 Task: Create a Sprint called Sprint0000000123 in Scrum Project Project0000000041 in Jira. Set Duration of Sprint called Sprint0000000121 in Scrum Project Project0000000041 to 1 week in Jira. Set Duration of Sprint called Sprint0000000122 in Scrum Project Project0000000041 to 2 weeks in Jira. Set Duration of Sprint called Sprint0000000123 in Scrum Project Project0000000041 to 3 weeks in Jira. Create a Sprint called Sprint0000000124 in Scrum Project Project0000000042 in Jira
Action: Mouse moved to (500, 365)
Screenshot: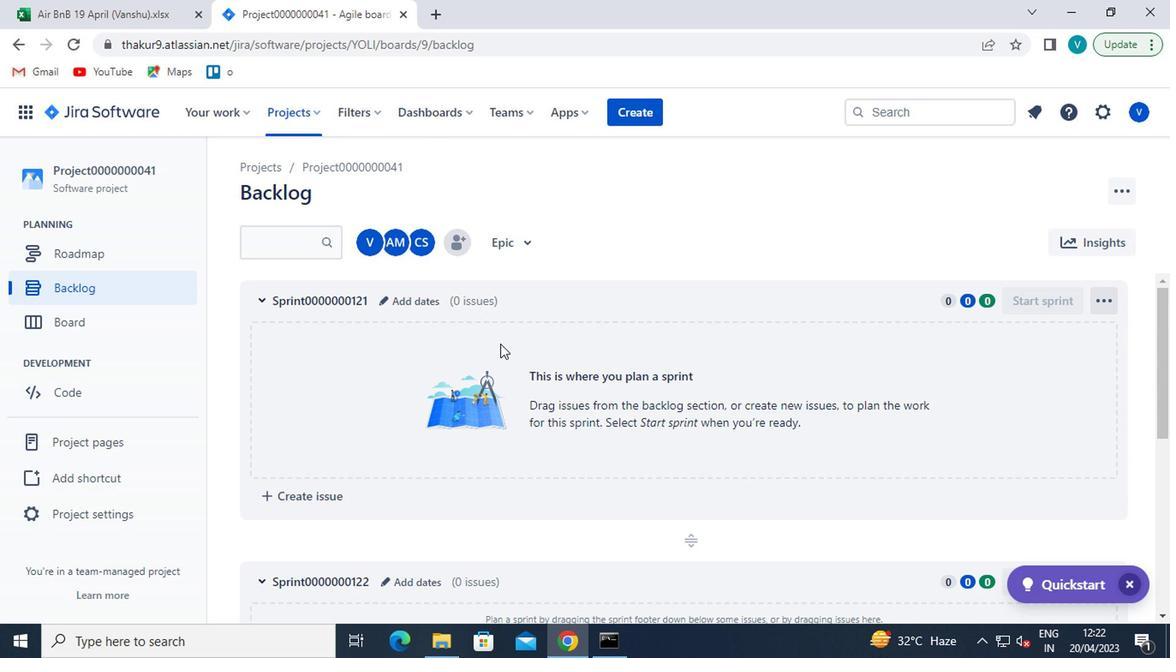 
Action: Mouse scrolled (500, 364) with delta (0, 0)
Screenshot: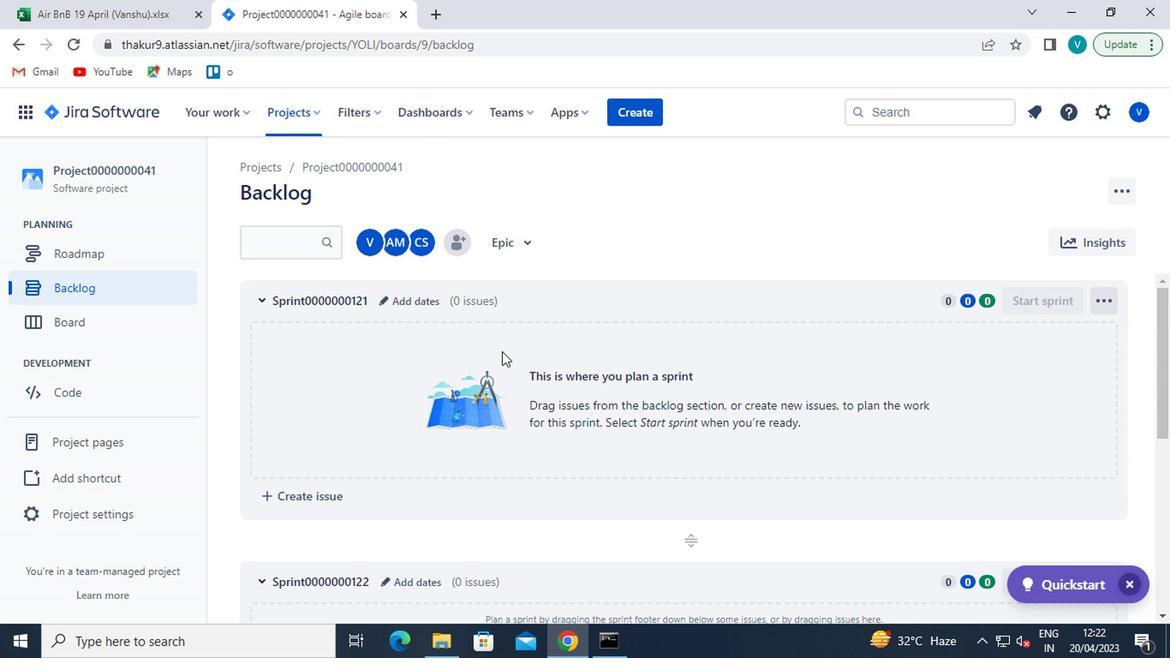 
Action: Mouse moved to (512, 379)
Screenshot: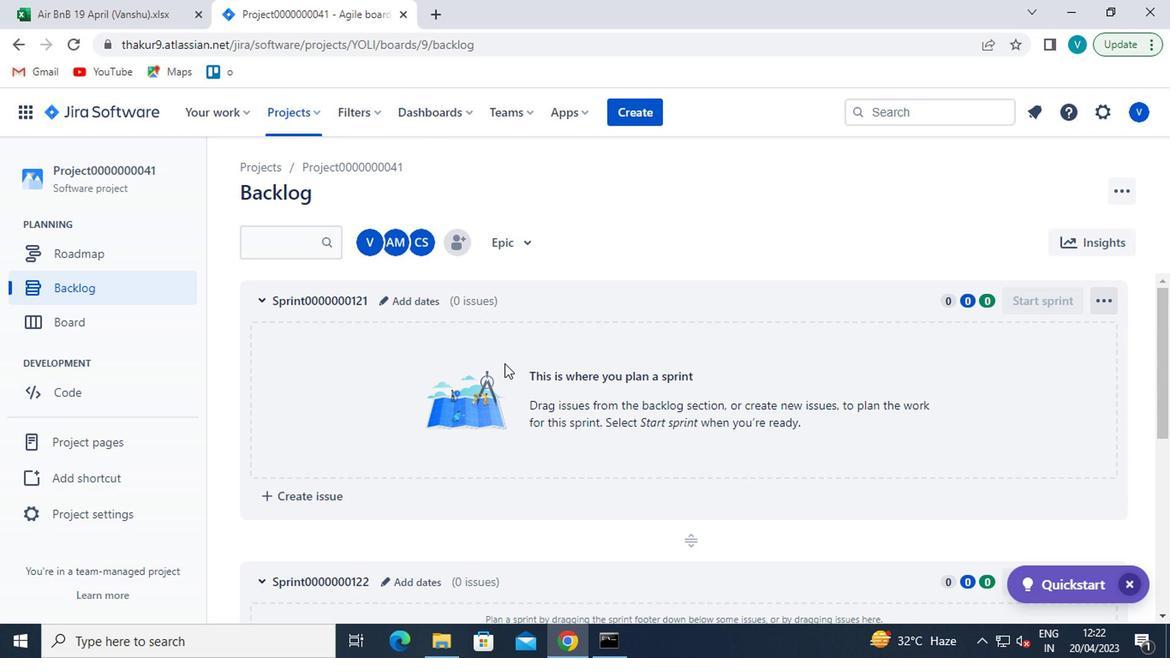
Action: Mouse scrolled (512, 377) with delta (0, -1)
Screenshot: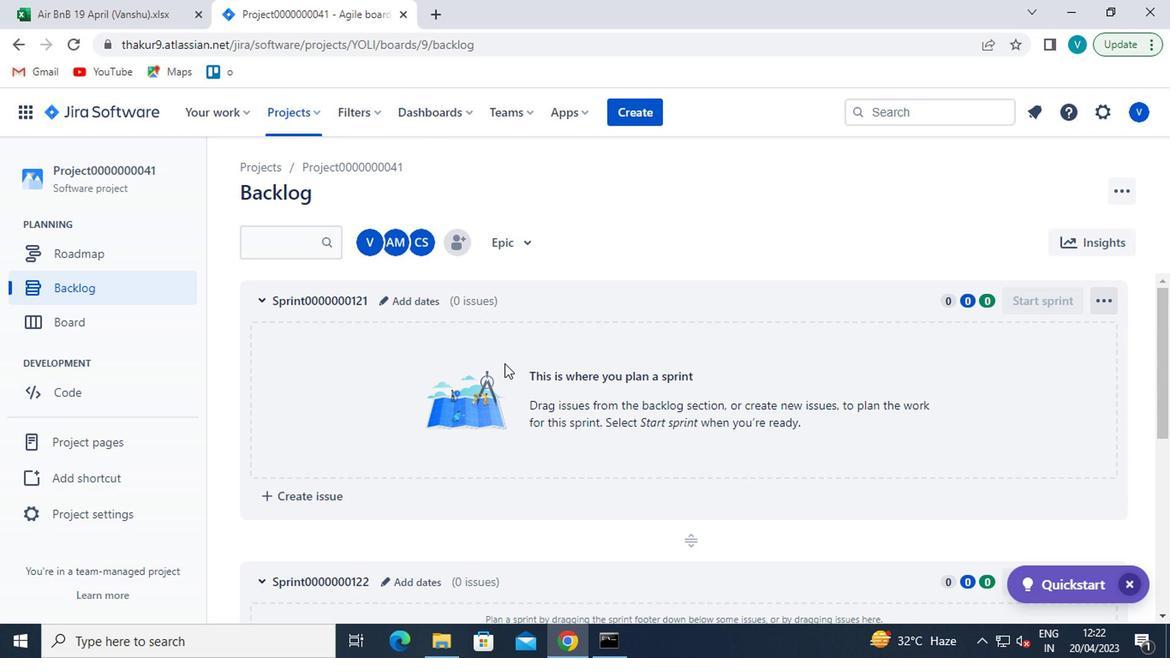 
Action: Mouse moved to (524, 390)
Screenshot: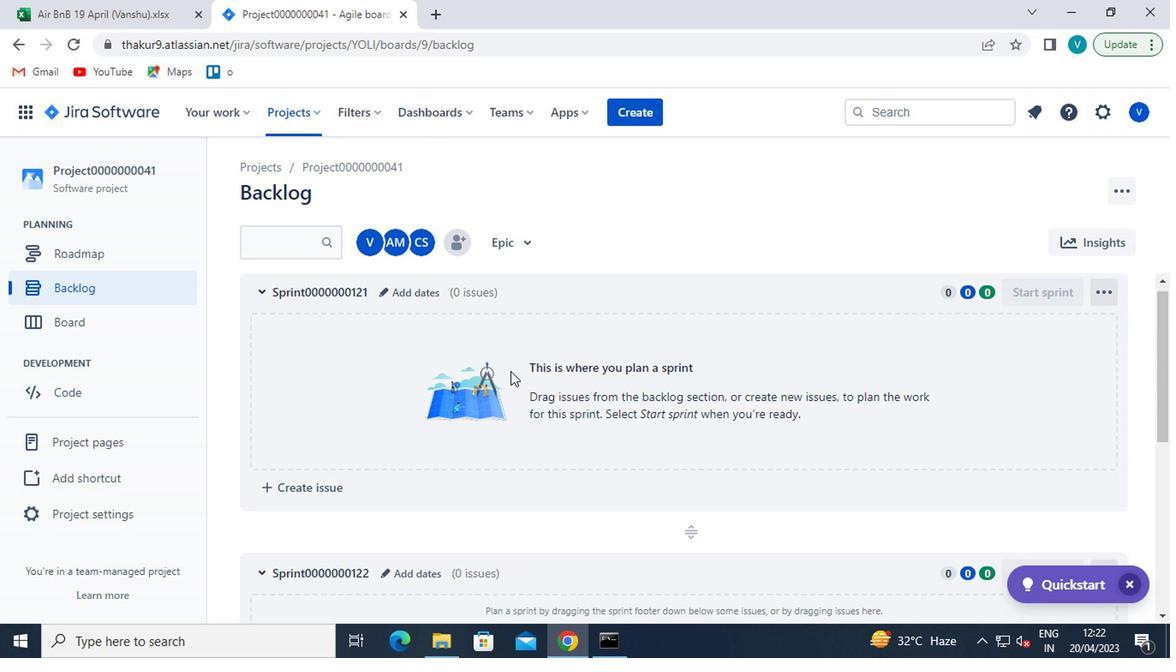 
Action: Mouse scrolled (524, 390) with delta (0, 0)
Screenshot: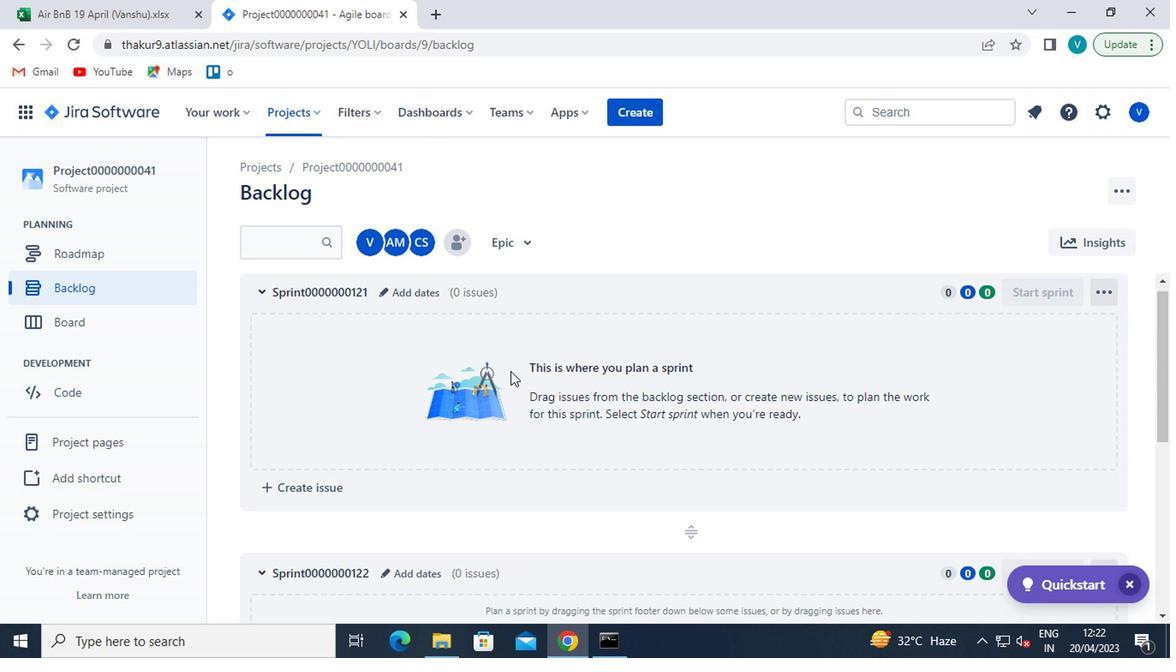 
Action: Mouse moved to (531, 397)
Screenshot: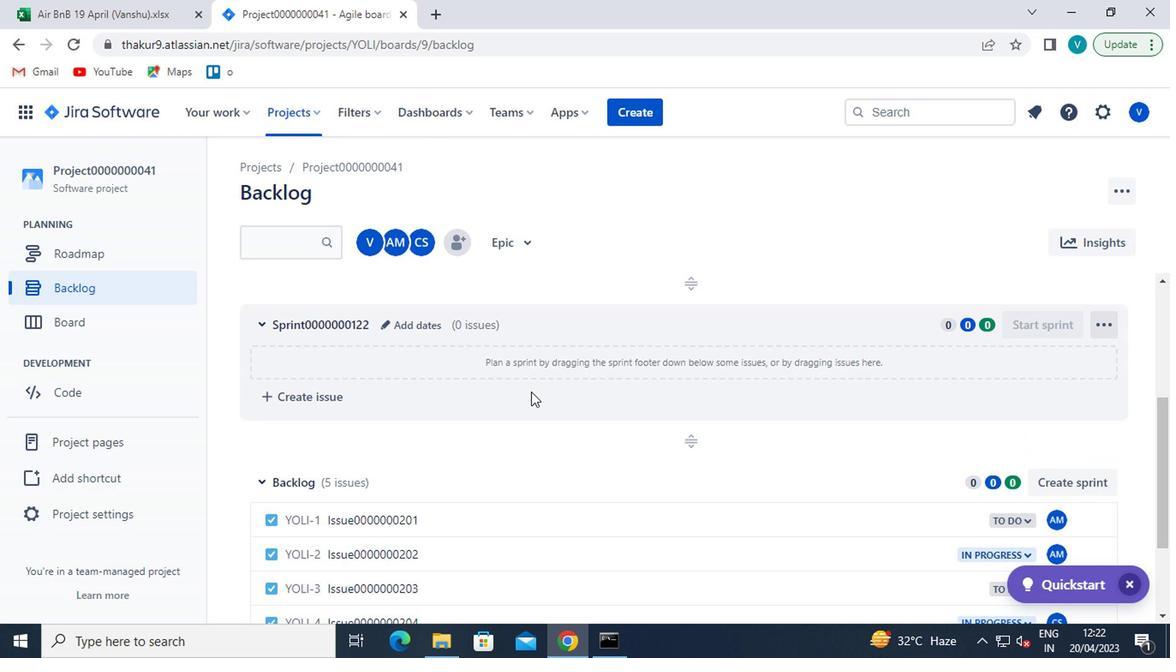 
Action: Mouse scrolled (531, 396) with delta (0, -1)
Screenshot: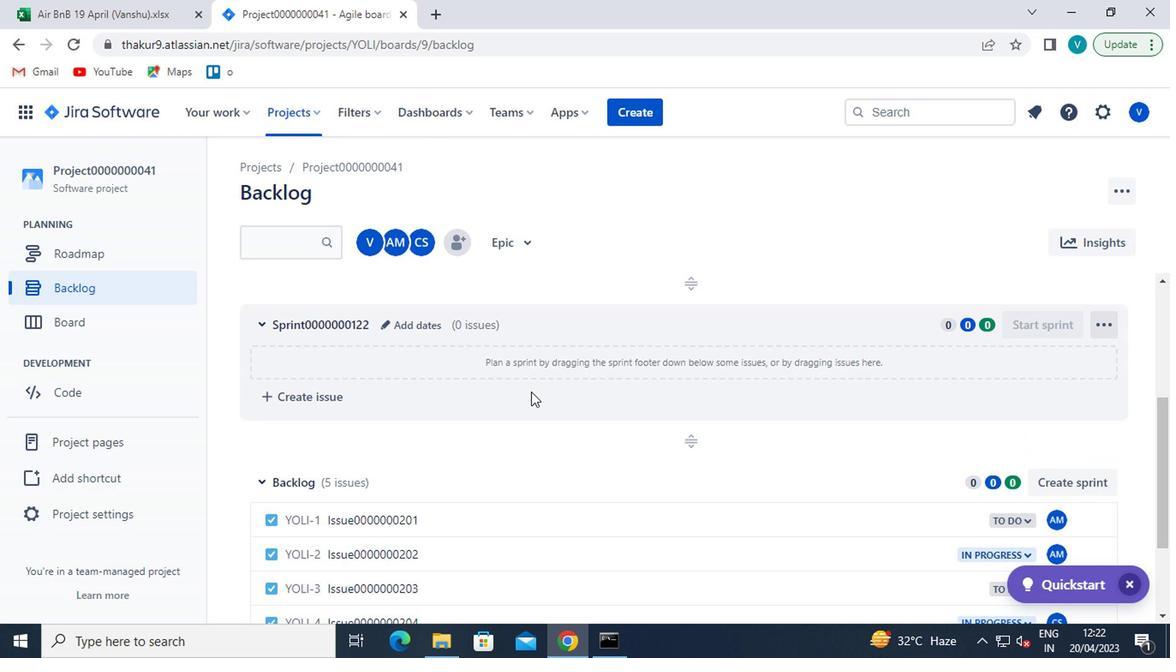 
Action: Mouse moved to (1038, 400)
Screenshot: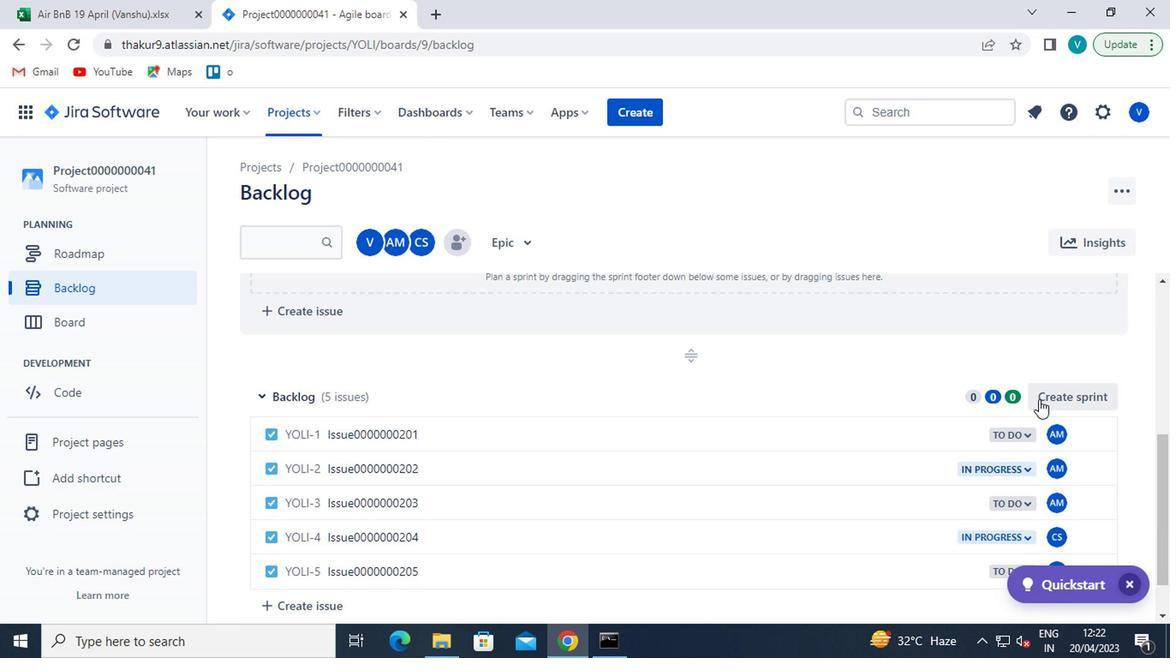 
Action: Mouse pressed left at (1038, 400)
Screenshot: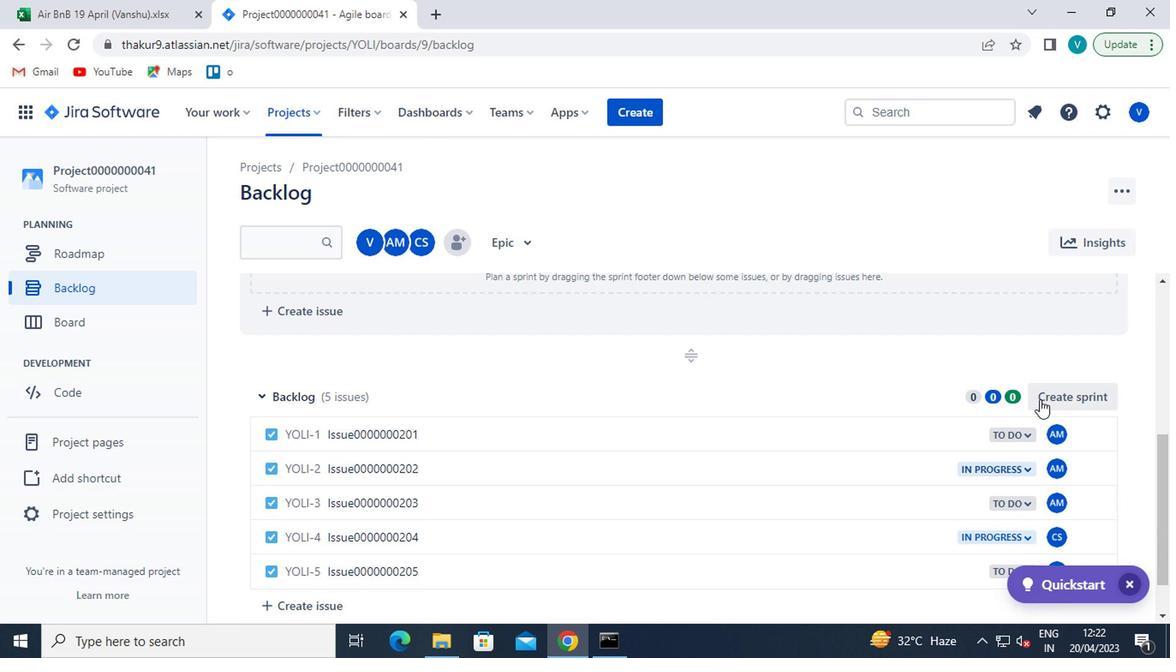 
Action: Mouse moved to (363, 398)
Screenshot: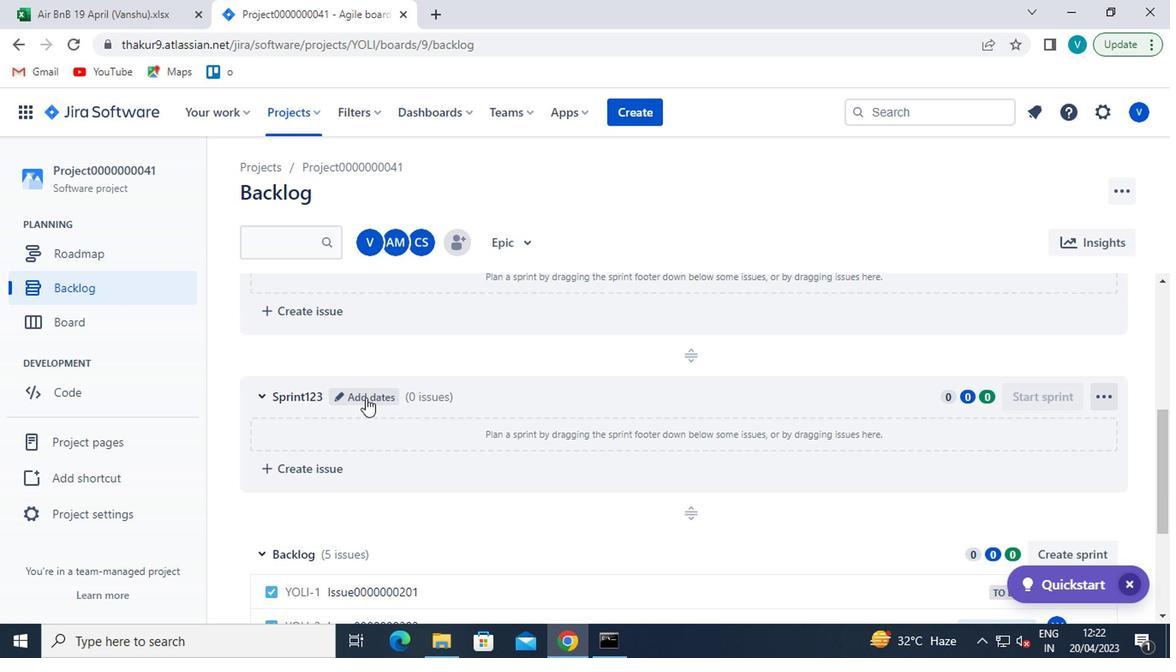 
Action: Mouse scrolled (363, 399) with delta (0, 1)
Screenshot: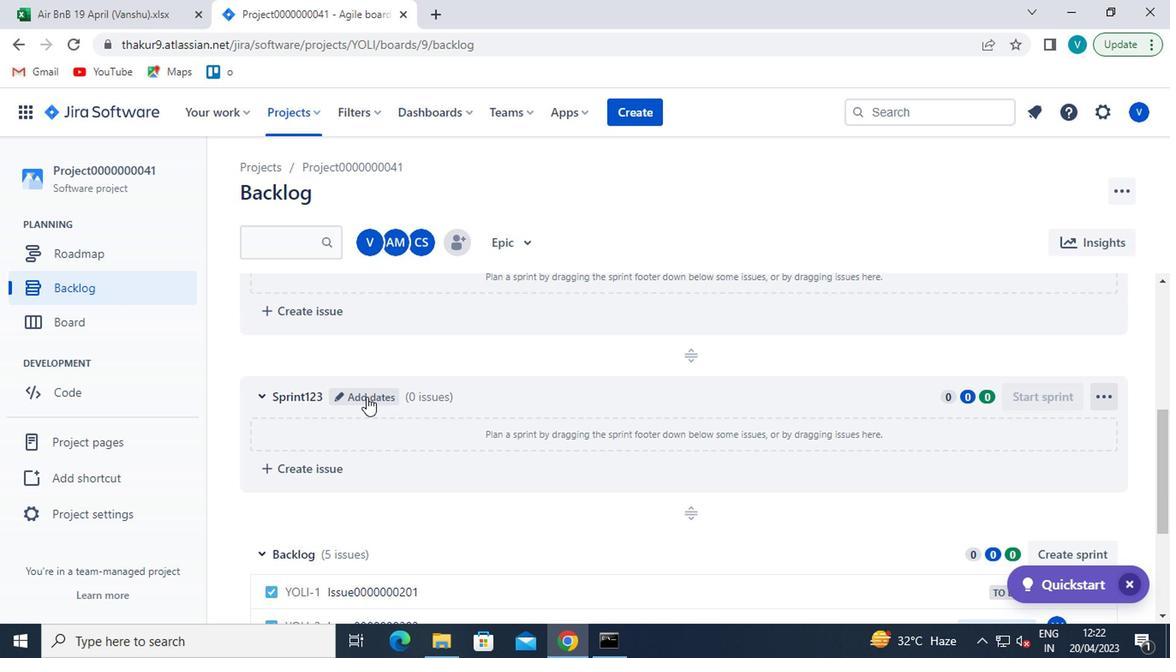
Action: Mouse scrolled (363, 399) with delta (0, 1)
Screenshot: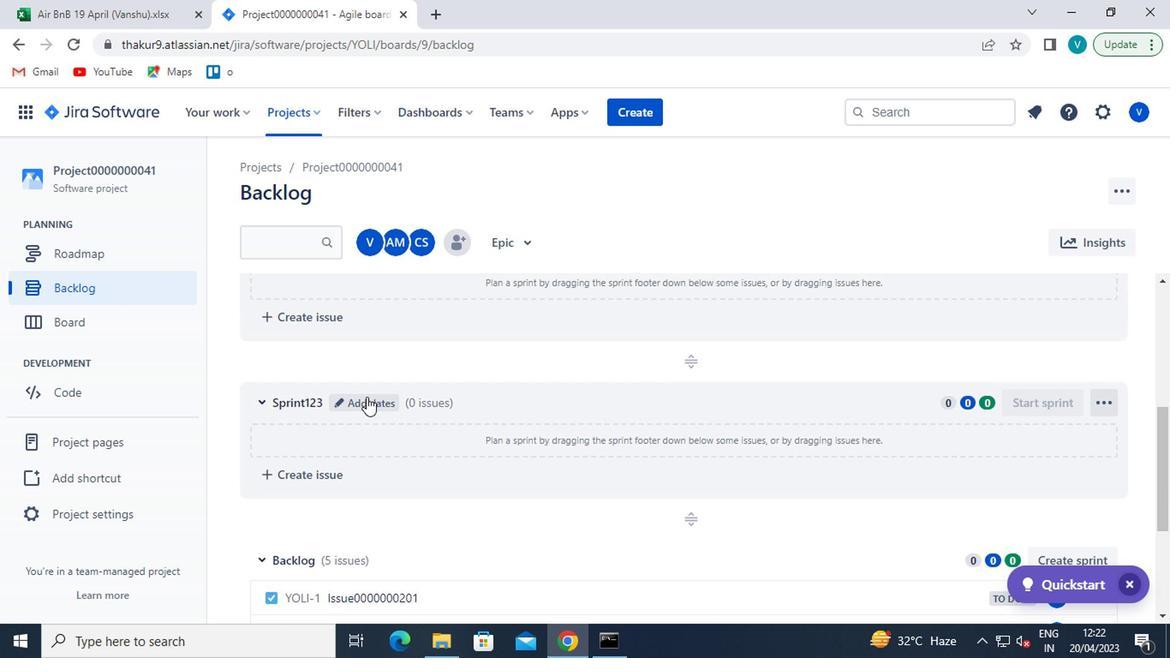 
Action: Mouse scrolled (363, 397) with delta (0, 0)
Screenshot: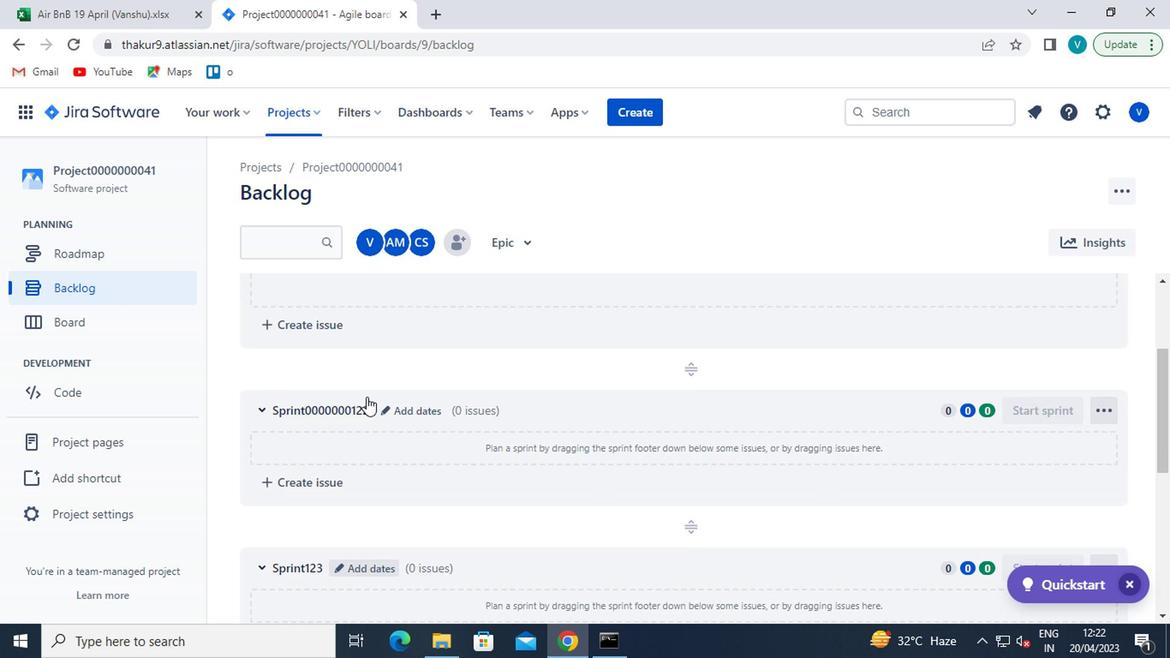 
Action: Mouse moved to (363, 483)
Screenshot: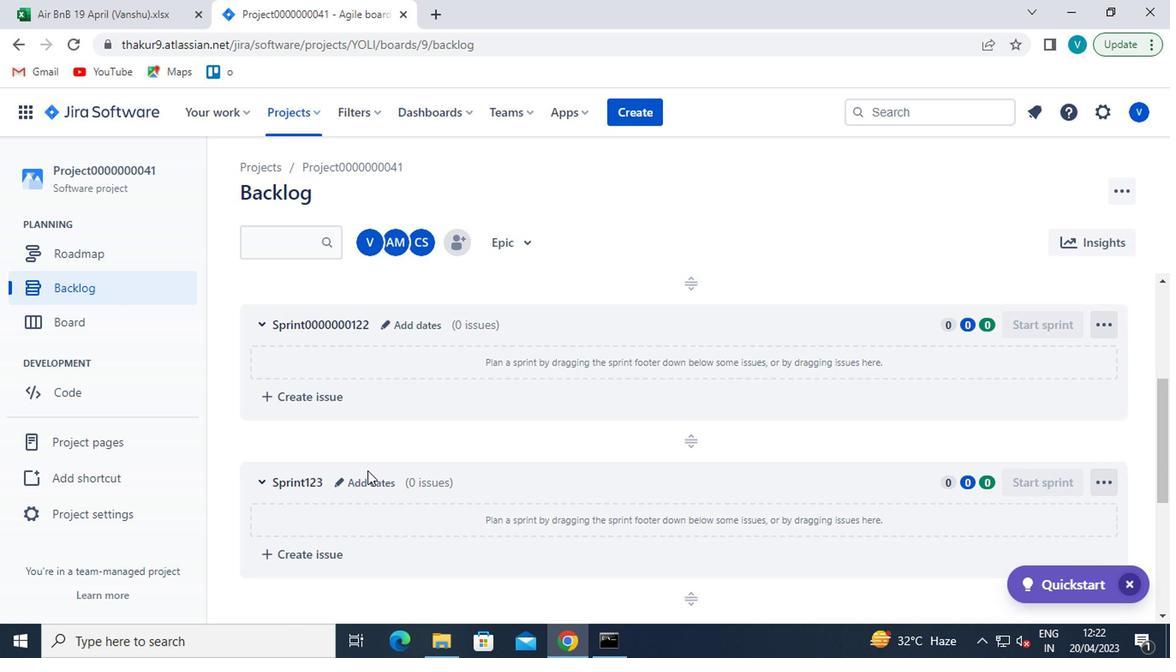 
Action: Mouse pressed left at (363, 483)
Screenshot: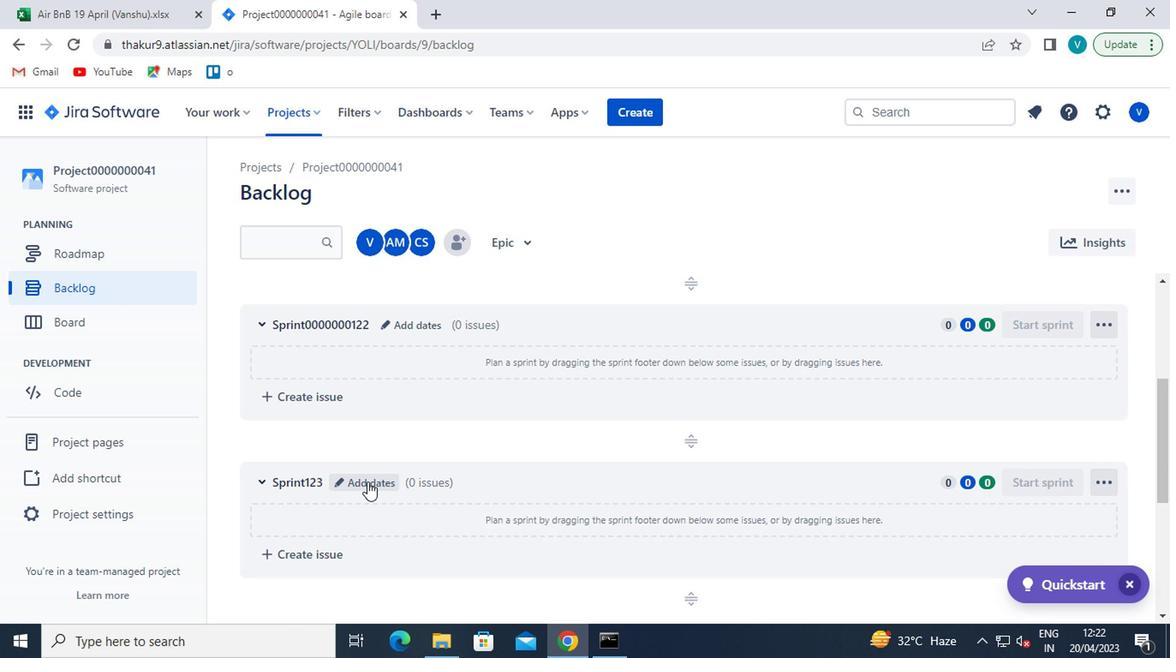 
Action: Mouse moved to (428, 255)
Screenshot: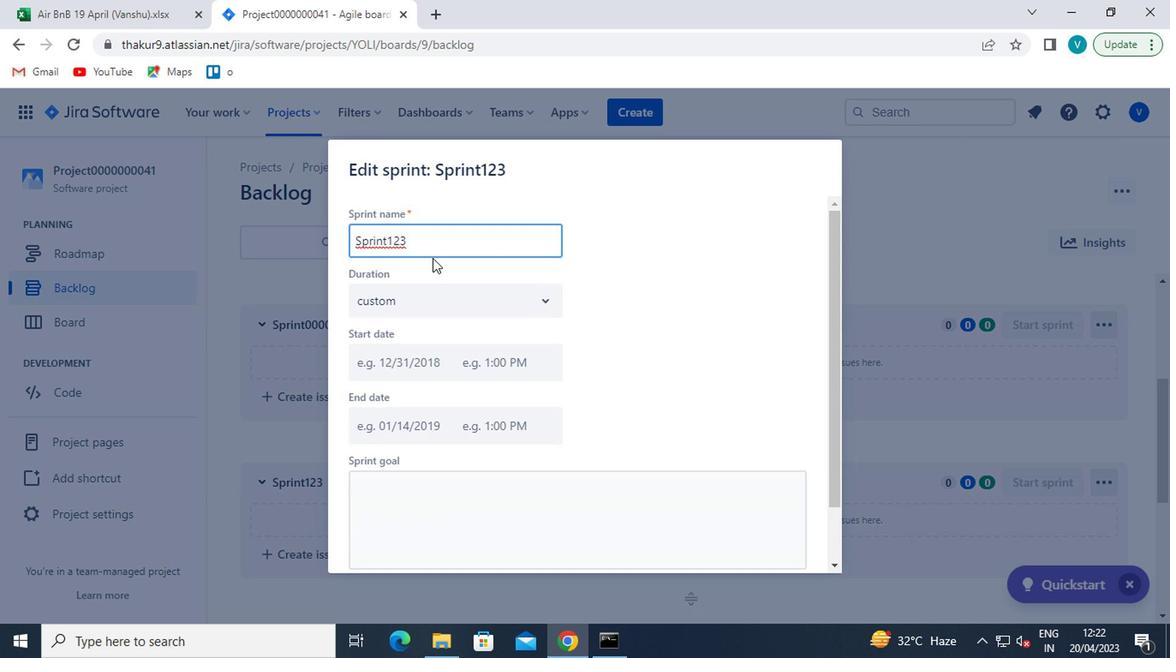 
Action: Key pressed <Key.backspace><Key.backspace><Key.backspace><Key.backspace><Key.backspace><Key.backspace><Key.backspace><Key.backspace><Key.backspace><Key.shift>SPRINT
Screenshot: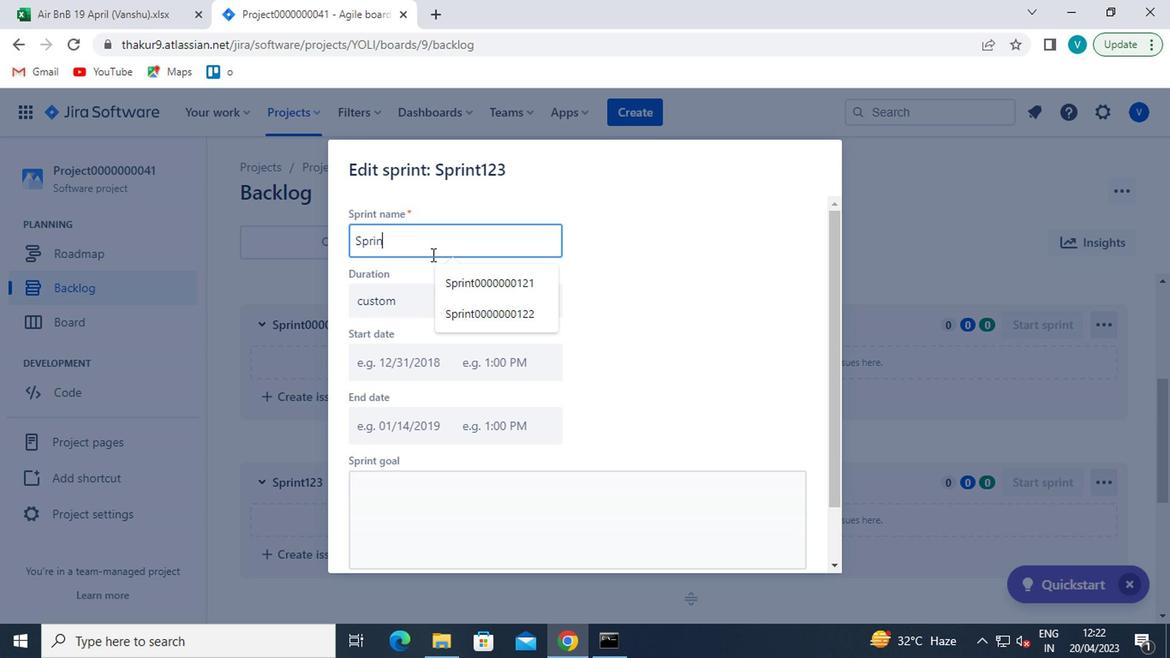 
Action: Mouse moved to (426, 255)
Screenshot: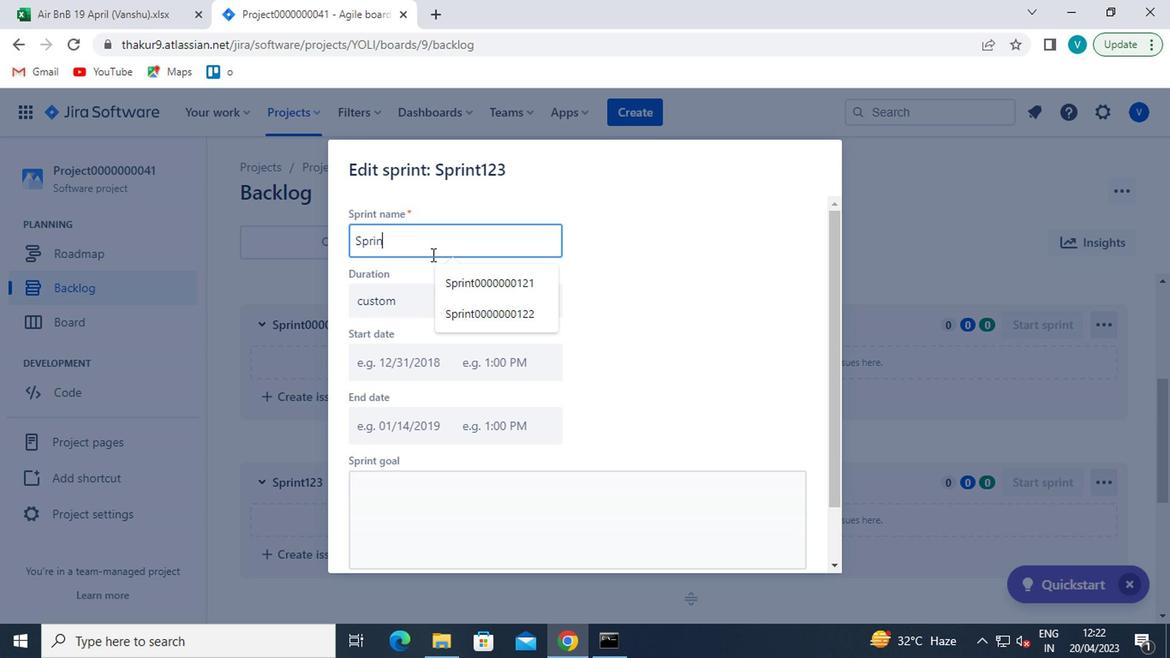 
Action: Key pressed 0
Screenshot: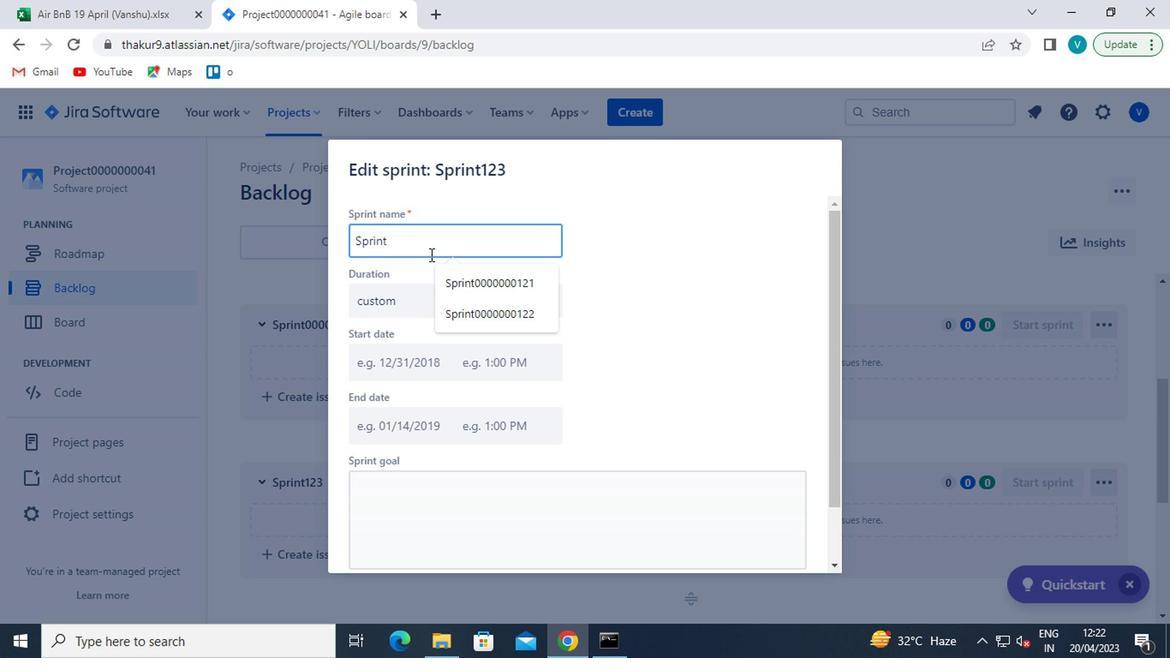 
Action: Mouse moved to (426, 255)
Screenshot: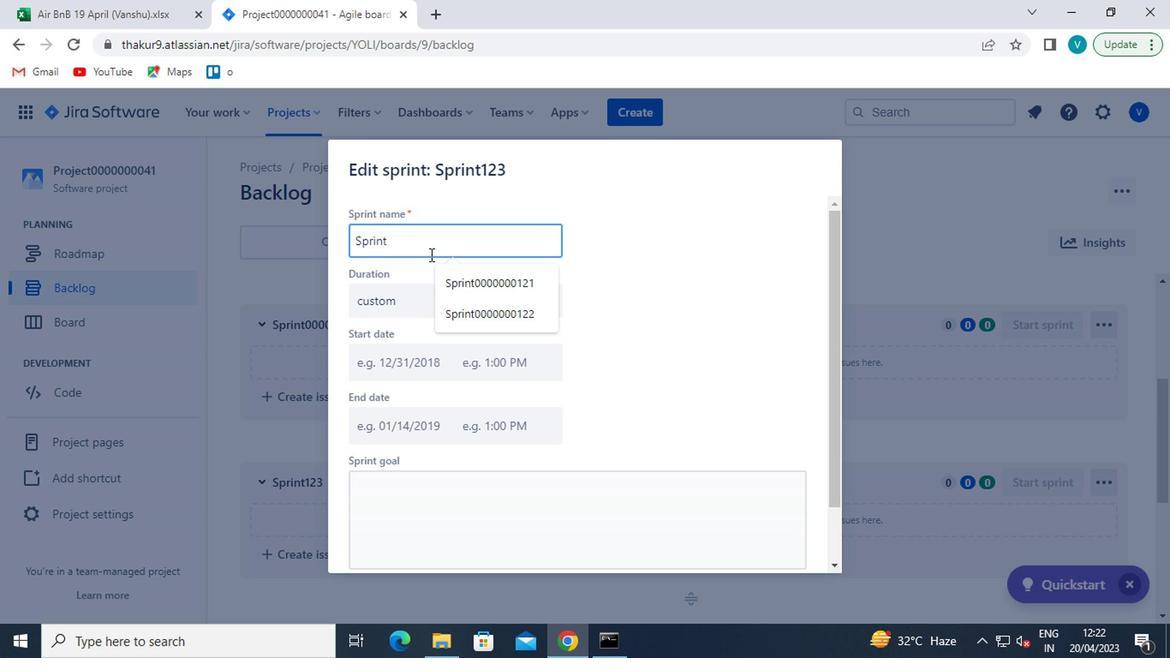 
Action: Key pressed 0000
Screenshot: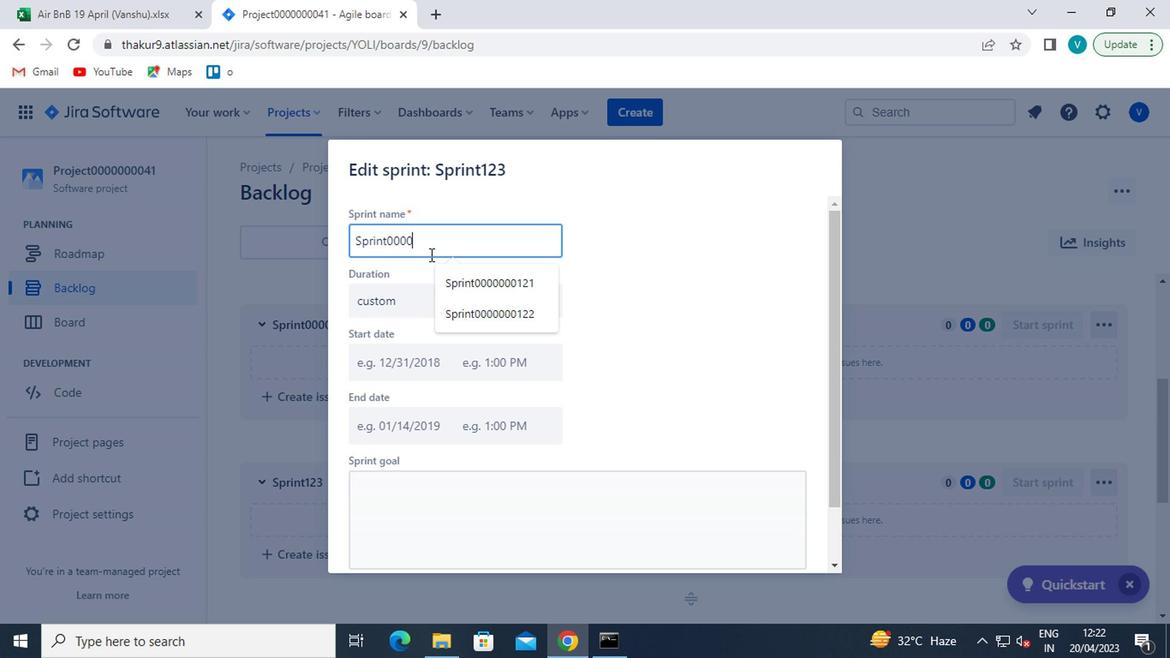
Action: Mouse moved to (425, 255)
Screenshot: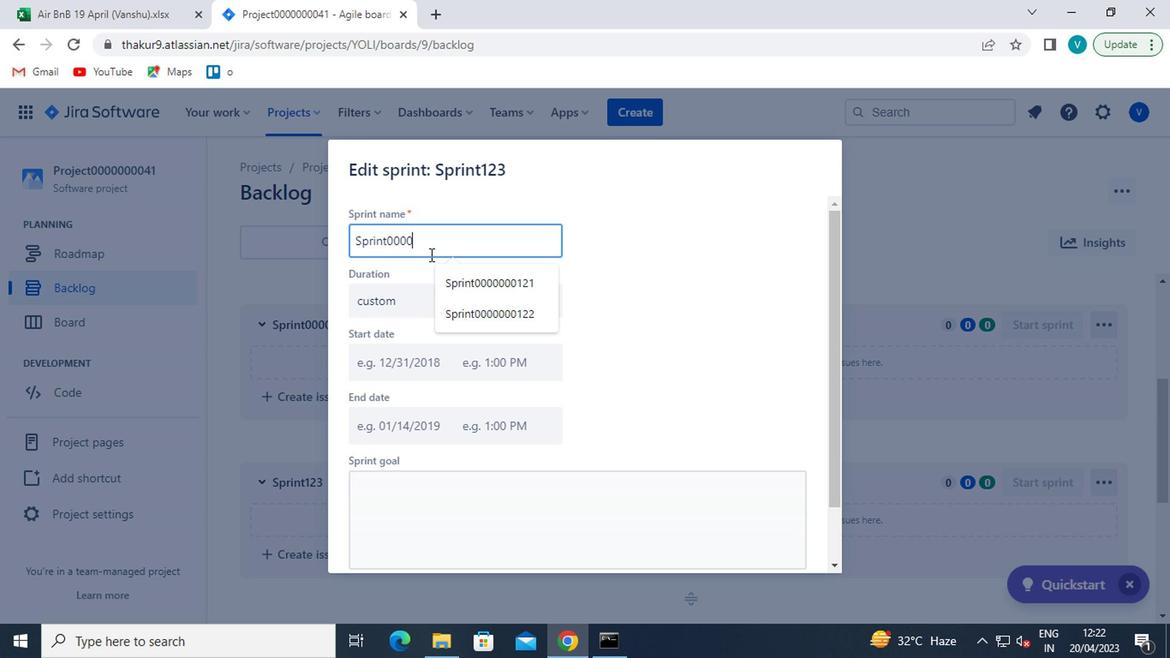 
Action: Key pressed 00
Screenshot: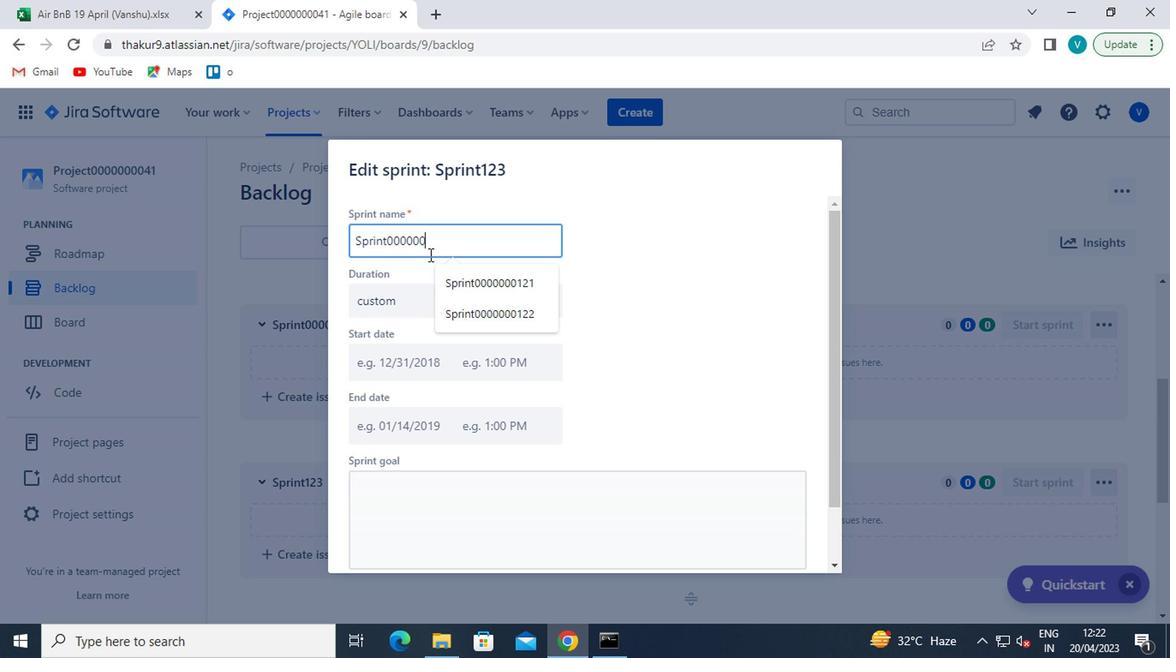 
Action: Mouse moved to (425, 254)
Screenshot: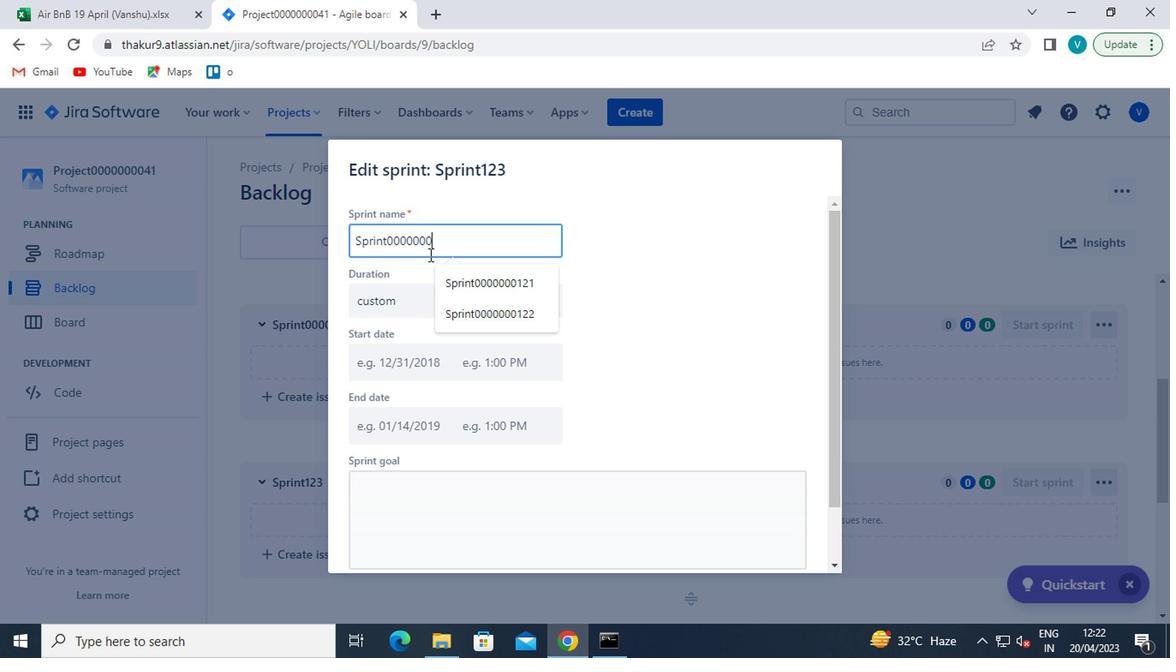
Action: Key pressed 124<Key.backspace>3
Screenshot: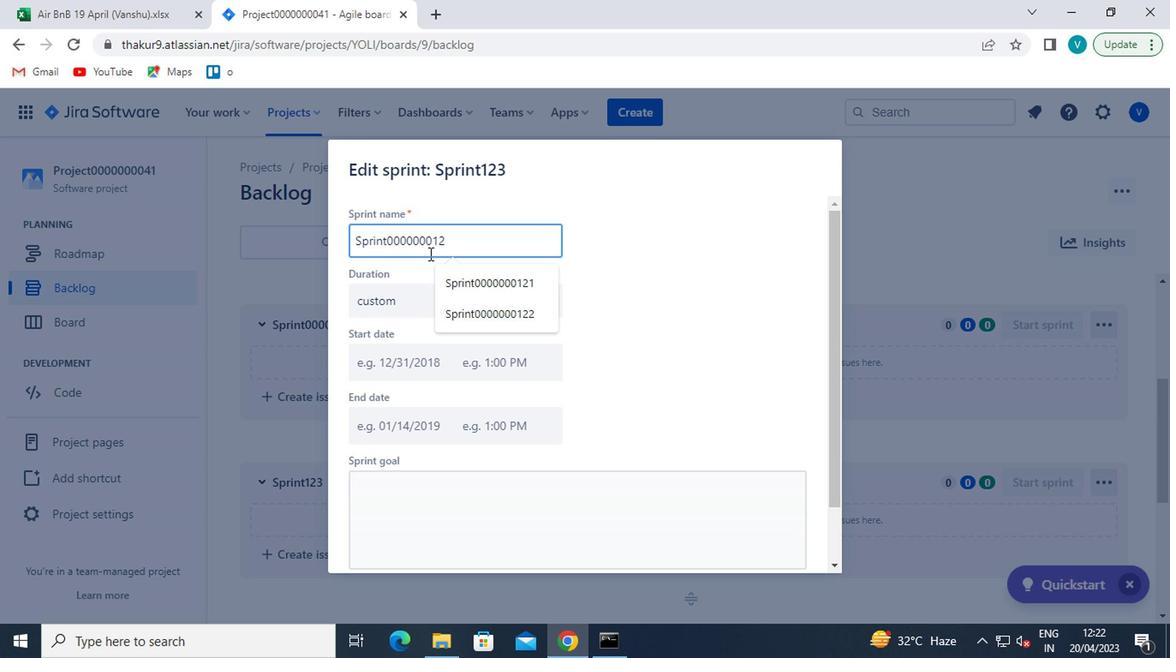 
Action: Mouse moved to (500, 500)
Screenshot: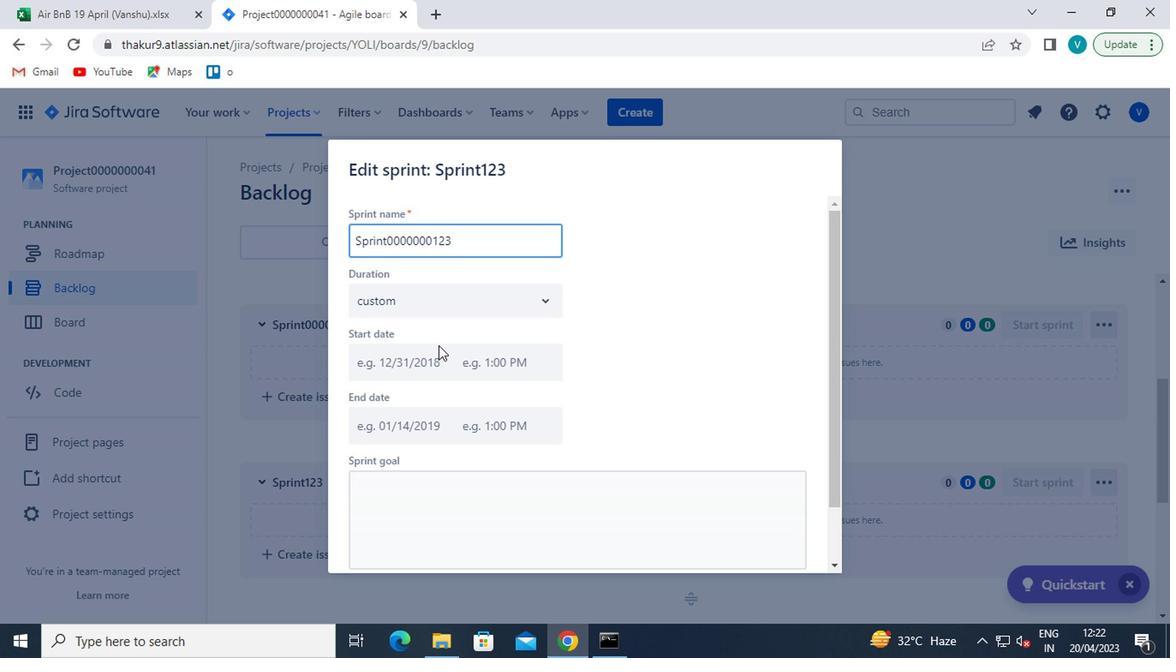 
Action: Mouse scrolled (500, 500) with delta (0, 0)
Screenshot: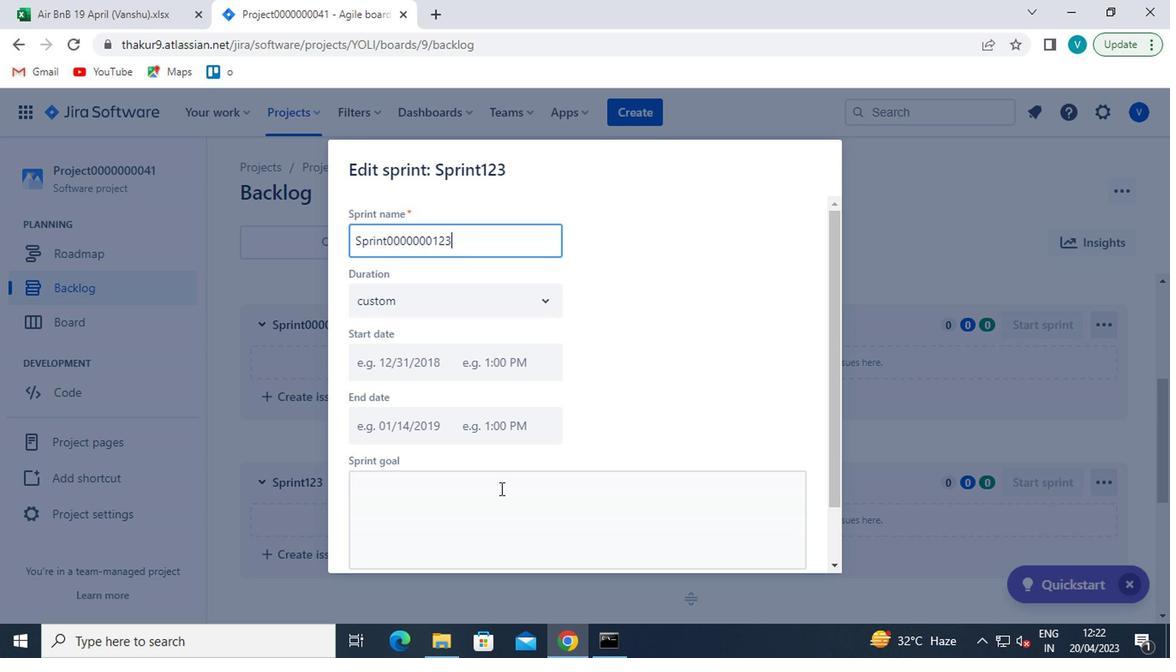
Action: Mouse moved to (697, 531)
Screenshot: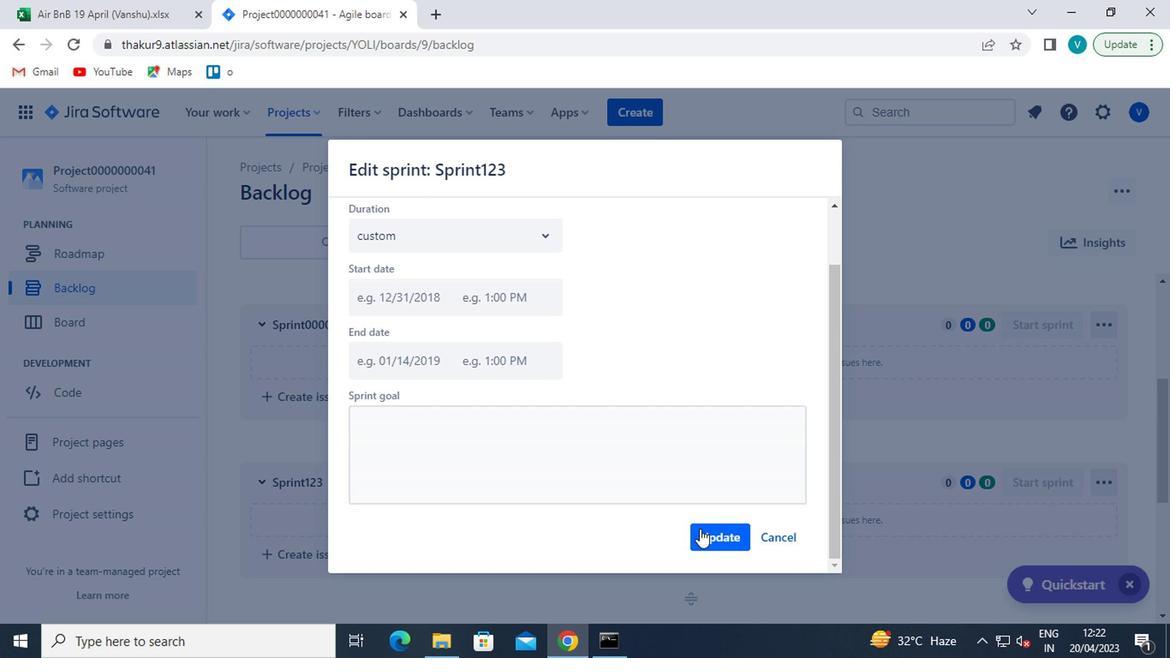 
Action: Mouse pressed left at (697, 531)
Screenshot: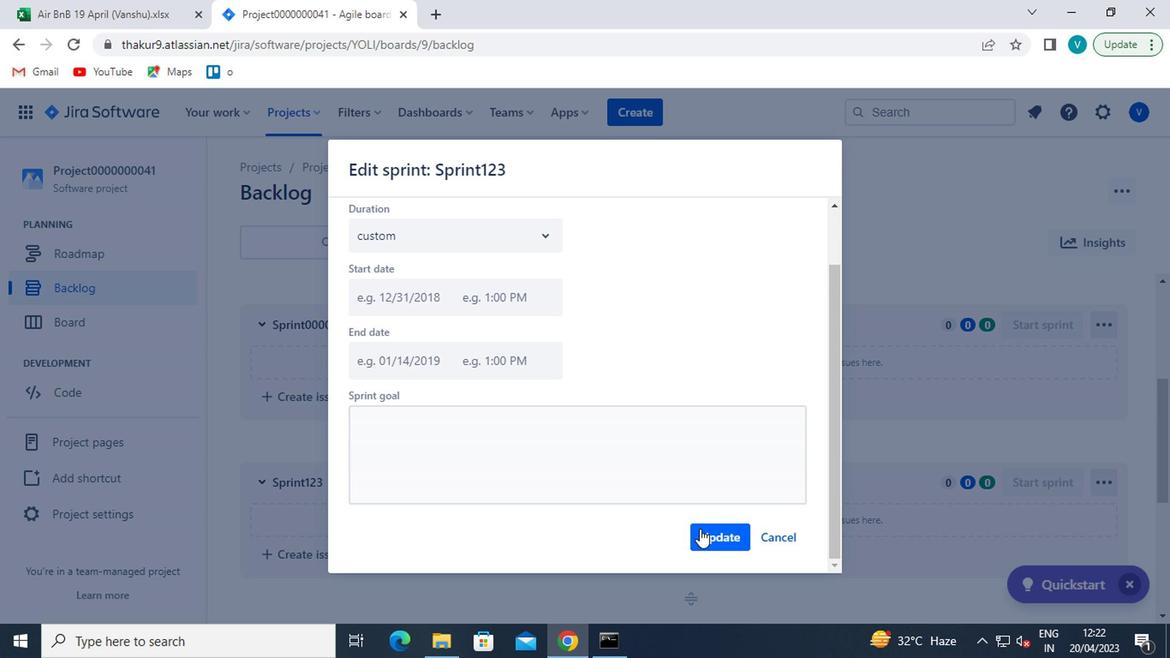 
Action: Mouse moved to (521, 455)
Screenshot: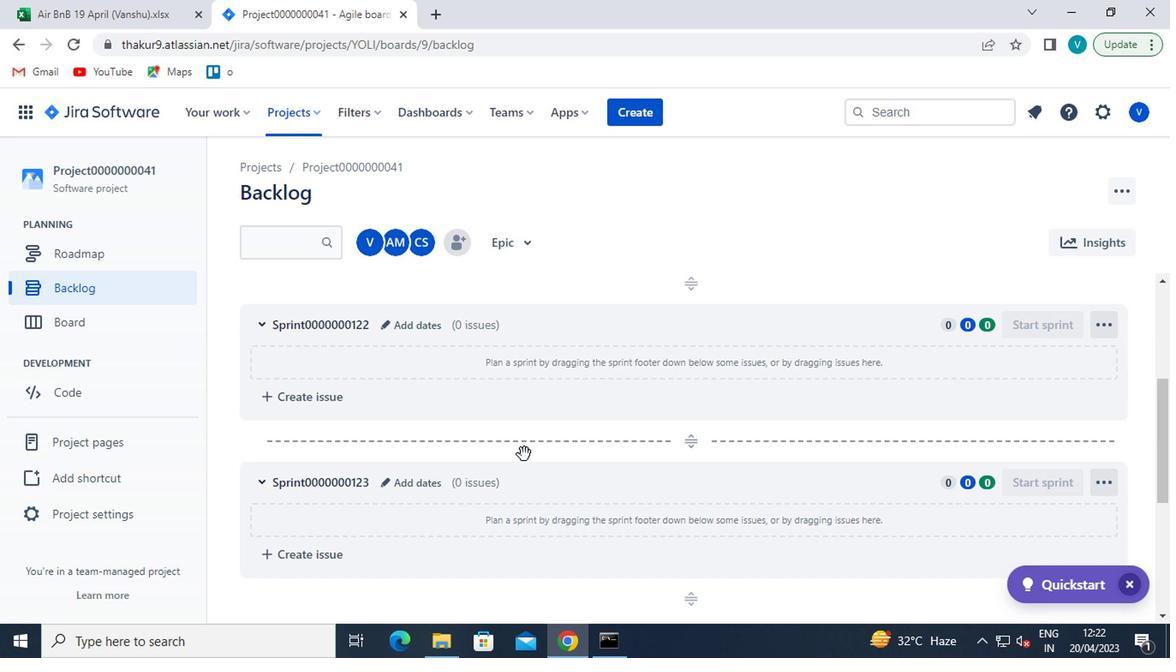 
Action: Mouse scrolled (521, 456) with delta (0, 1)
Screenshot: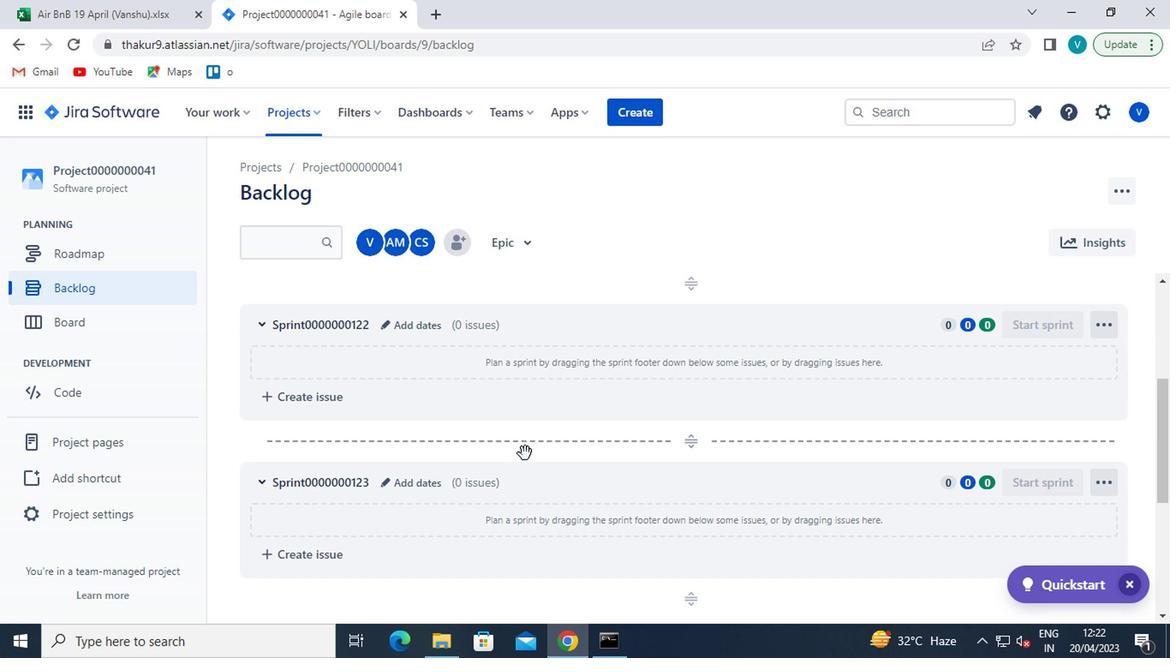 
Action: Mouse scrolled (521, 456) with delta (0, 1)
Screenshot: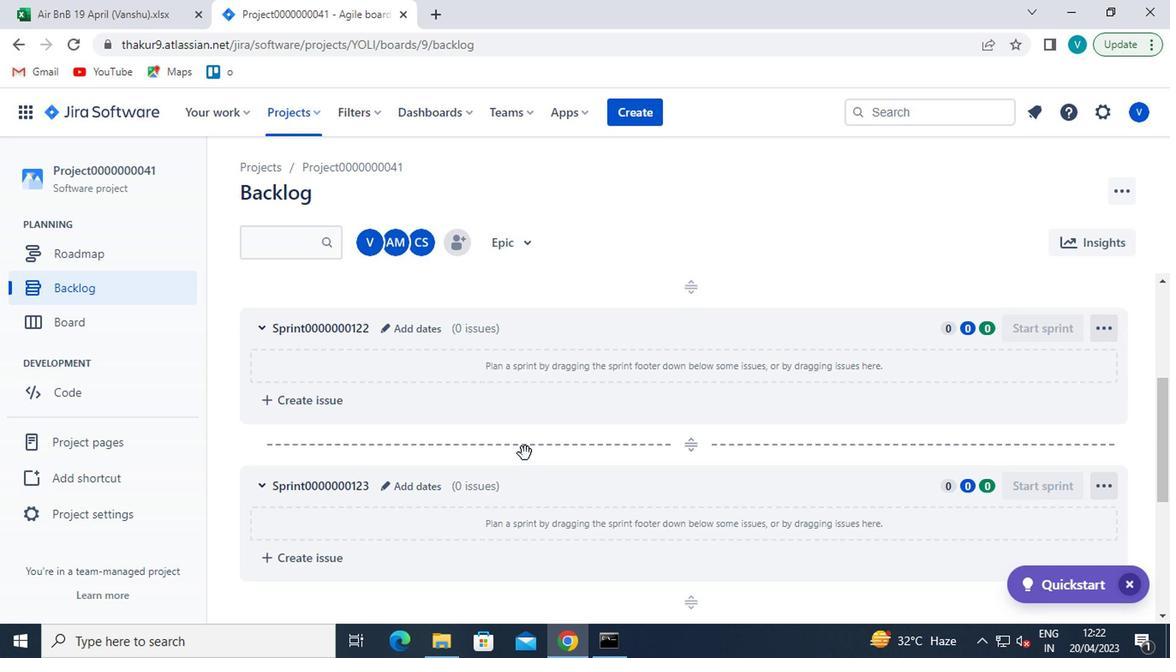 
Action: Mouse scrolled (521, 456) with delta (0, 1)
Screenshot: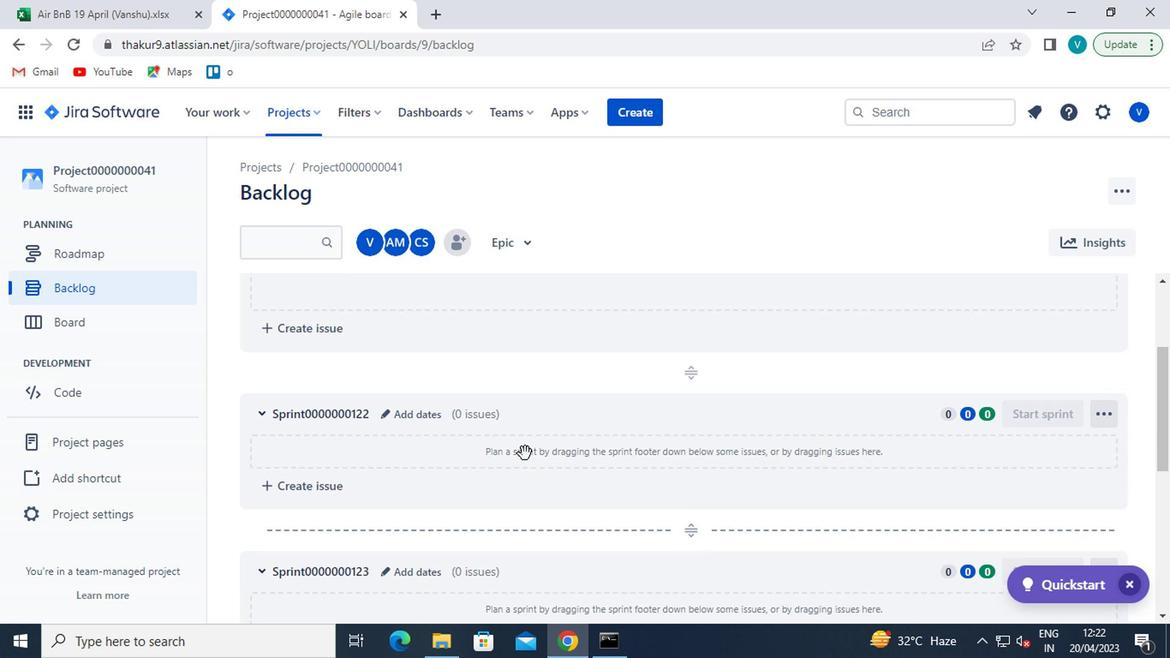 
Action: Mouse scrolled (521, 456) with delta (0, 1)
Screenshot: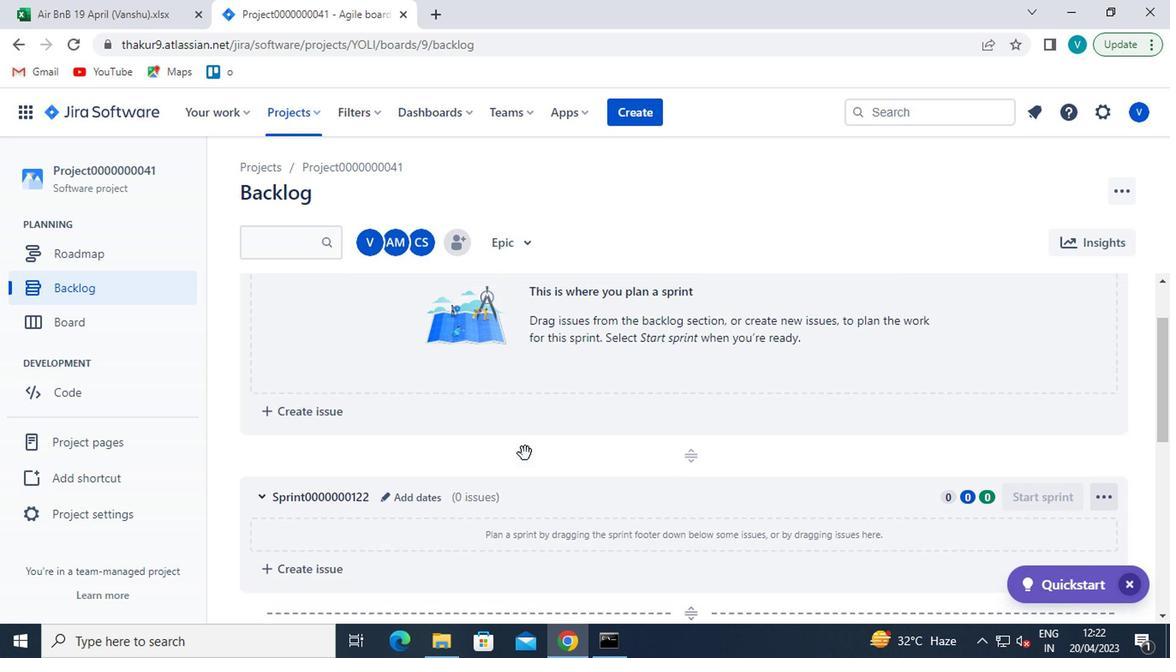 
Action: Mouse moved to (411, 297)
Screenshot: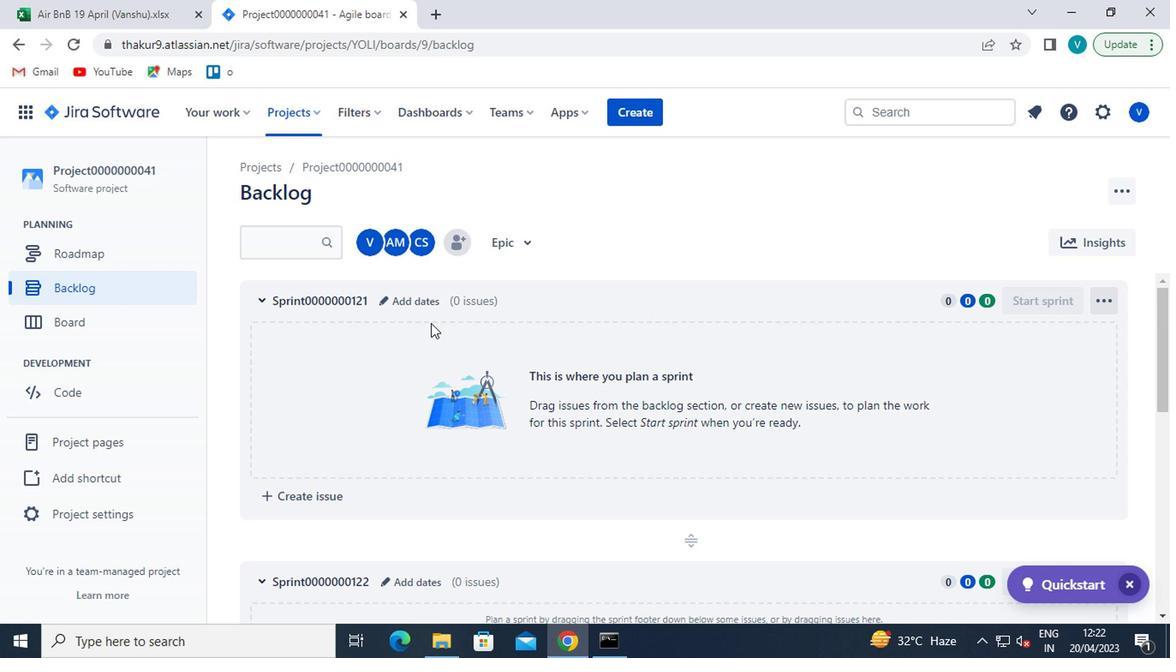 
Action: Mouse pressed left at (411, 297)
Screenshot: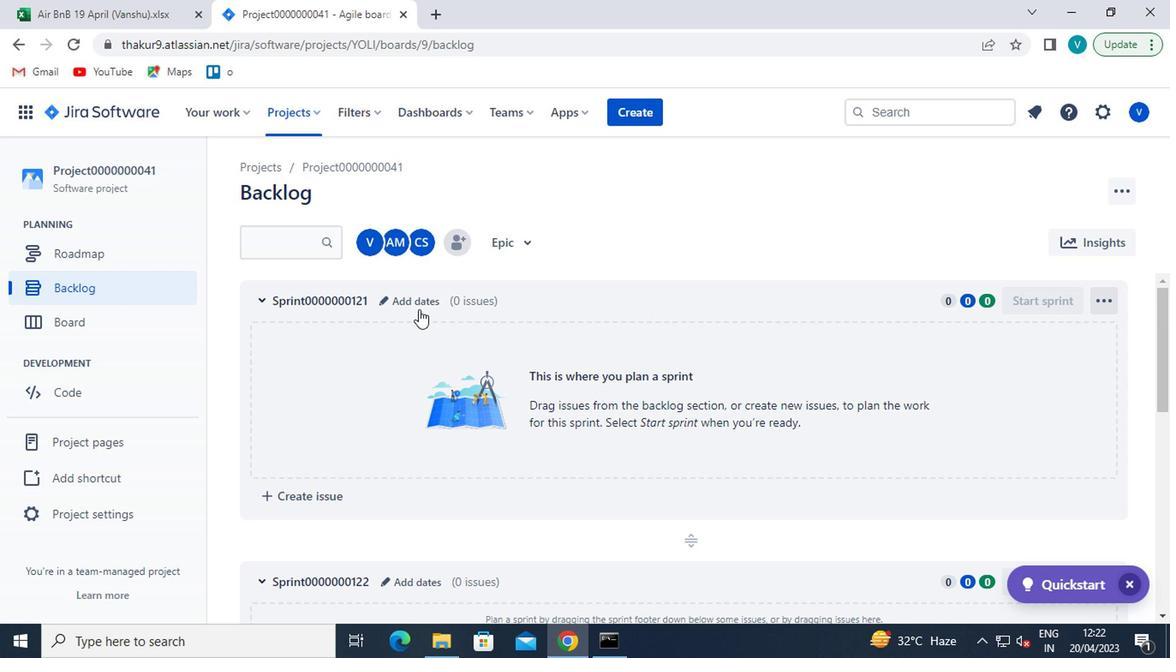 
Action: Mouse moved to (425, 306)
Screenshot: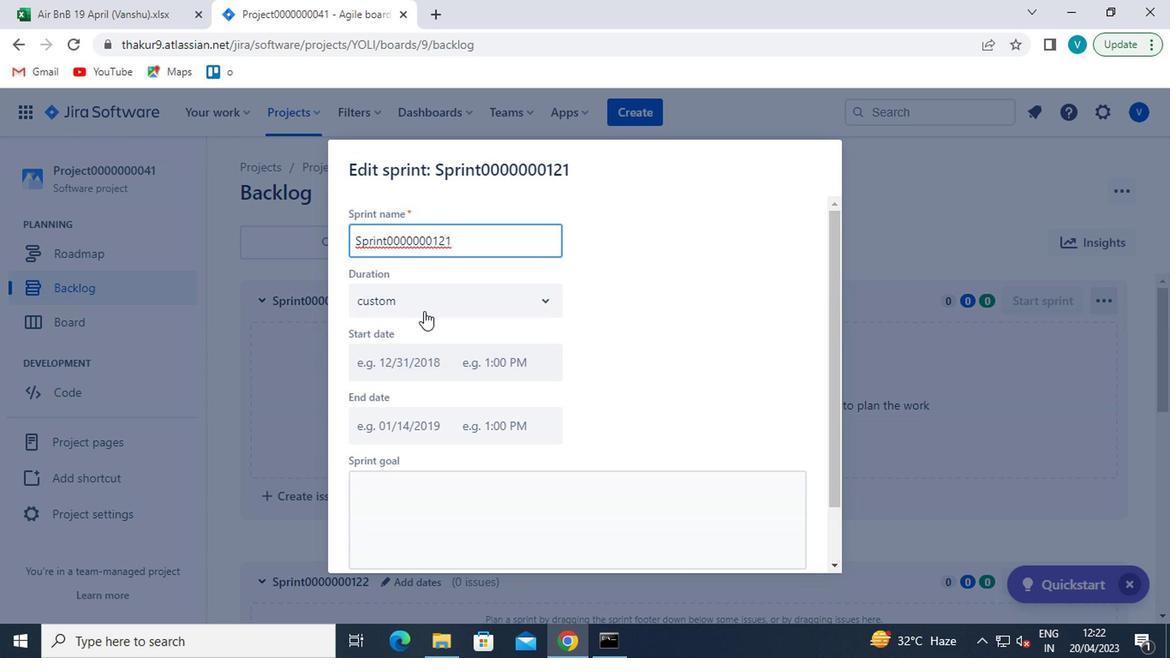 
Action: Mouse pressed left at (425, 306)
Screenshot: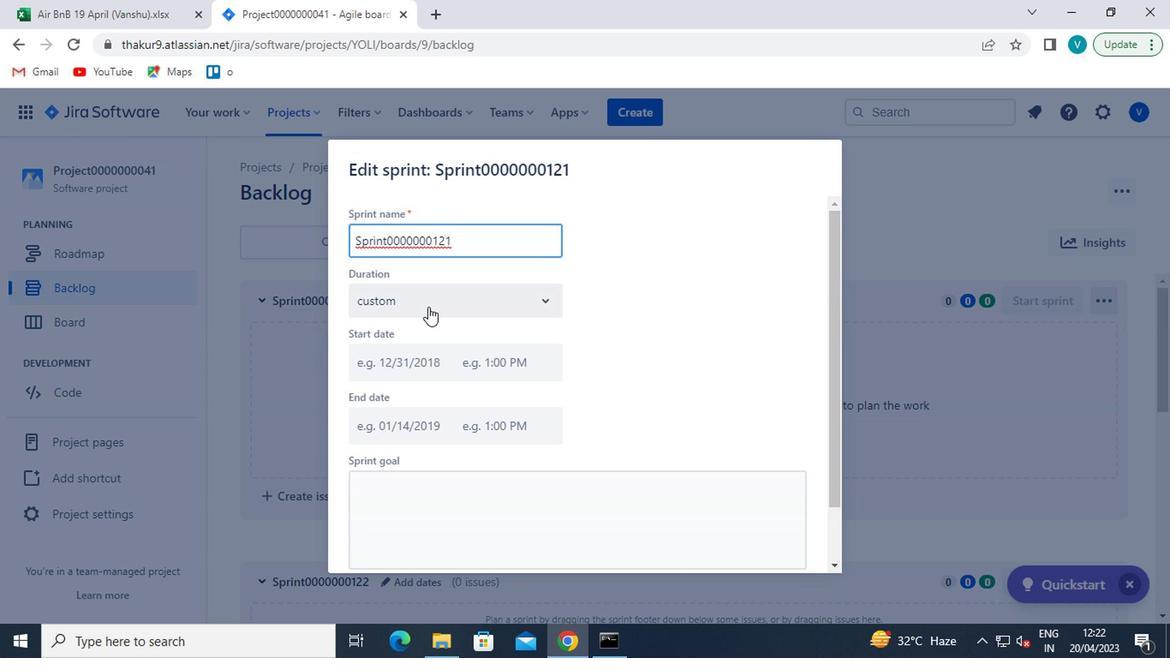 
Action: Mouse moved to (382, 345)
Screenshot: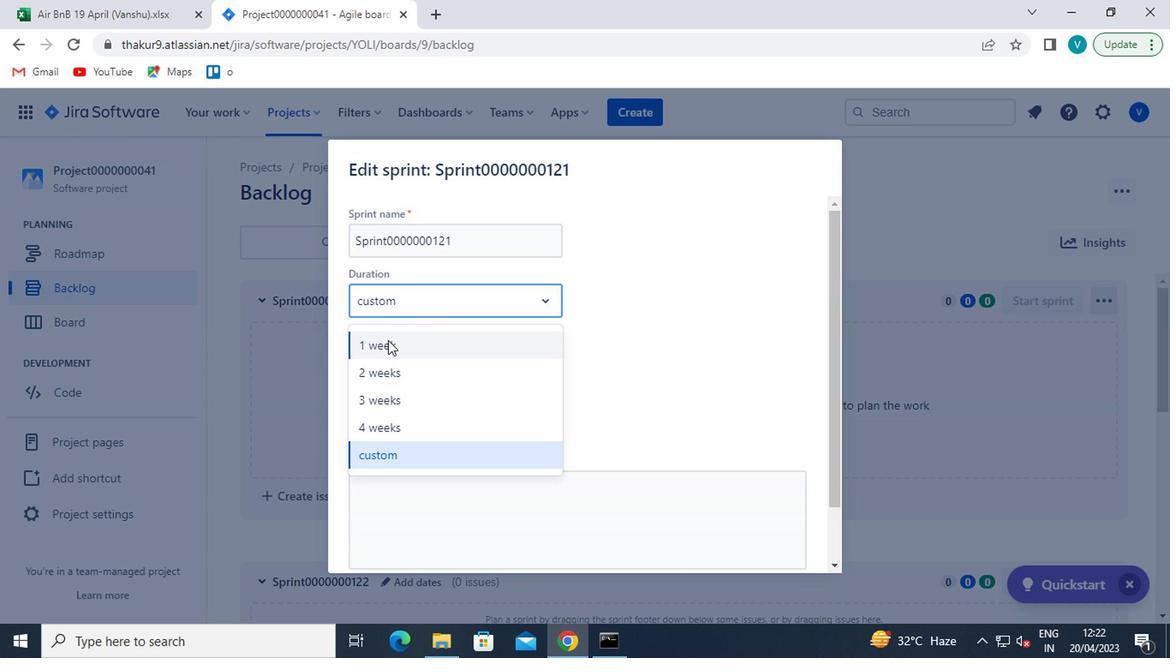 
Action: Mouse pressed left at (382, 345)
Screenshot: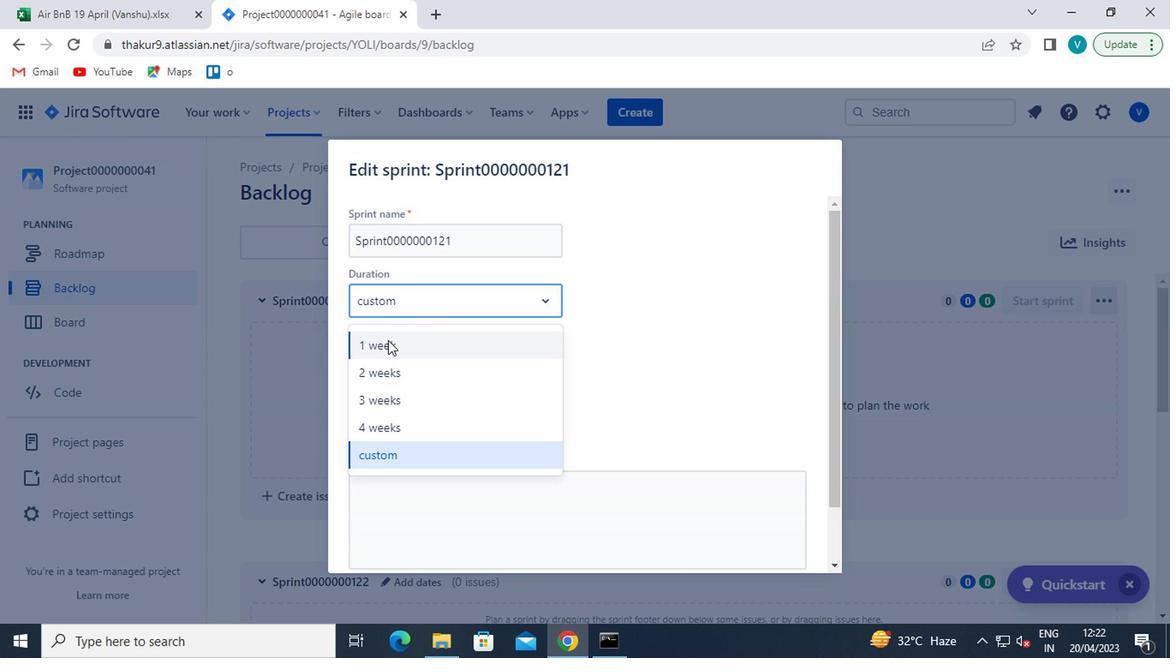 
Action: Mouse moved to (620, 482)
Screenshot: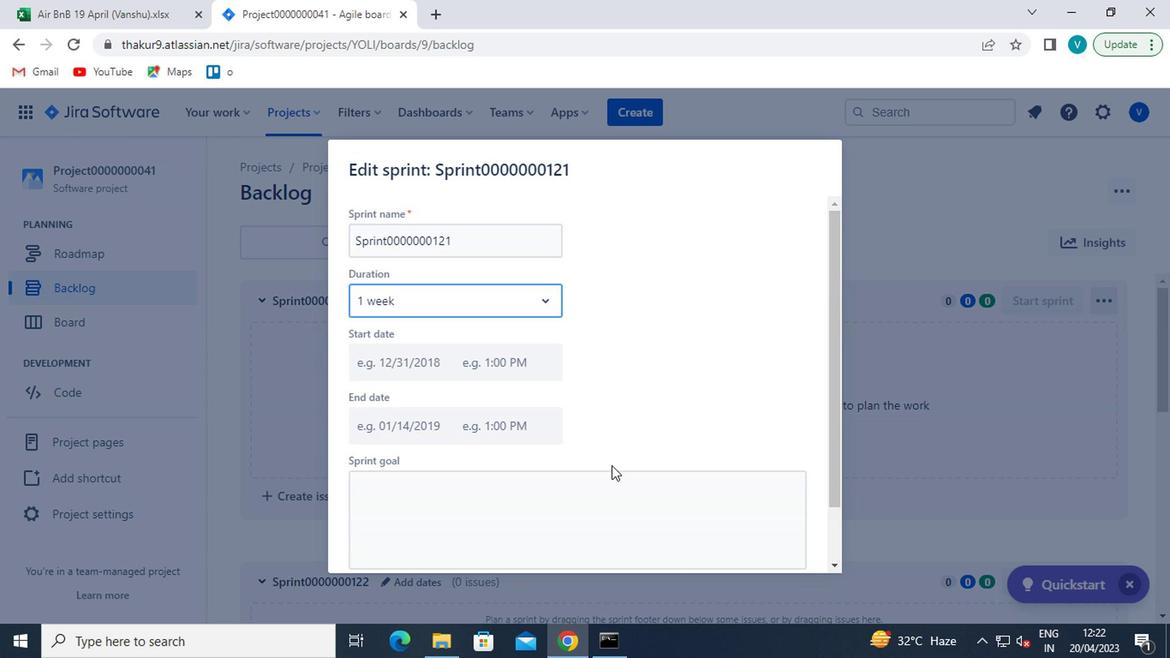 
Action: Mouse scrolled (620, 481) with delta (0, 0)
Screenshot: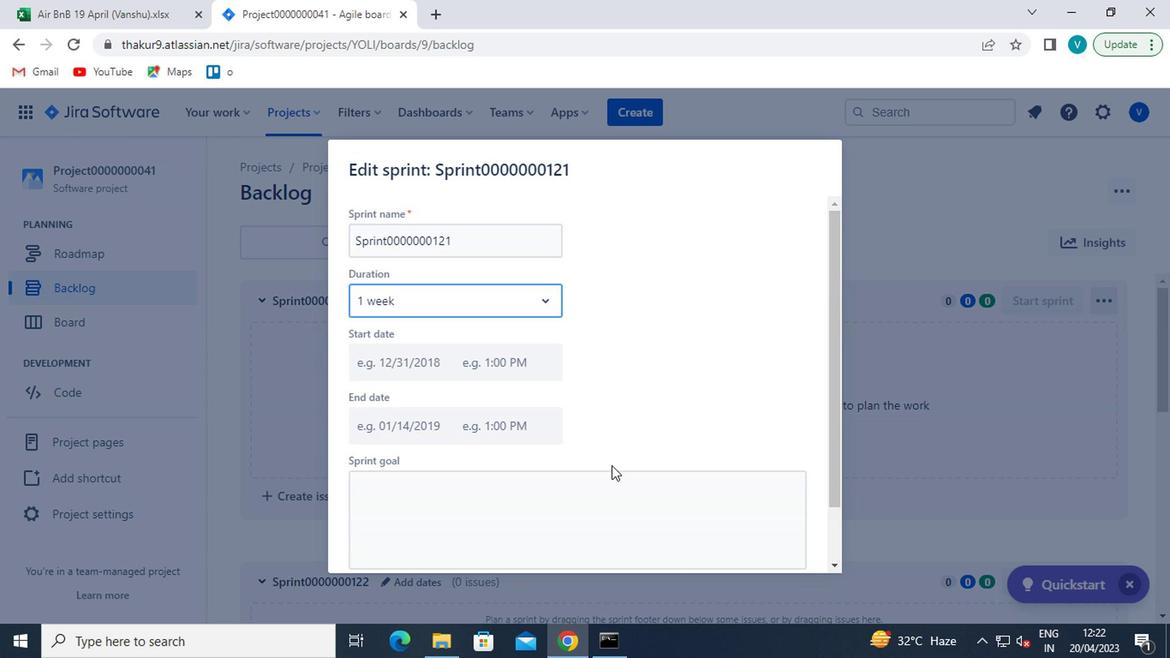 
Action: Mouse moved to (625, 485)
Screenshot: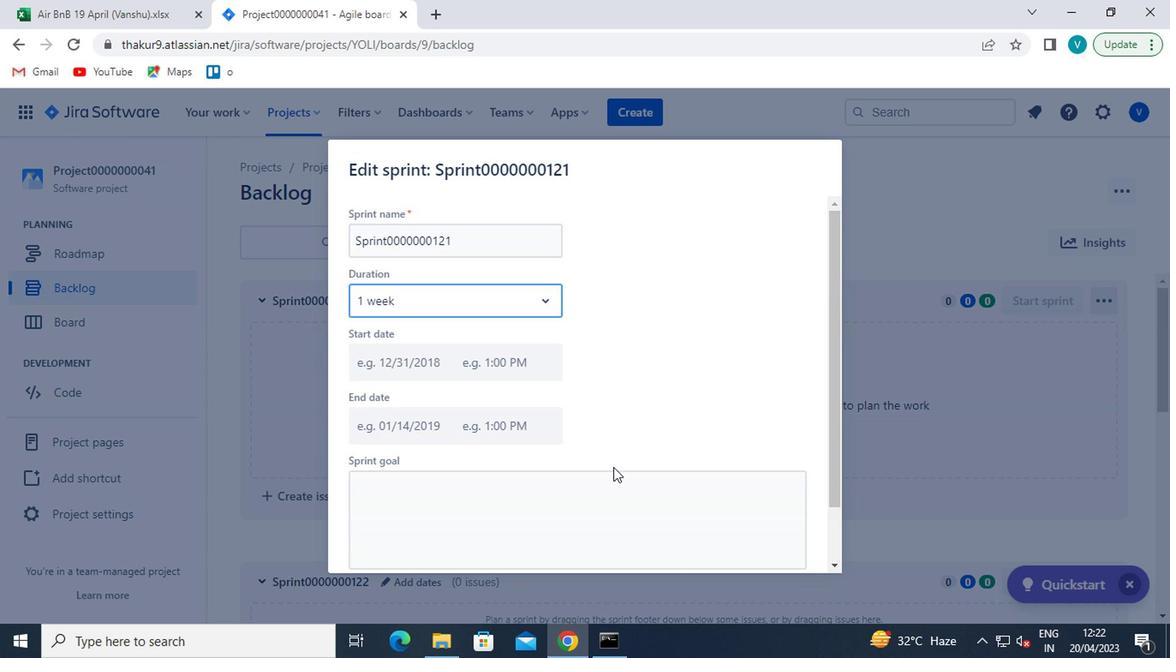 
Action: Mouse scrolled (625, 484) with delta (0, -1)
Screenshot: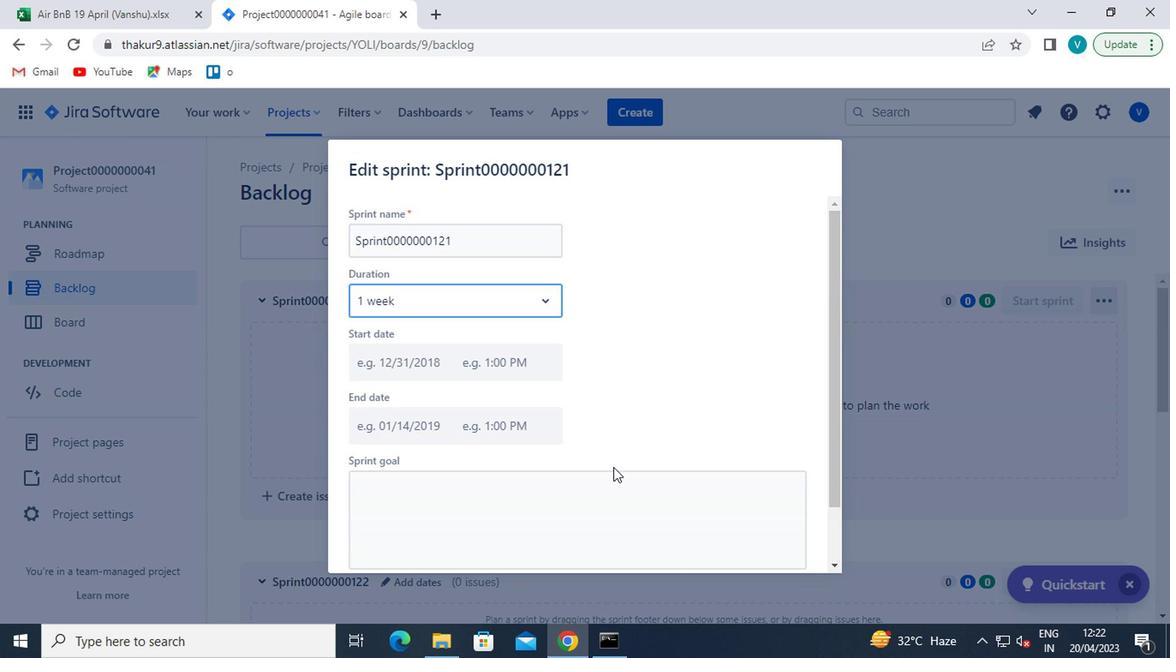 
Action: Mouse moved to (625, 485)
Screenshot: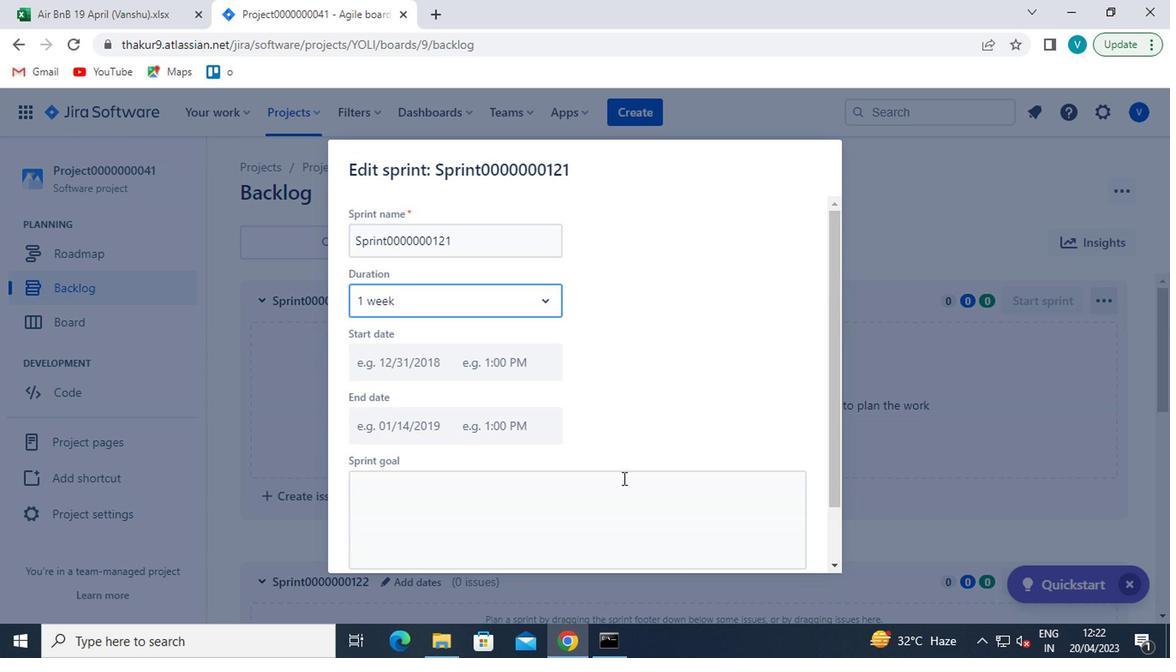 
Action: Mouse scrolled (625, 484) with delta (0, -1)
Screenshot: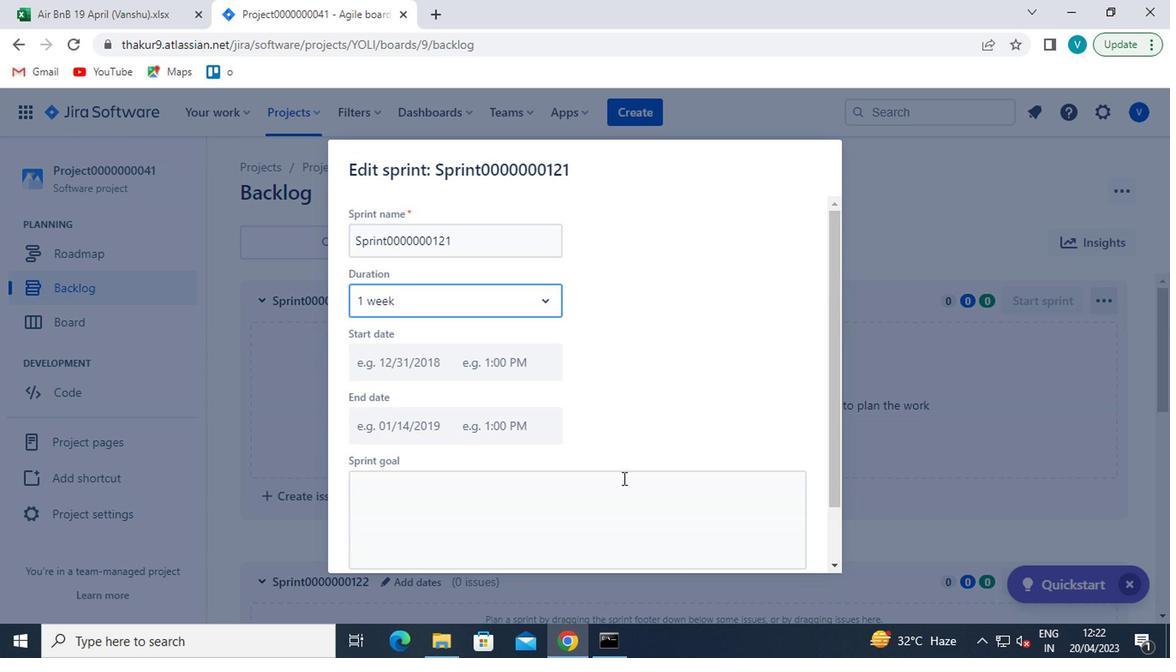 
Action: Mouse moved to (700, 536)
Screenshot: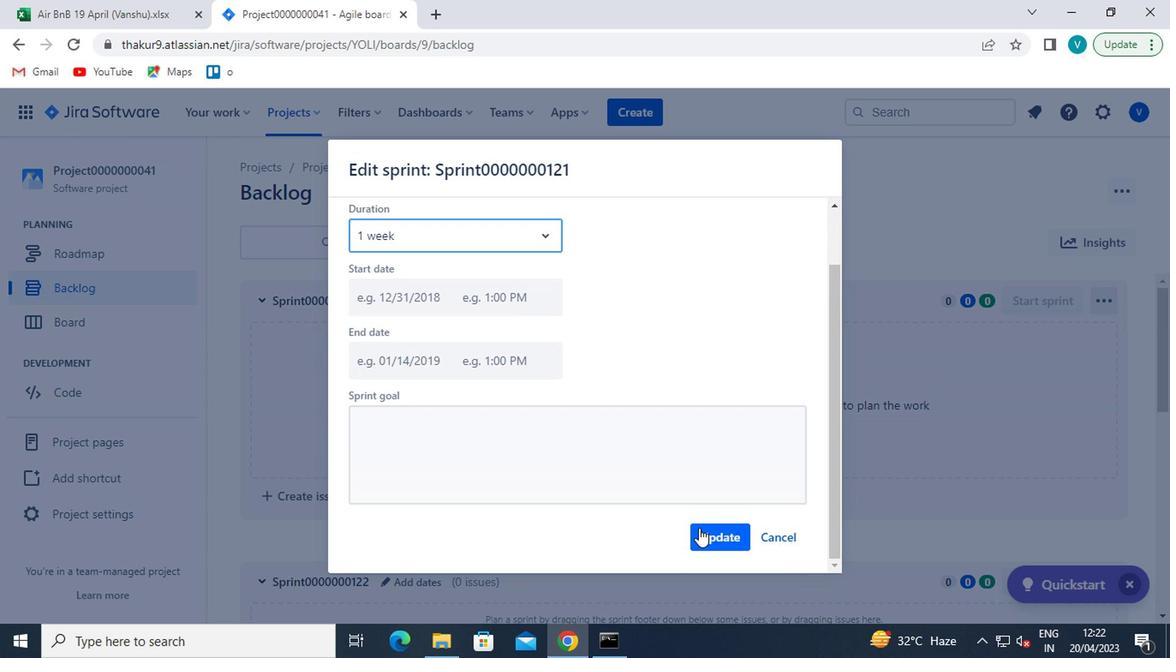 
Action: Mouse pressed left at (700, 536)
Screenshot: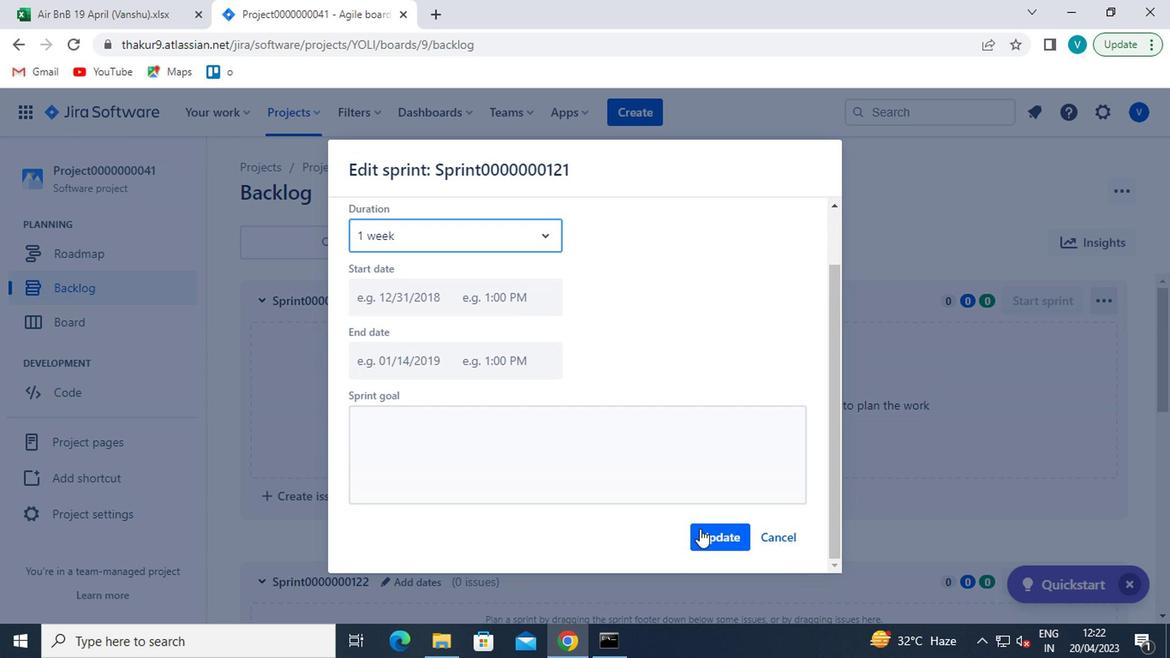 
Action: Mouse moved to (397, 434)
Screenshot: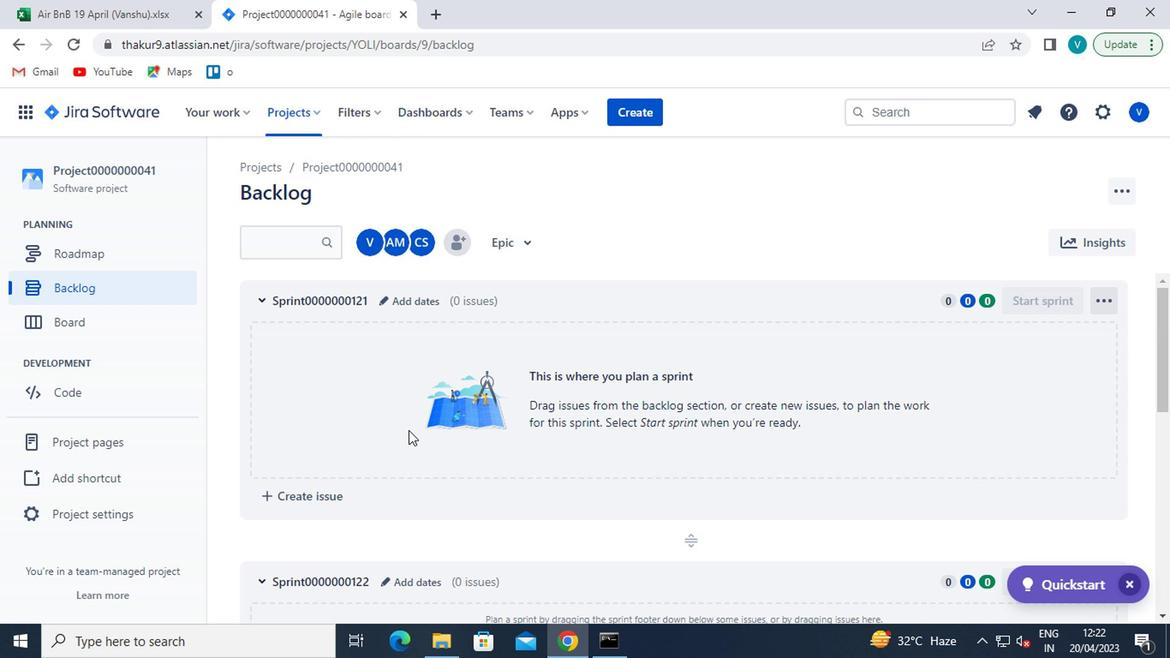 
Action: Mouse scrolled (397, 433) with delta (0, 0)
Screenshot: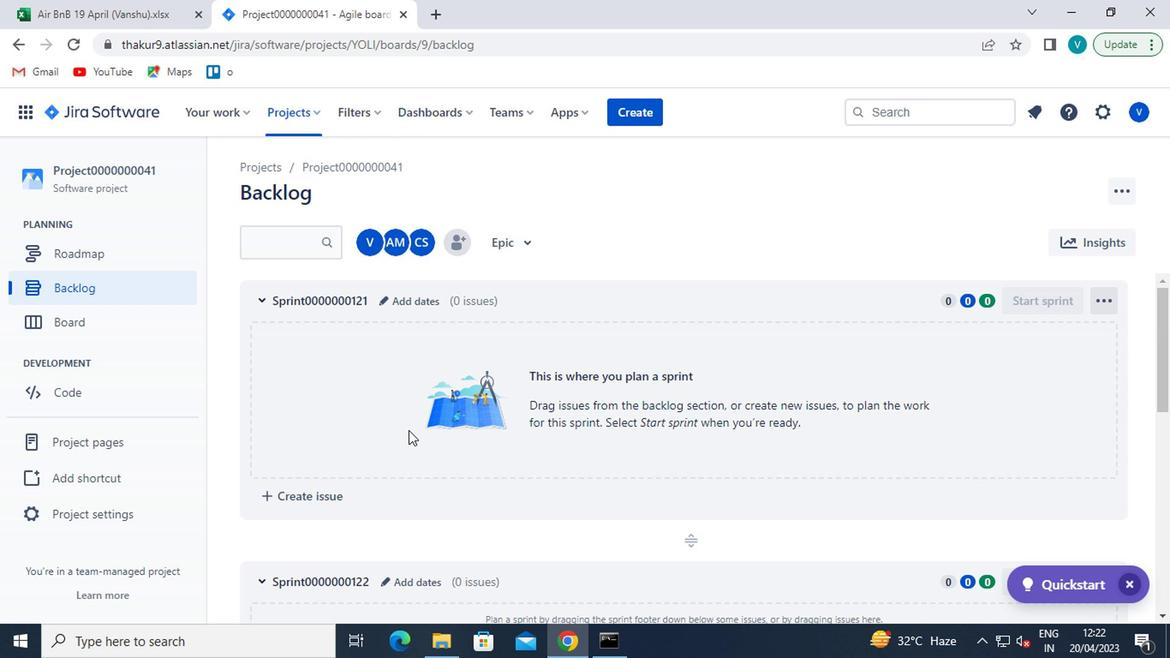 
Action: Mouse moved to (396, 435)
Screenshot: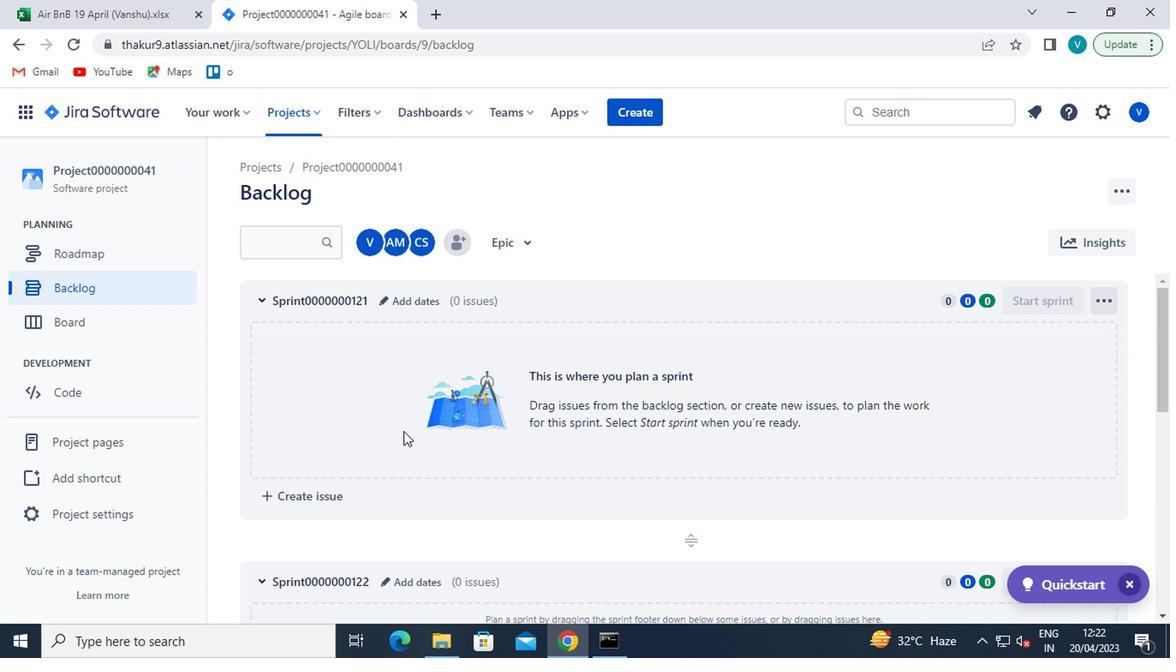 
Action: Mouse scrolled (396, 434) with delta (0, -1)
Screenshot: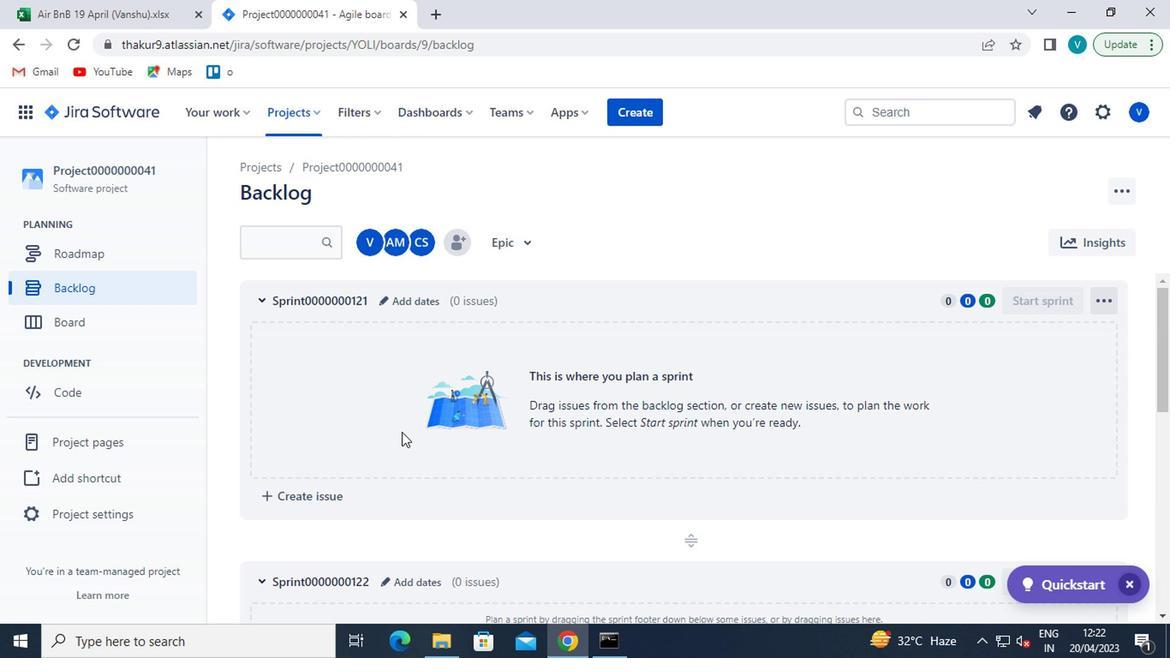 
Action: Mouse moved to (405, 413)
Screenshot: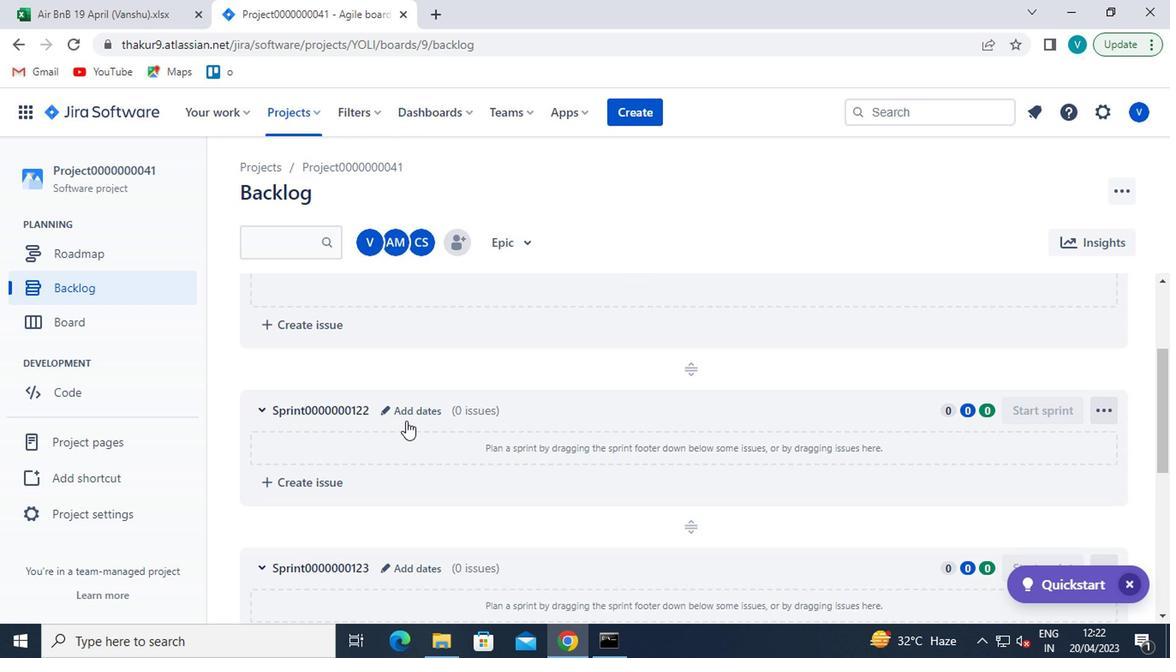 
Action: Mouse pressed left at (405, 413)
Screenshot: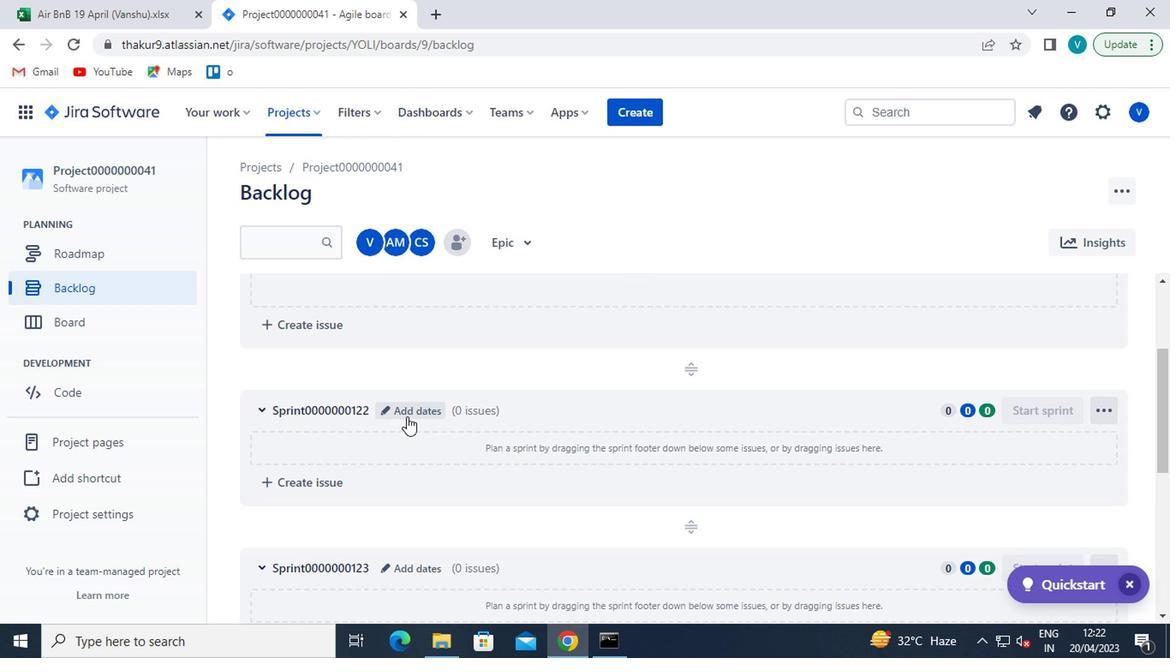 
Action: Mouse moved to (414, 298)
Screenshot: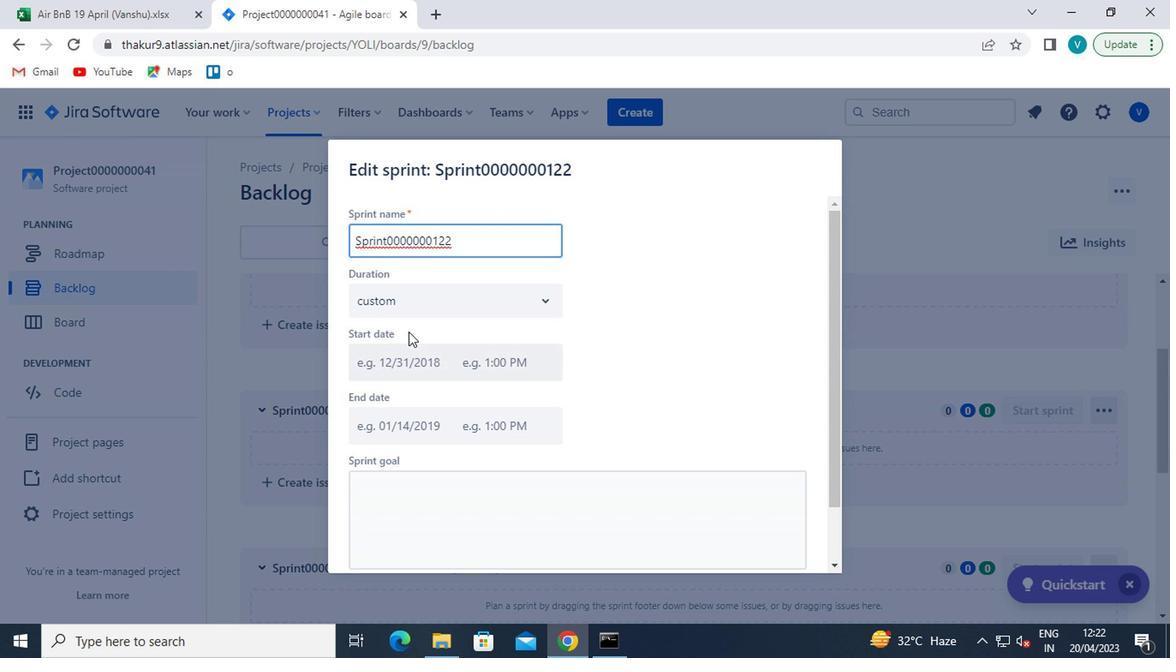 
Action: Mouse pressed left at (414, 298)
Screenshot: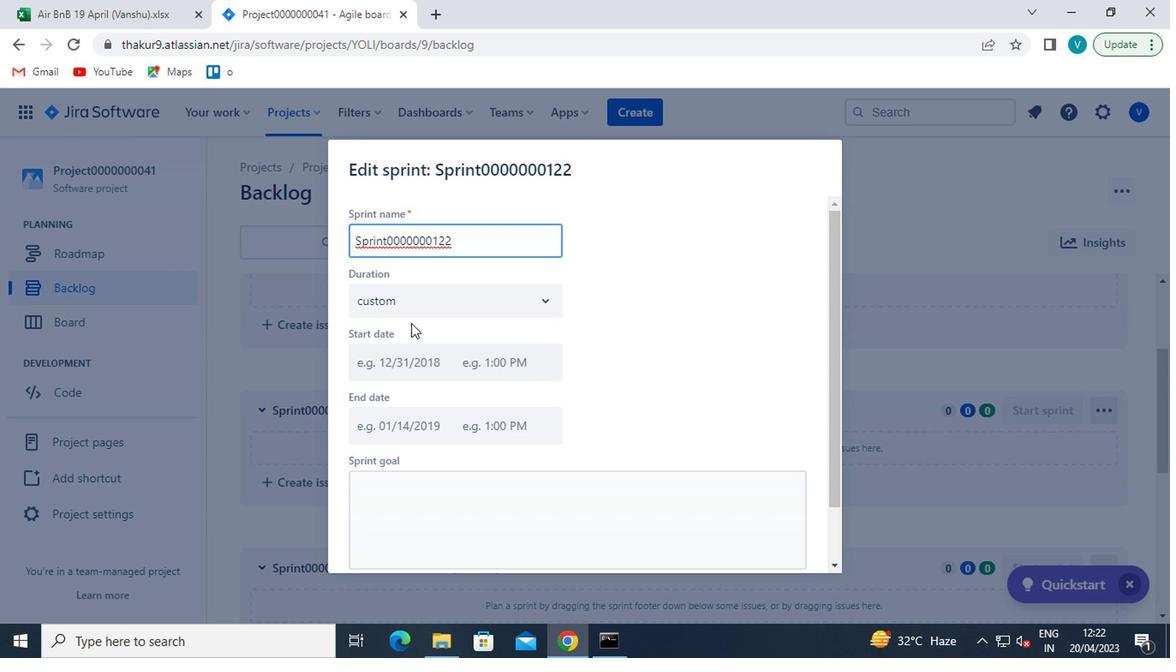 
Action: Mouse moved to (382, 382)
Screenshot: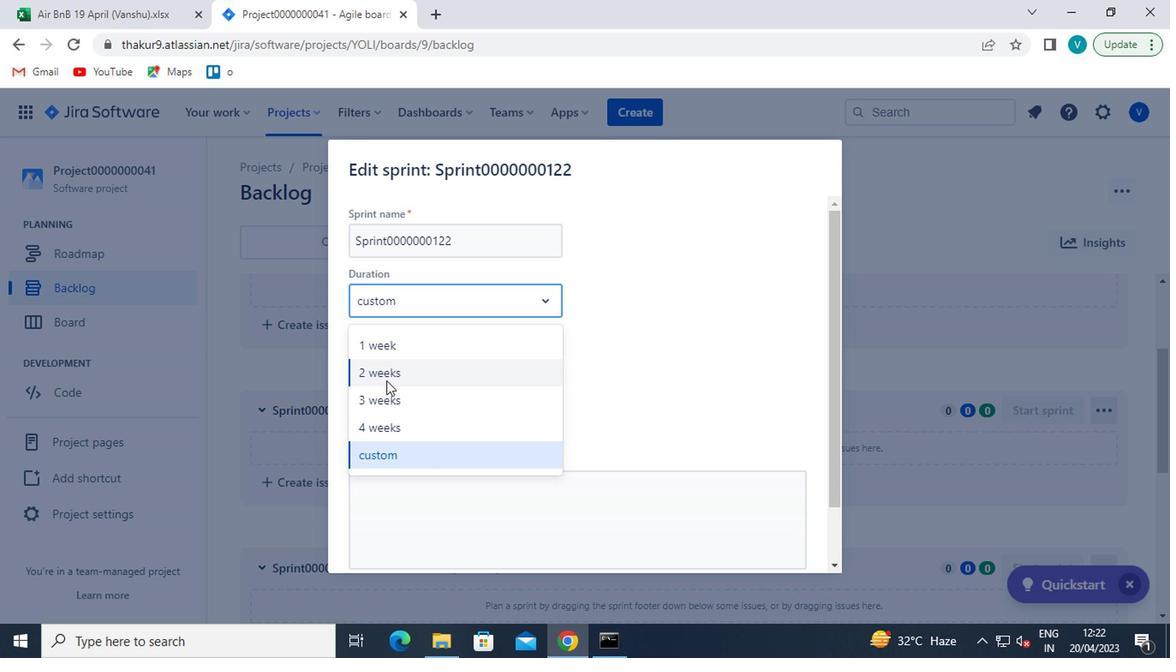 
Action: Mouse pressed left at (382, 382)
Screenshot: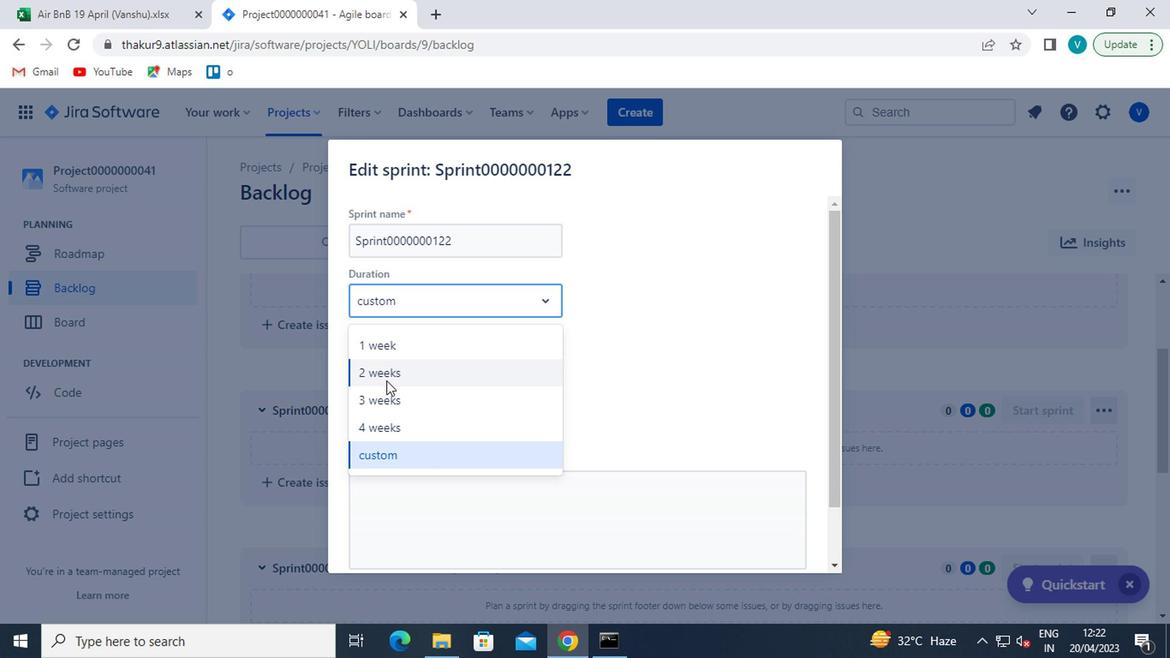 
Action: Mouse moved to (559, 460)
Screenshot: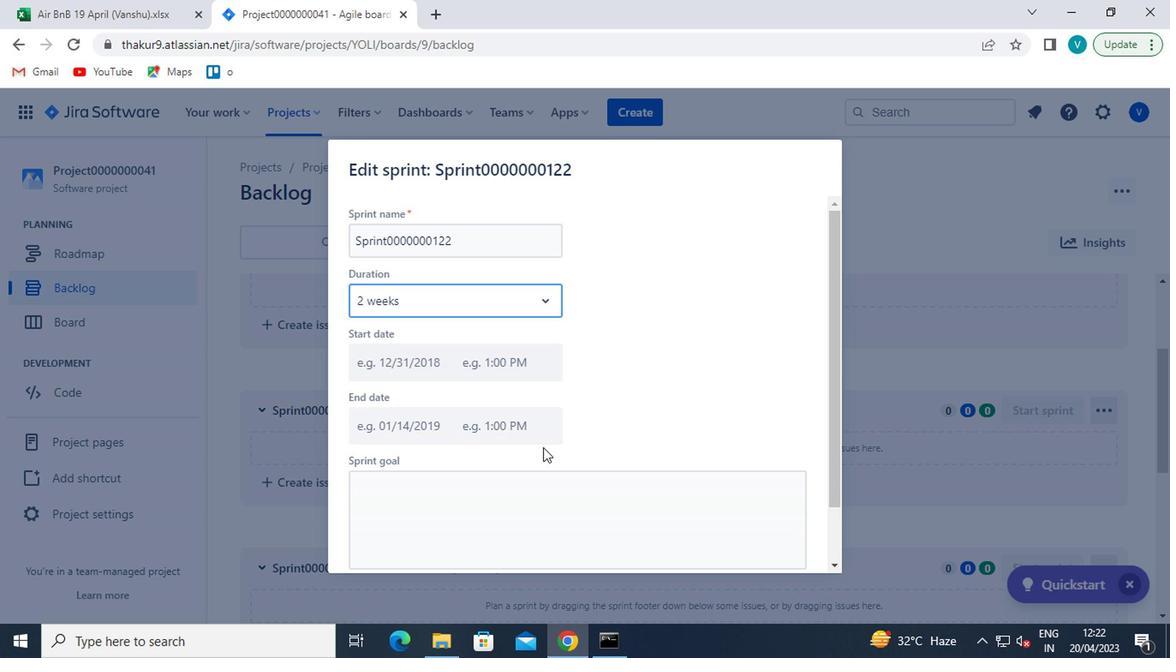 
Action: Mouse scrolled (559, 459) with delta (0, -1)
Screenshot: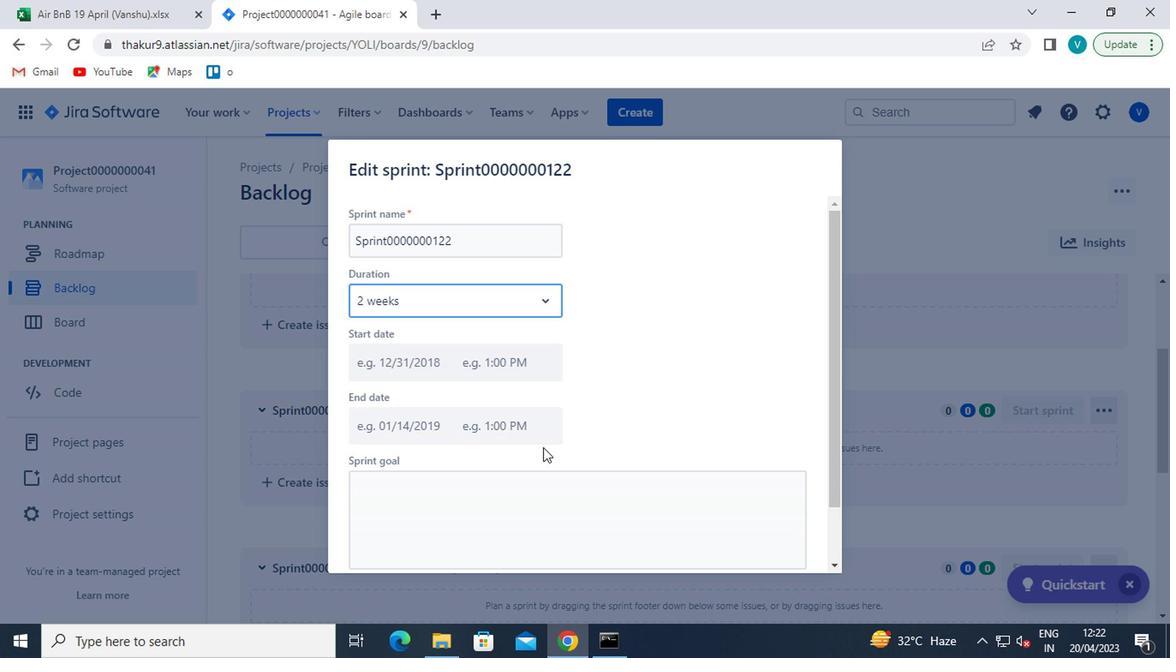 
Action: Mouse moved to (563, 462)
Screenshot: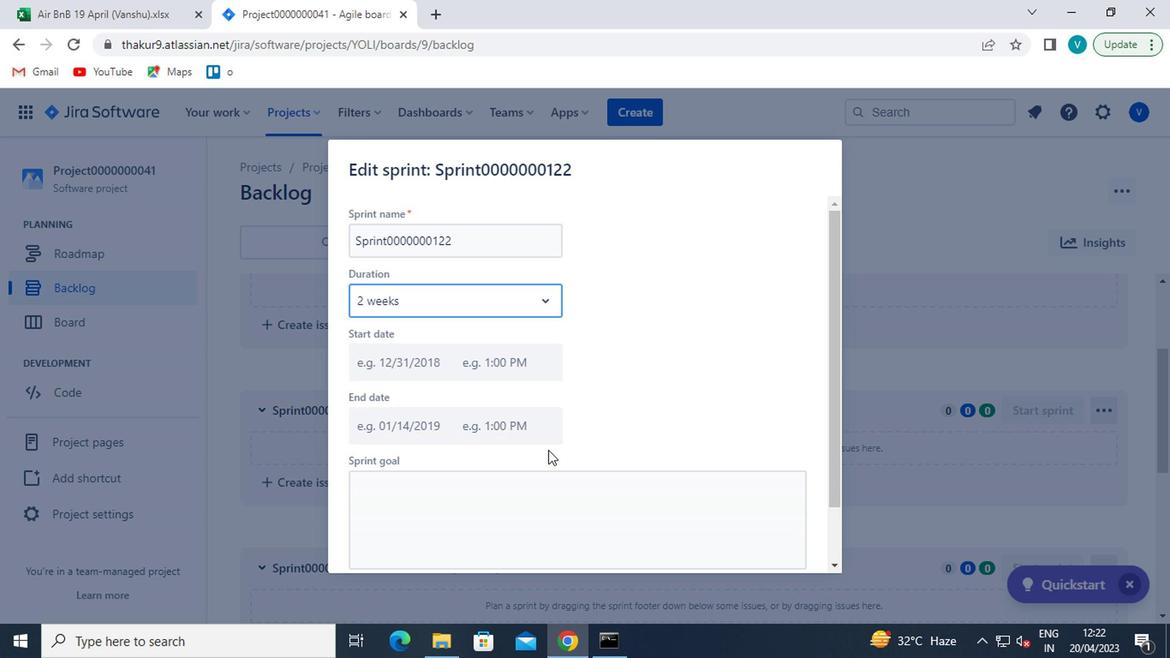 
Action: Mouse scrolled (563, 461) with delta (0, -1)
Screenshot: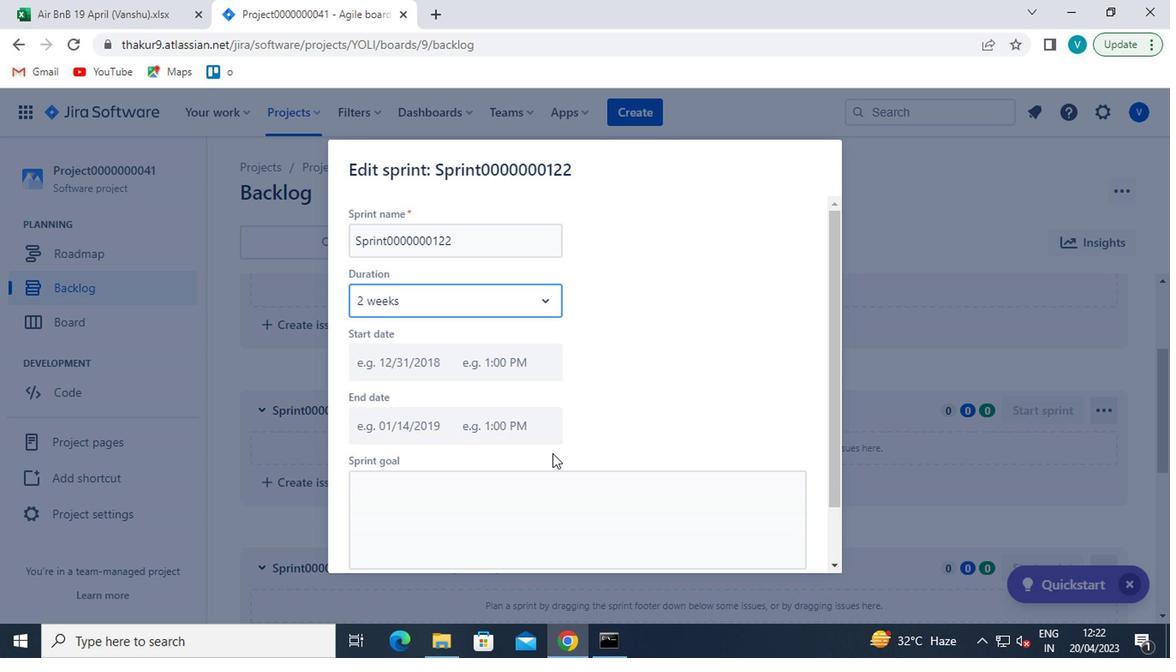 
Action: Mouse moved to (566, 463)
Screenshot: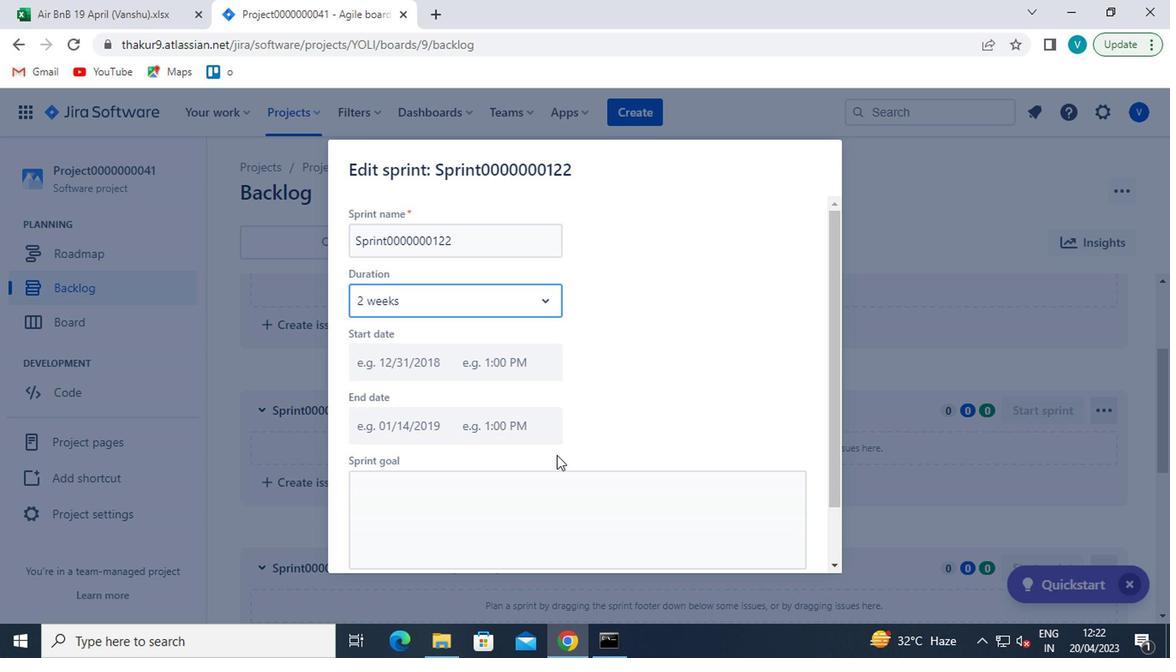 
Action: Mouse scrolled (566, 462) with delta (0, 0)
Screenshot: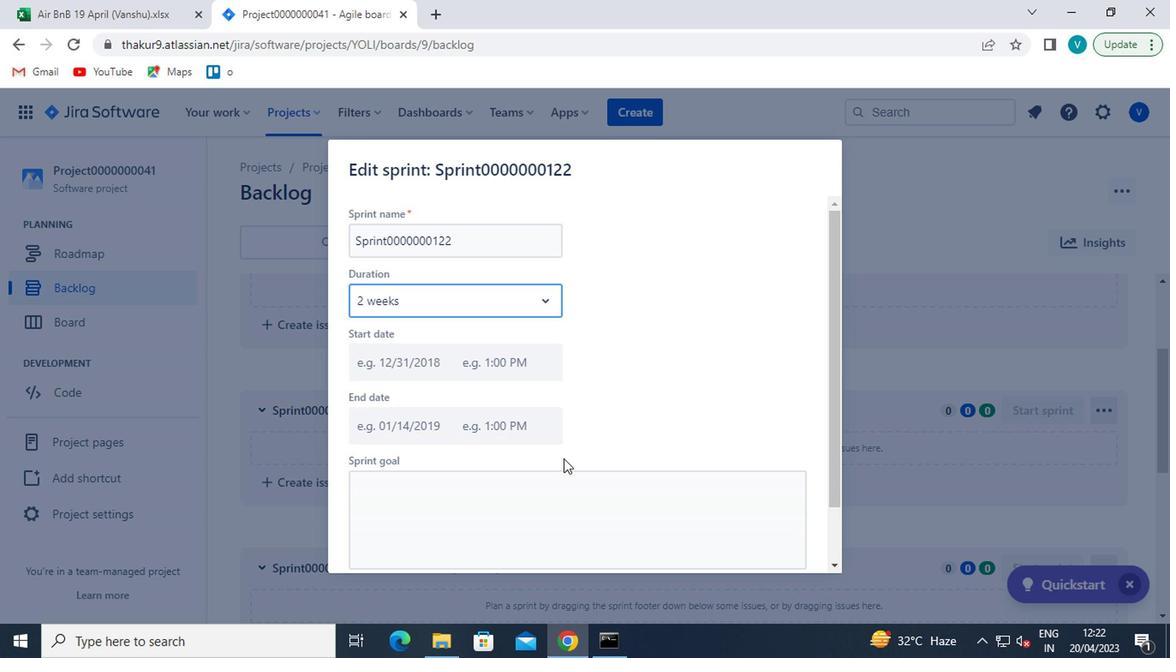 
Action: Mouse moved to (708, 537)
Screenshot: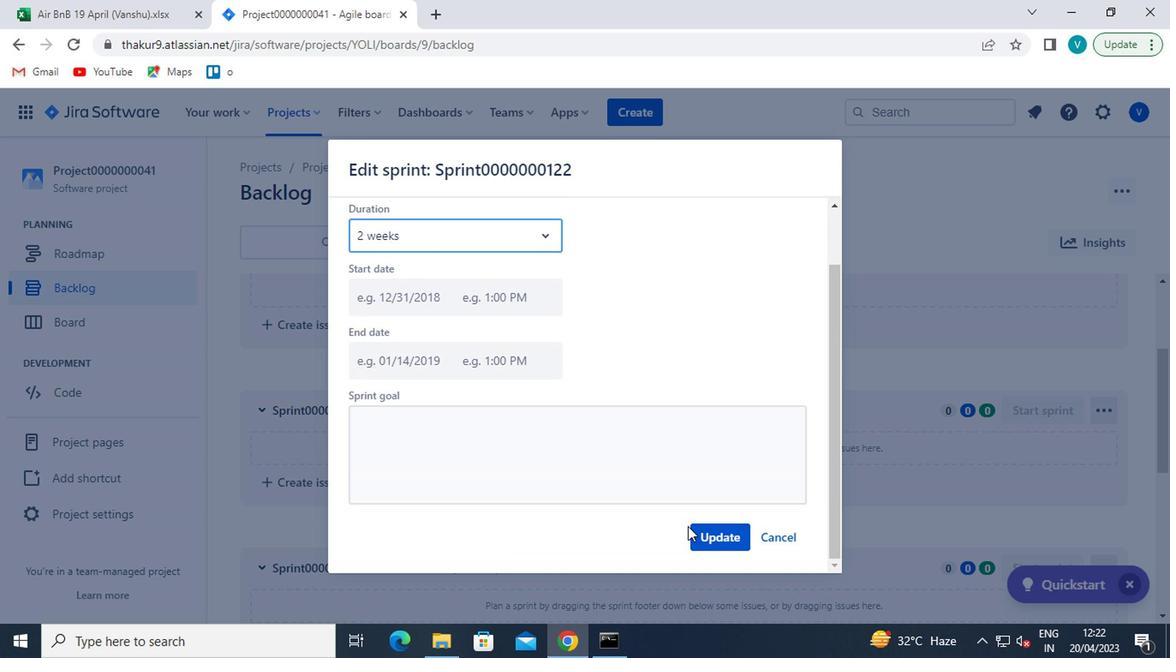 
Action: Mouse pressed left at (708, 537)
Screenshot: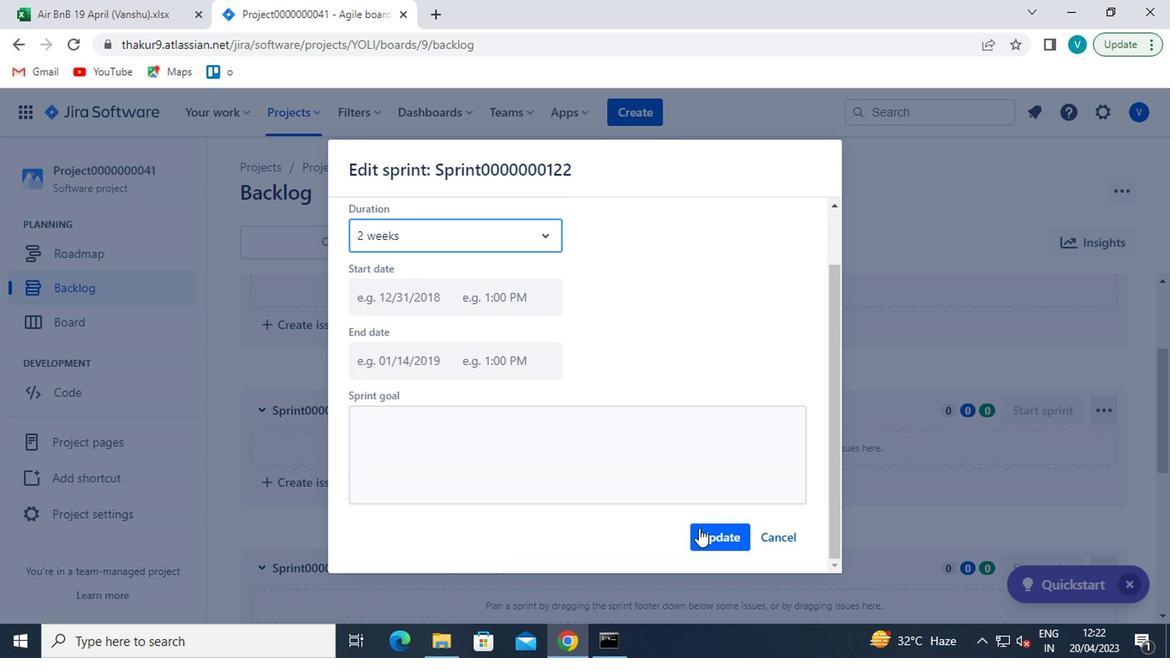 
Action: Mouse moved to (400, 485)
Screenshot: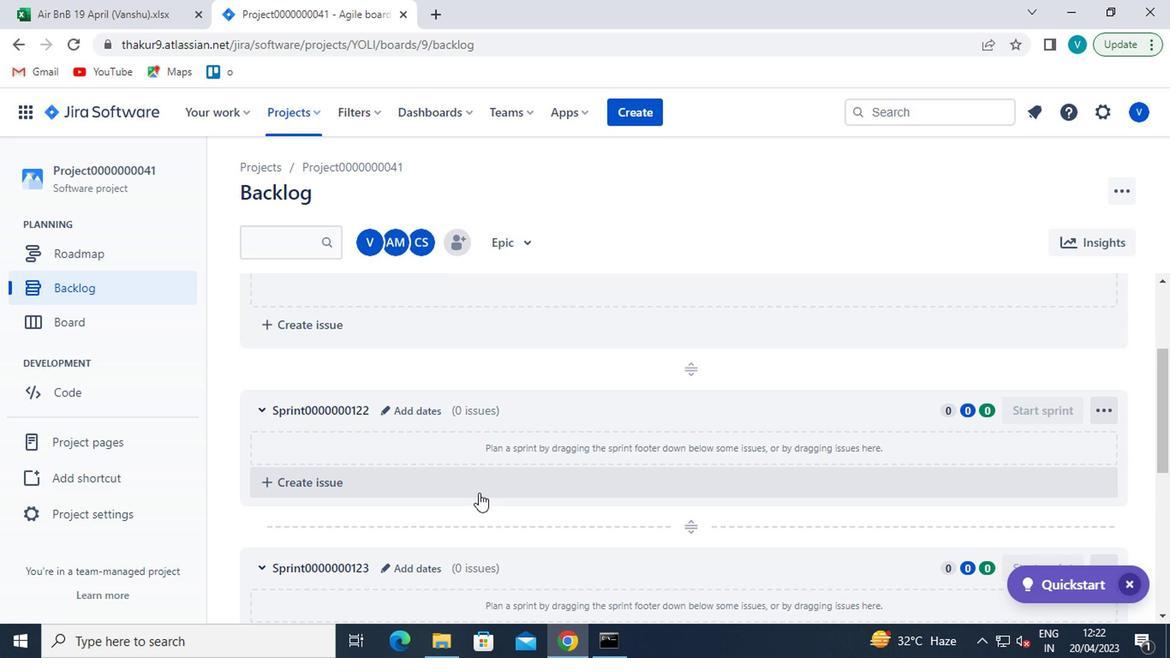 
Action: Mouse scrolled (400, 484) with delta (0, -1)
Screenshot: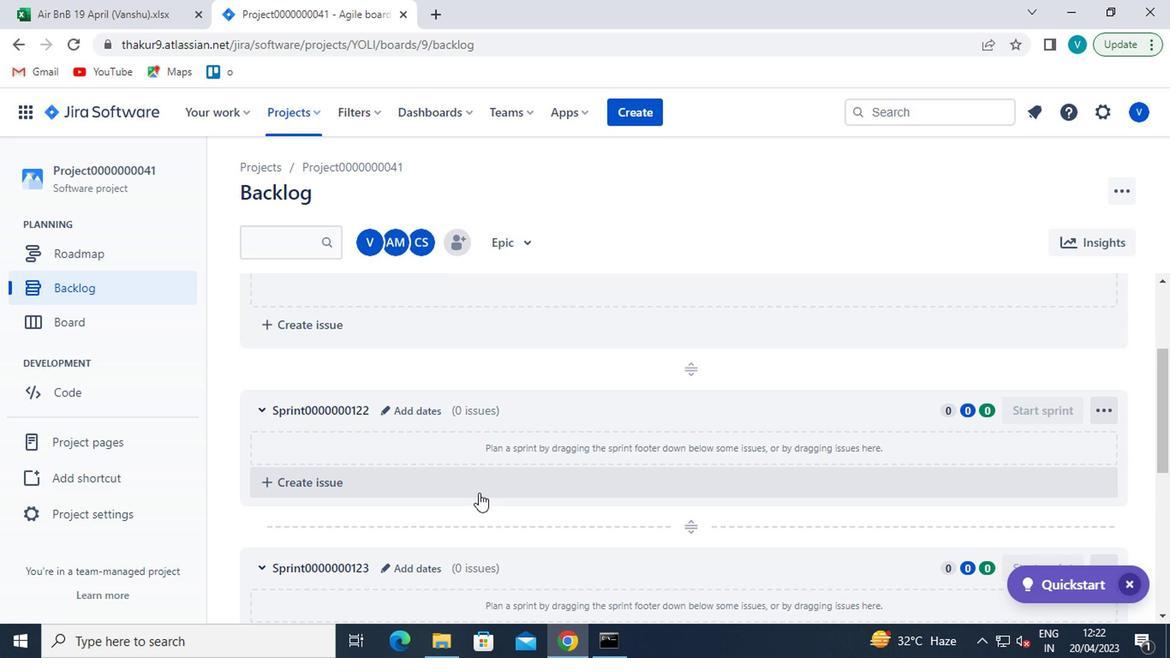 
Action: Mouse moved to (388, 477)
Screenshot: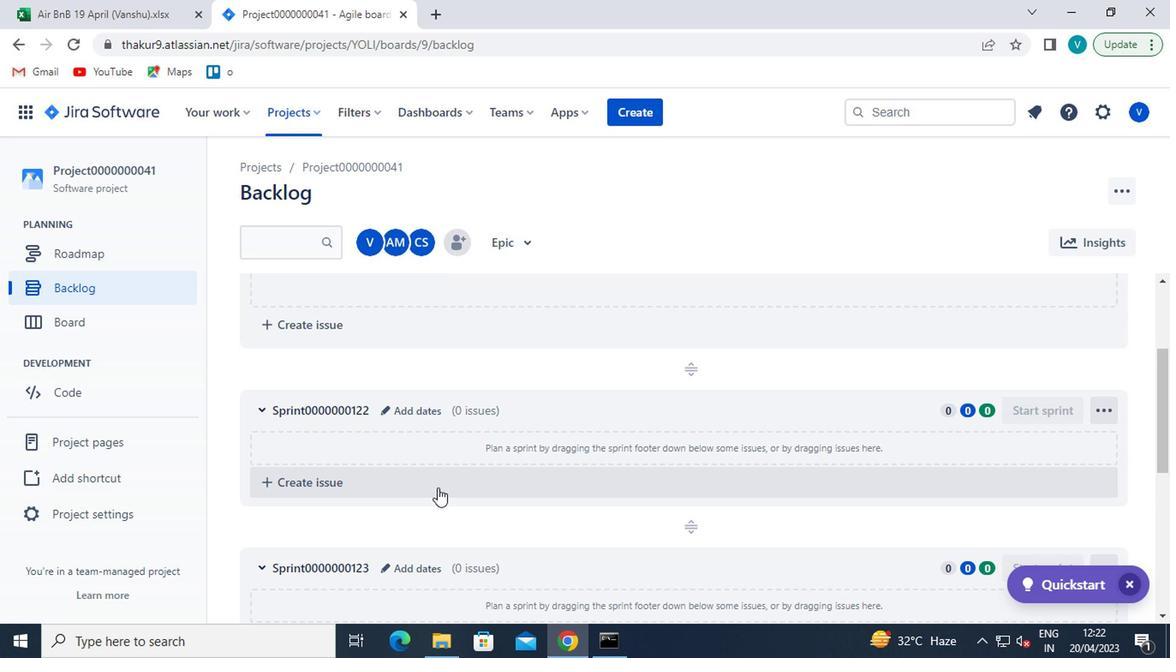 
Action: Mouse scrolled (388, 477) with delta (0, 0)
Screenshot: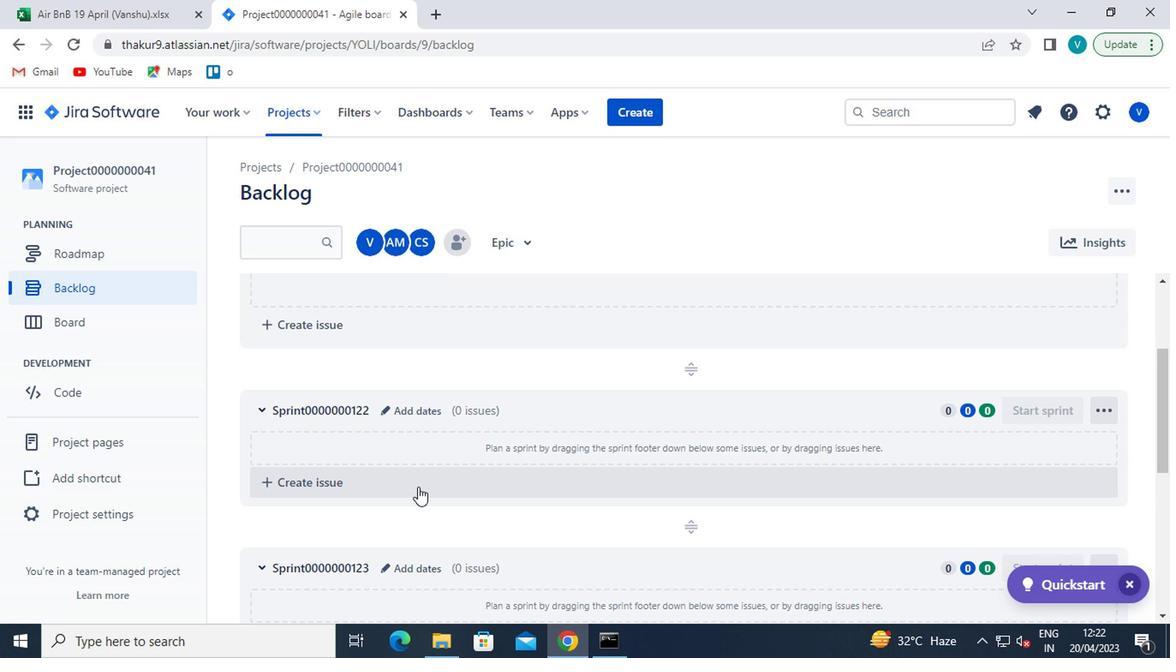 
Action: Mouse moved to (386, 474)
Screenshot: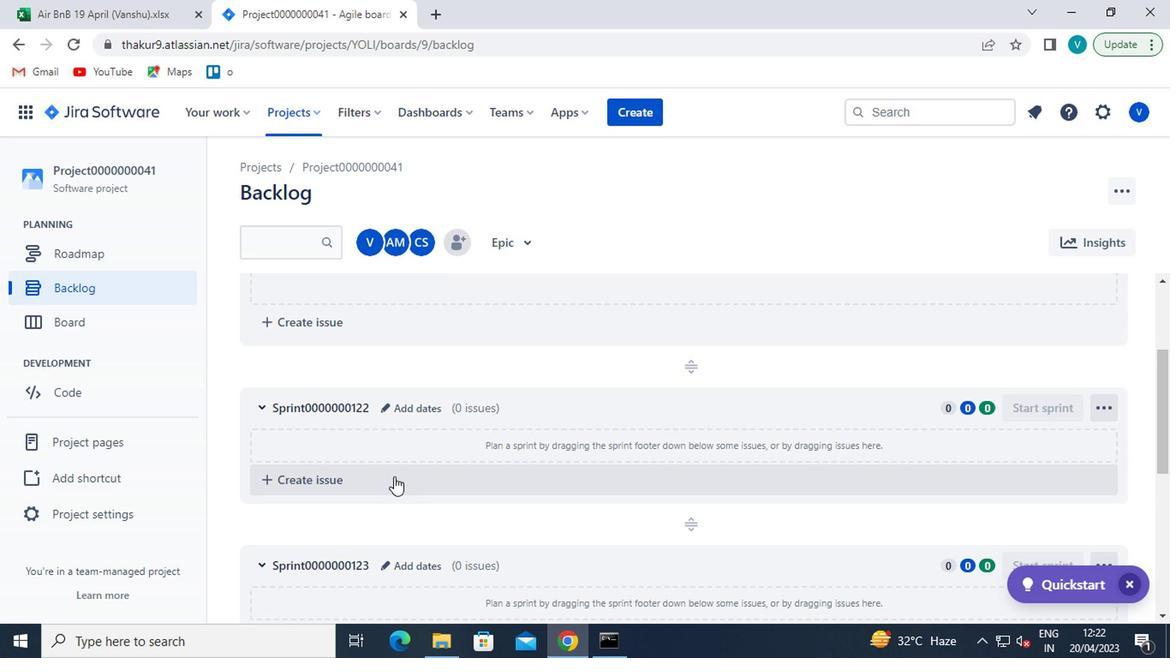 
Action: Mouse scrolled (386, 473) with delta (0, 0)
Screenshot: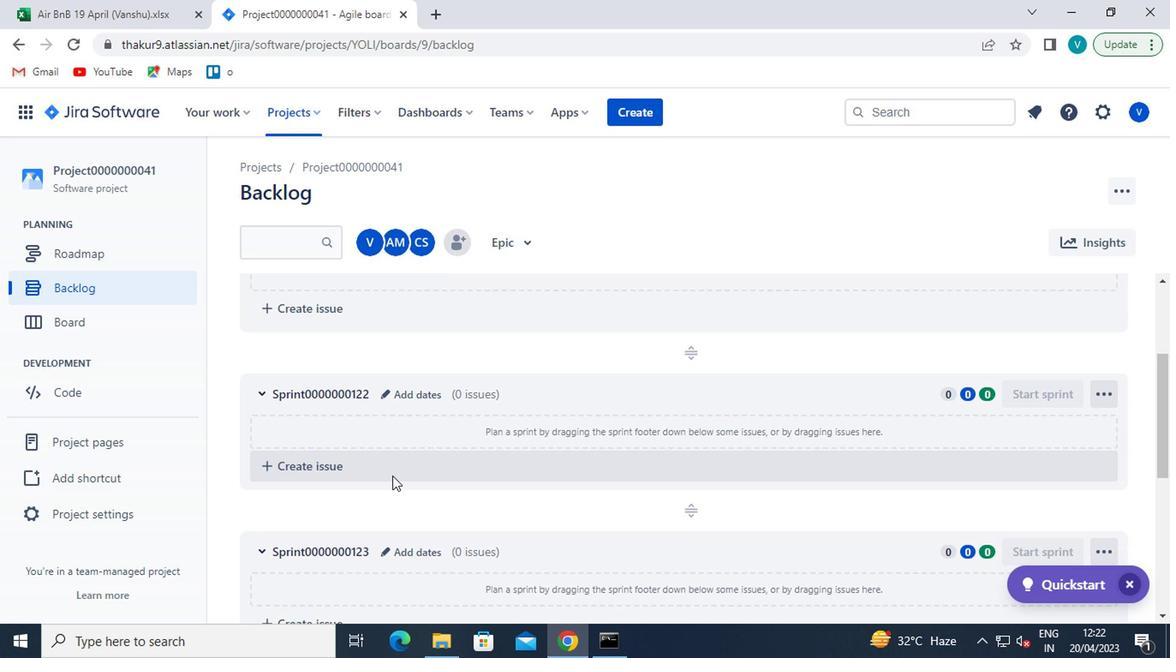 
Action: Mouse moved to (391, 408)
Screenshot: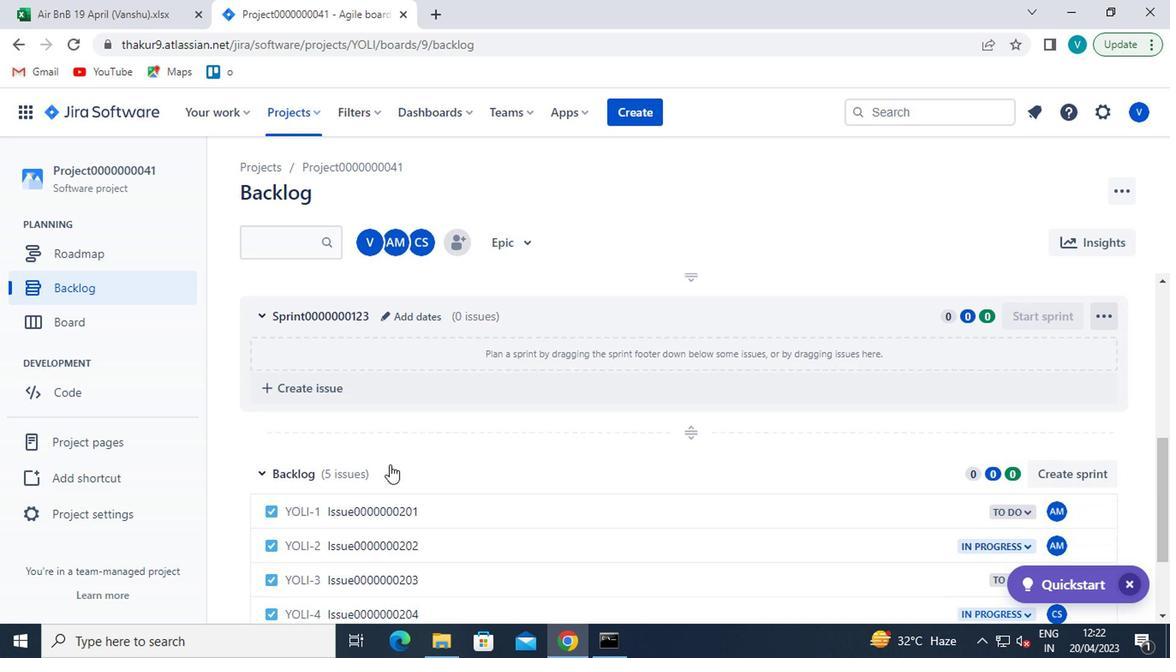 
Action: Mouse scrolled (391, 410) with delta (0, 1)
Screenshot: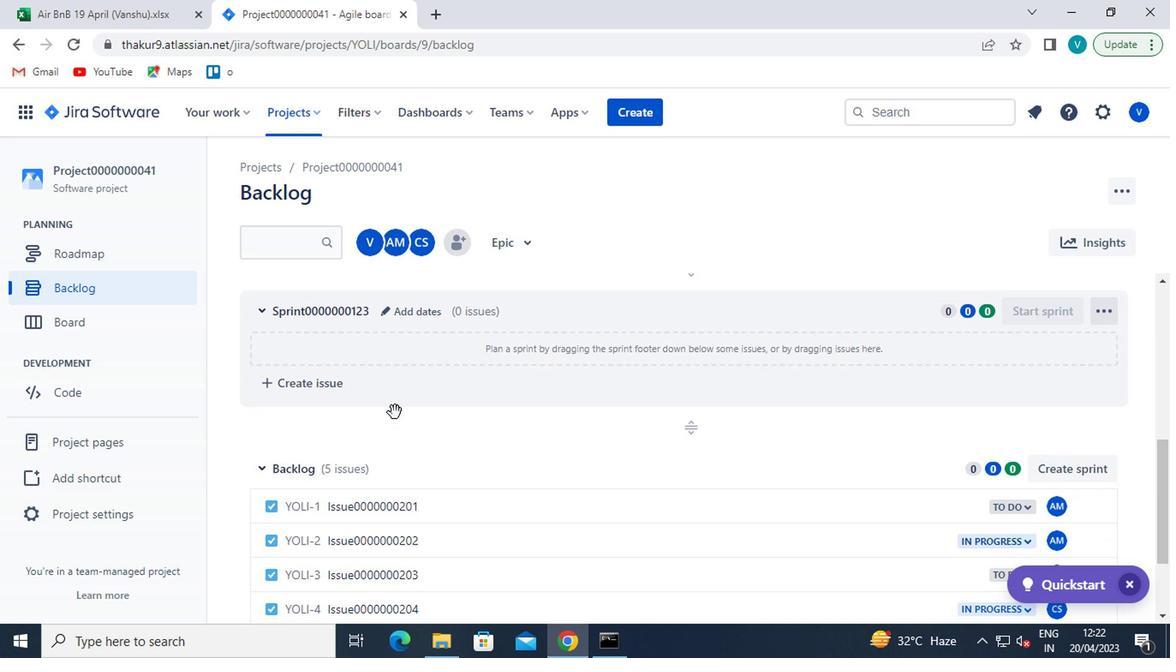 
Action: Mouse moved to (401, 406)
Screenshot: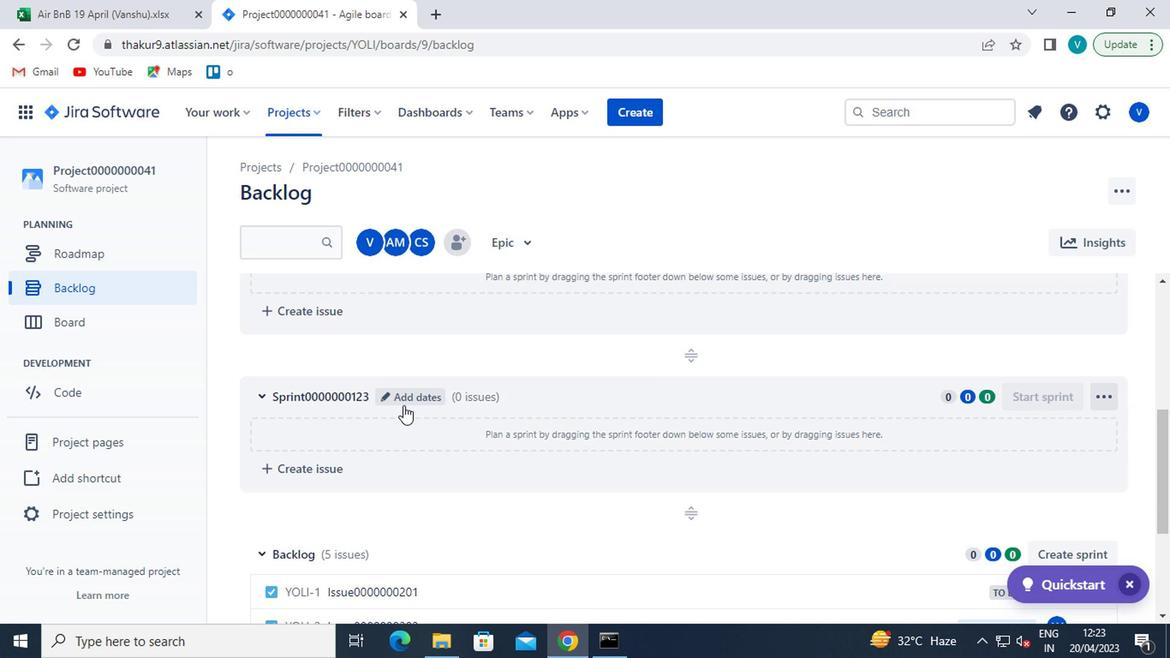 
Action: Mouse pressed left at (401, 406)
Screenshot: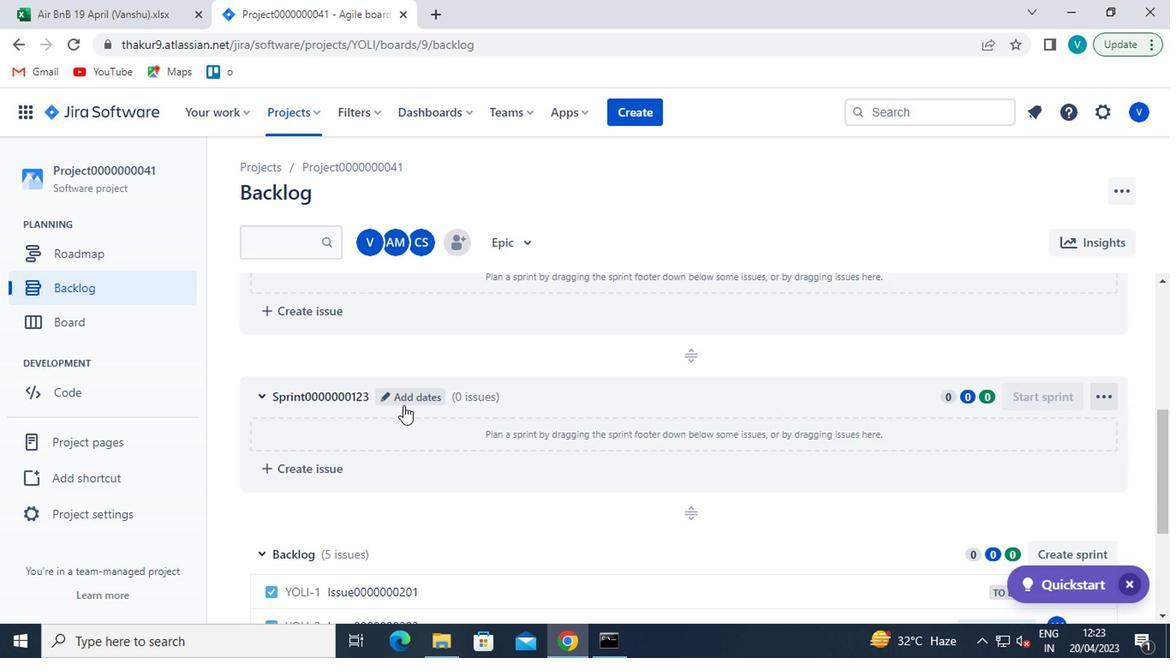 
Action: Mouse moved to (399, 299)
Screenshot: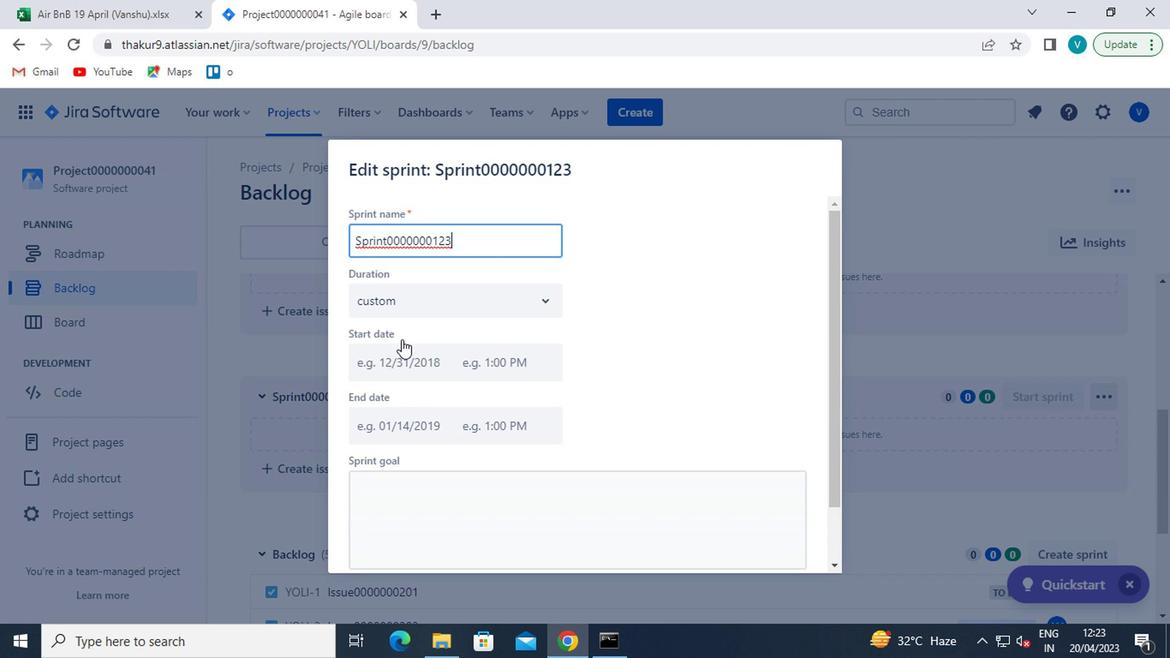 
Action: Mouse pressed left at (399, 299)
Screenshot: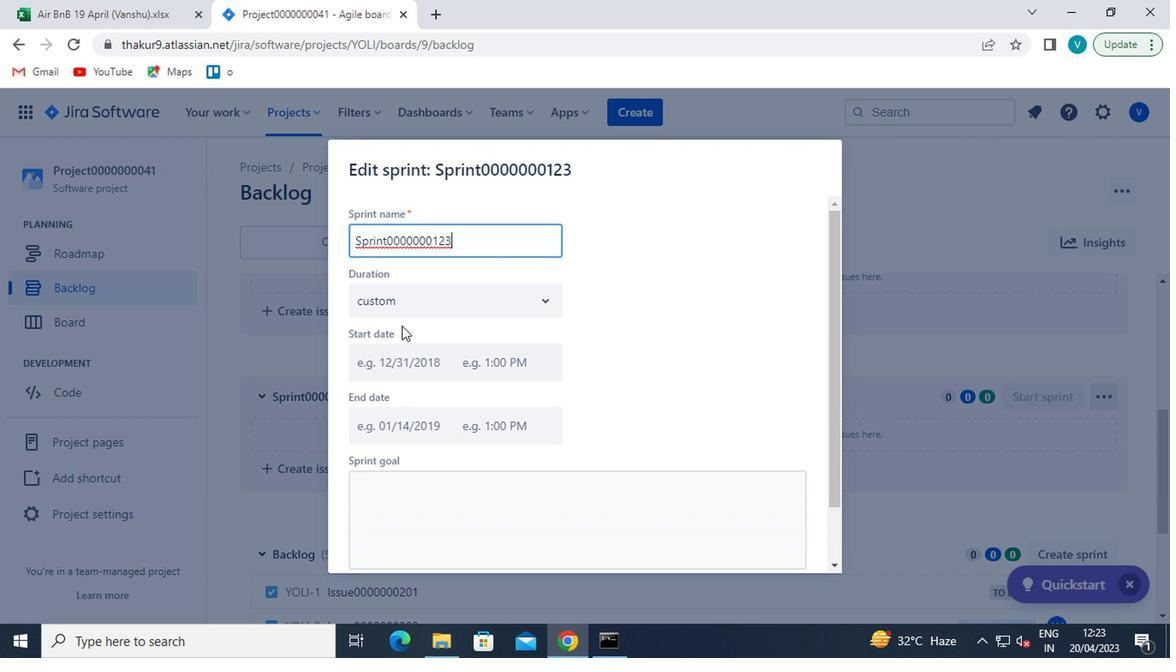 
Action: Mouse moved to (385, 400)
Screenshot: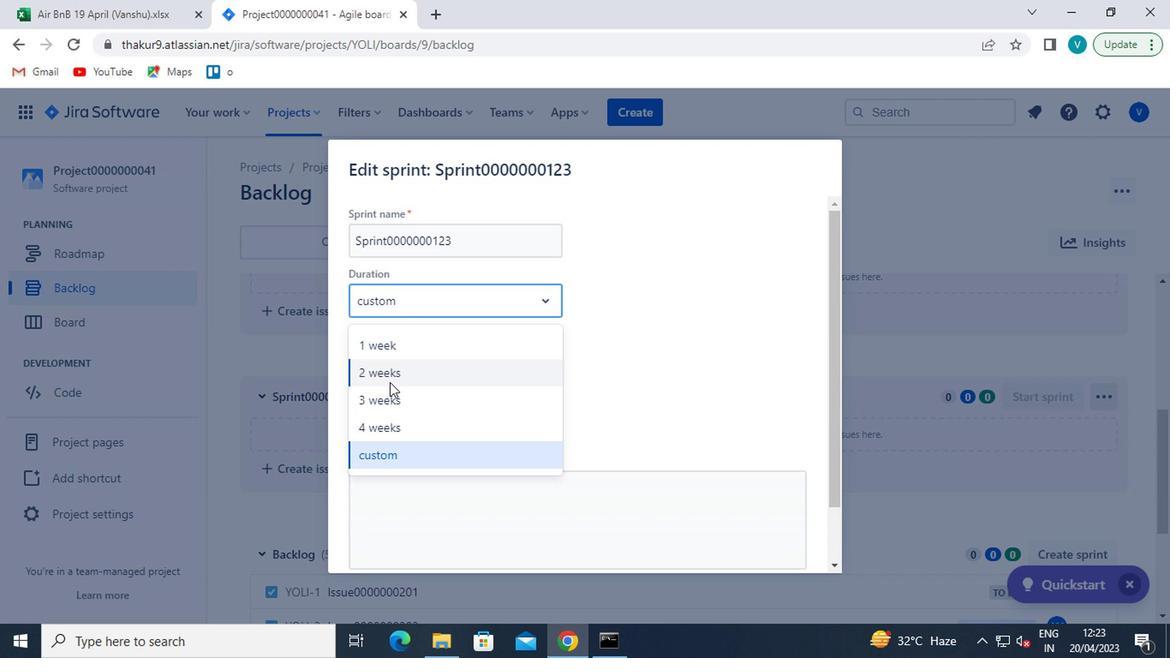
Action: Mouse pressed left at (385, 400)
Screenshot: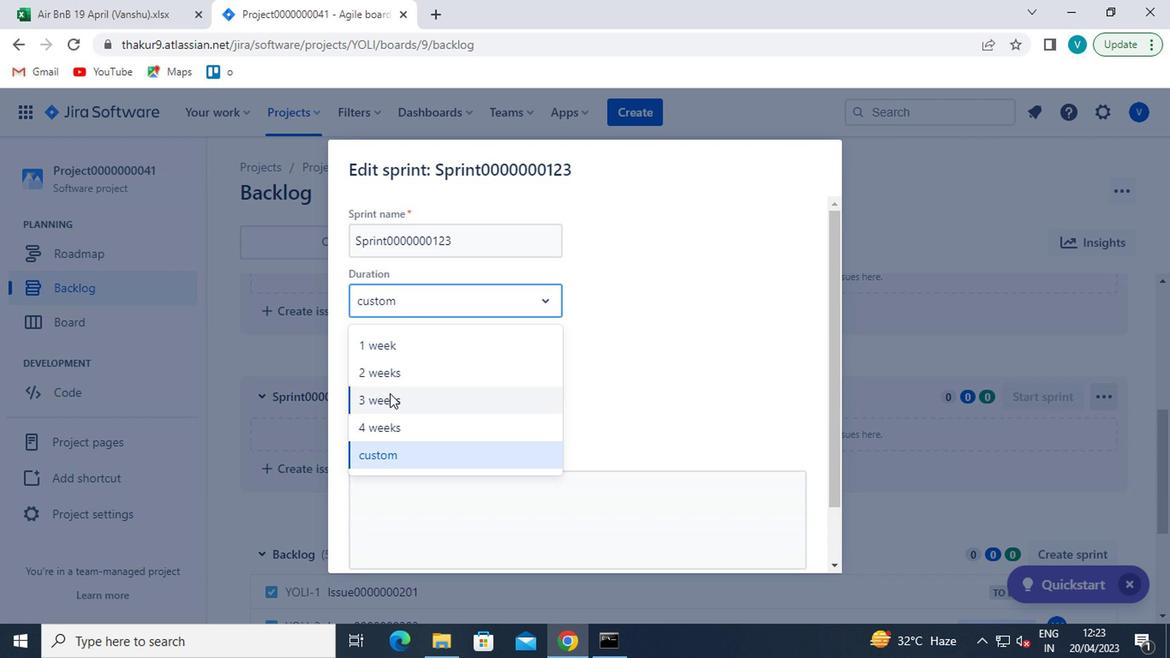 
Action: Mouse moved to (592, 490)
Screenshot: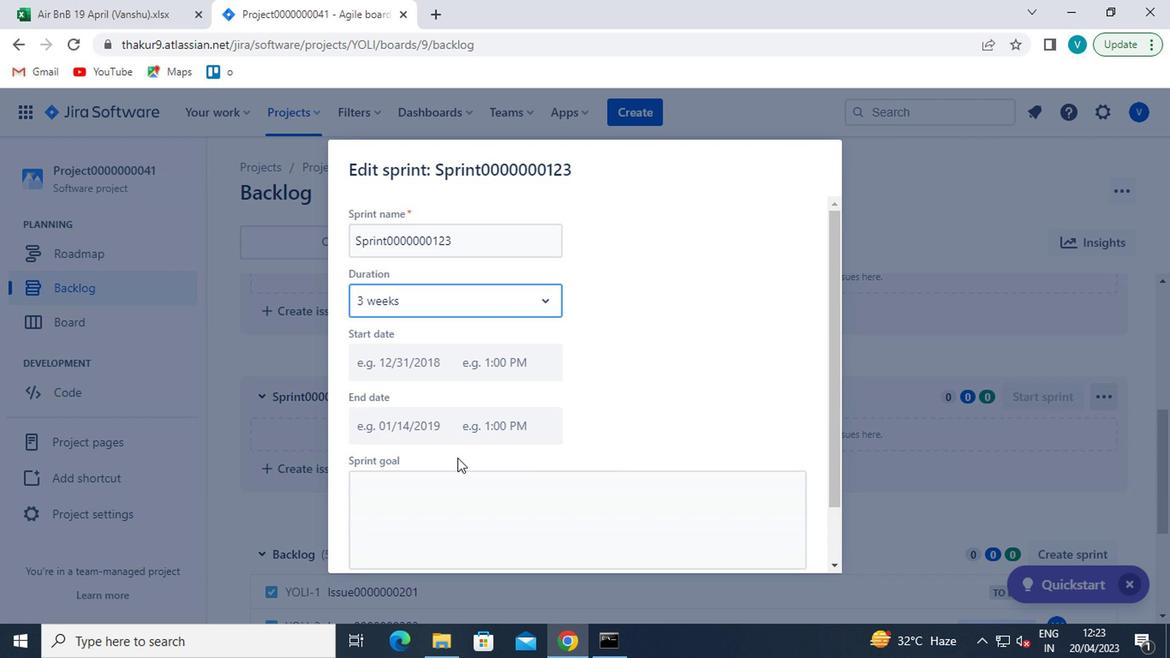 
Action: Mouse scrolled (592, 489) with delta (0, 0)
Screenshot: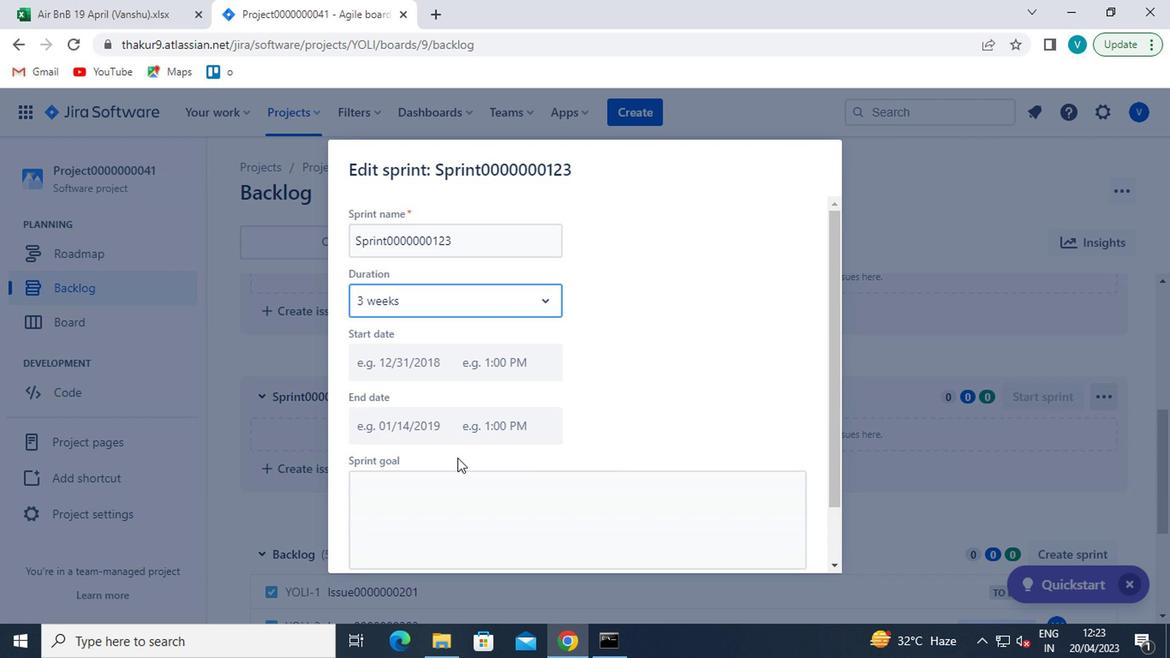 
Action: Mouse moved to (597, 491)
Screenshot: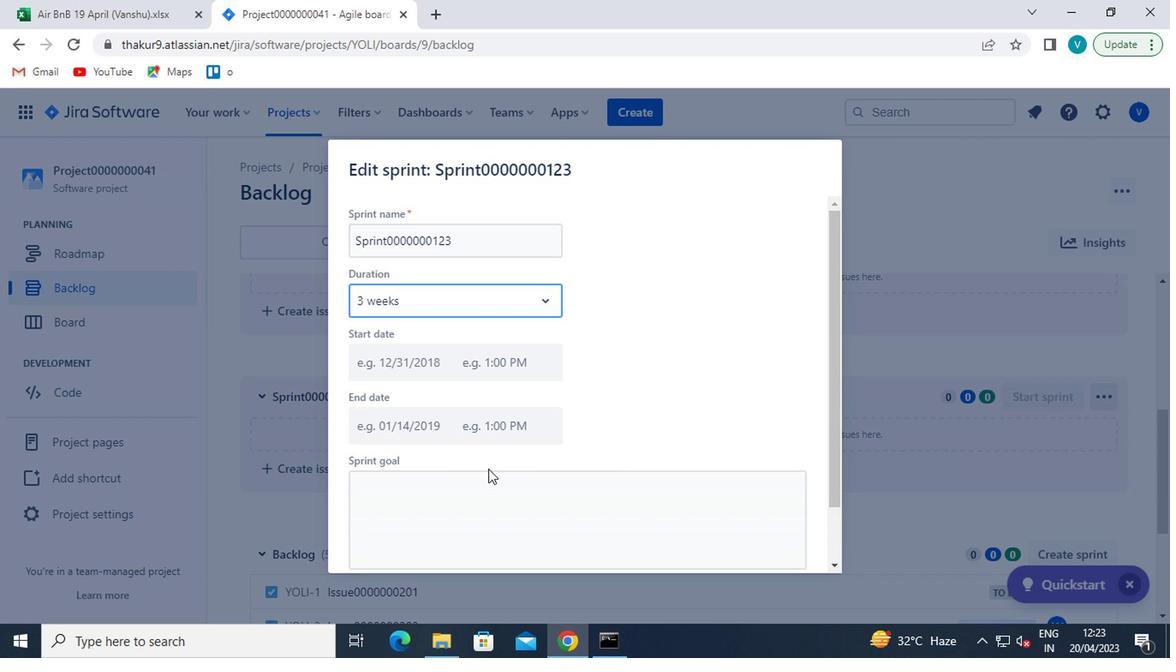 
Action: Mouse scrolled (597, 490) with delta (0, -1)
Screenshot: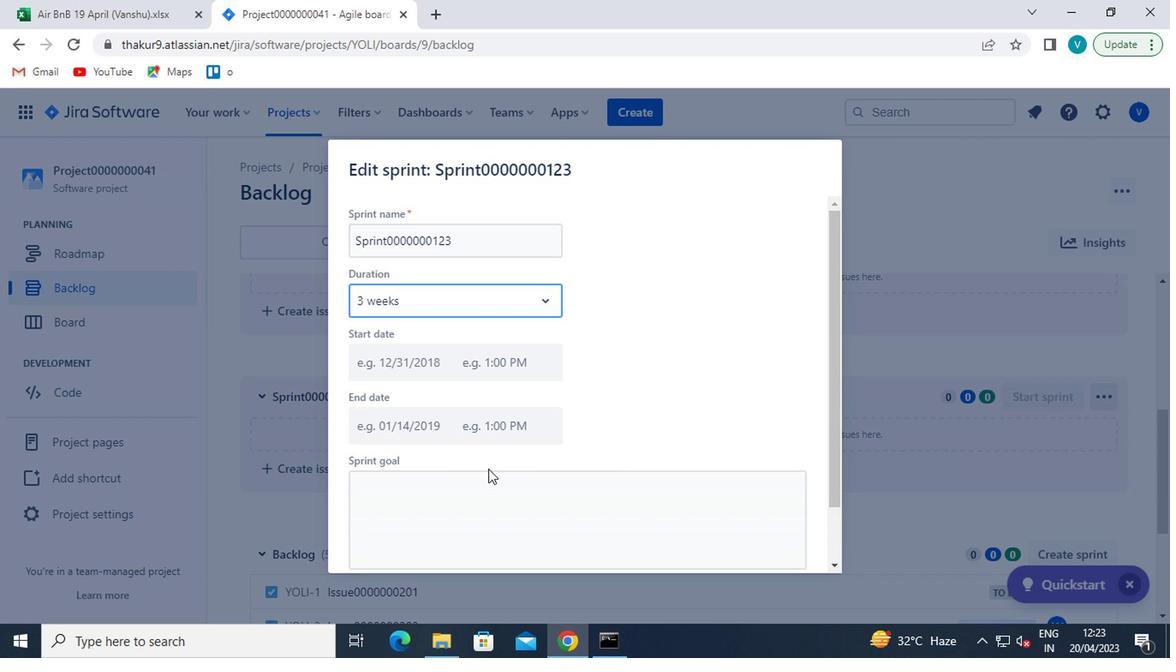 
Action: Mouse moved to (603, 492)
Screenshot: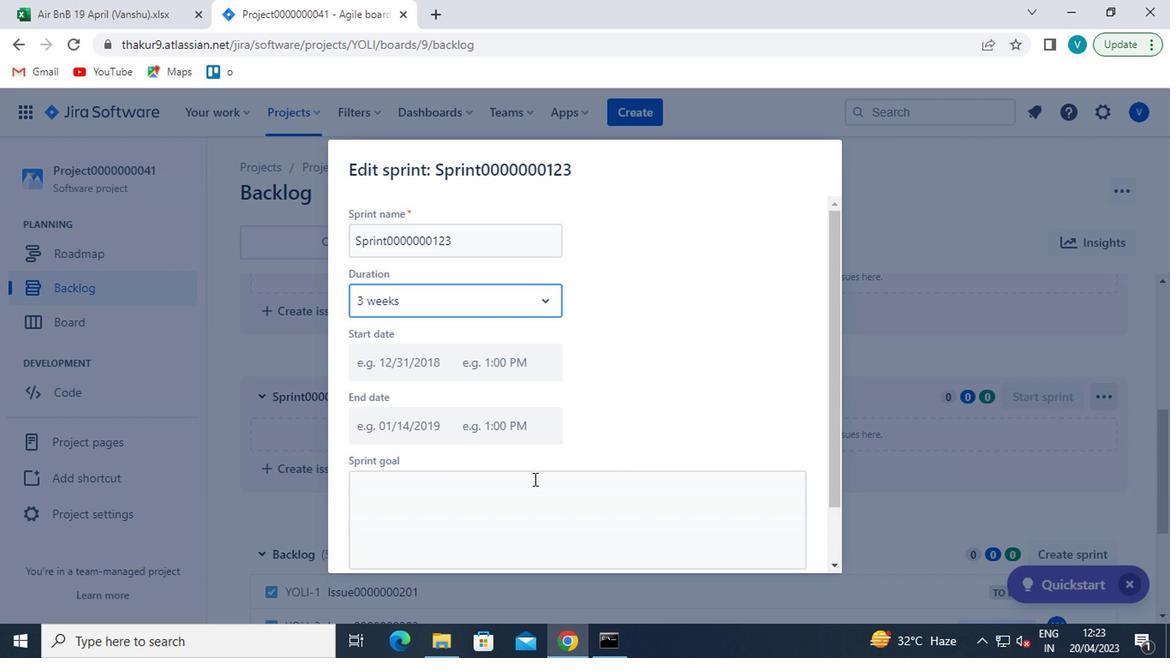 
Action: Mouse scrolled (603, 491) with delta (0, 0)
Screenshot: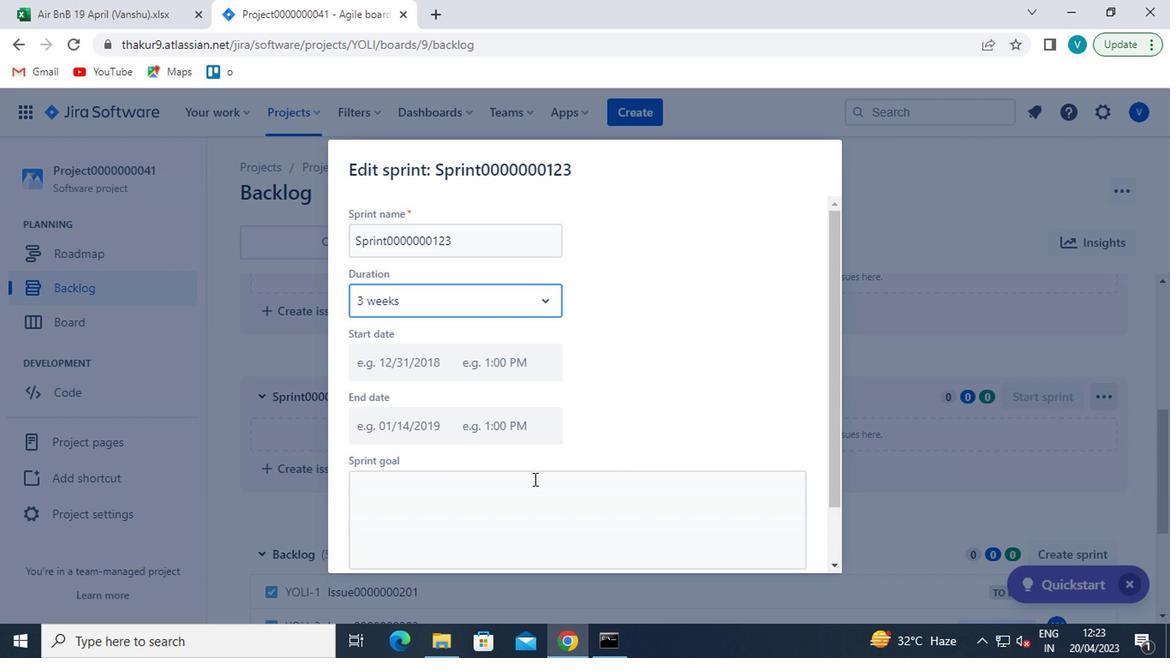 
Action: Mouse moved to (611, 494)
Screenshot: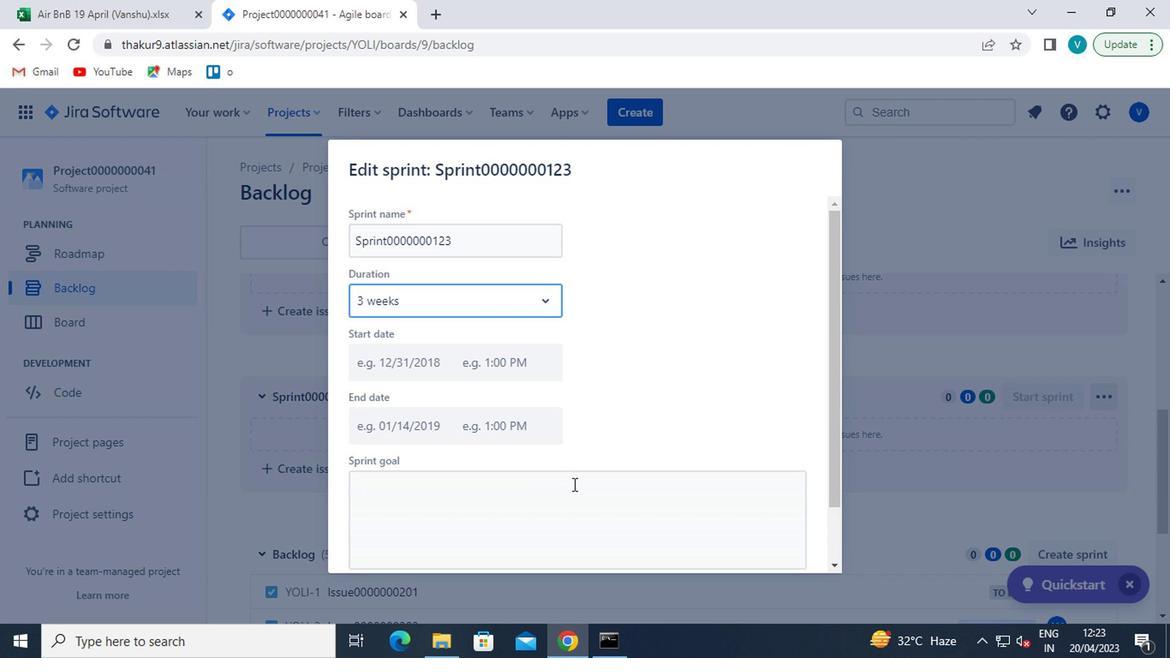 
Action: Mouse scrolled (611, 494) with delta (0, 0)
Screenshot: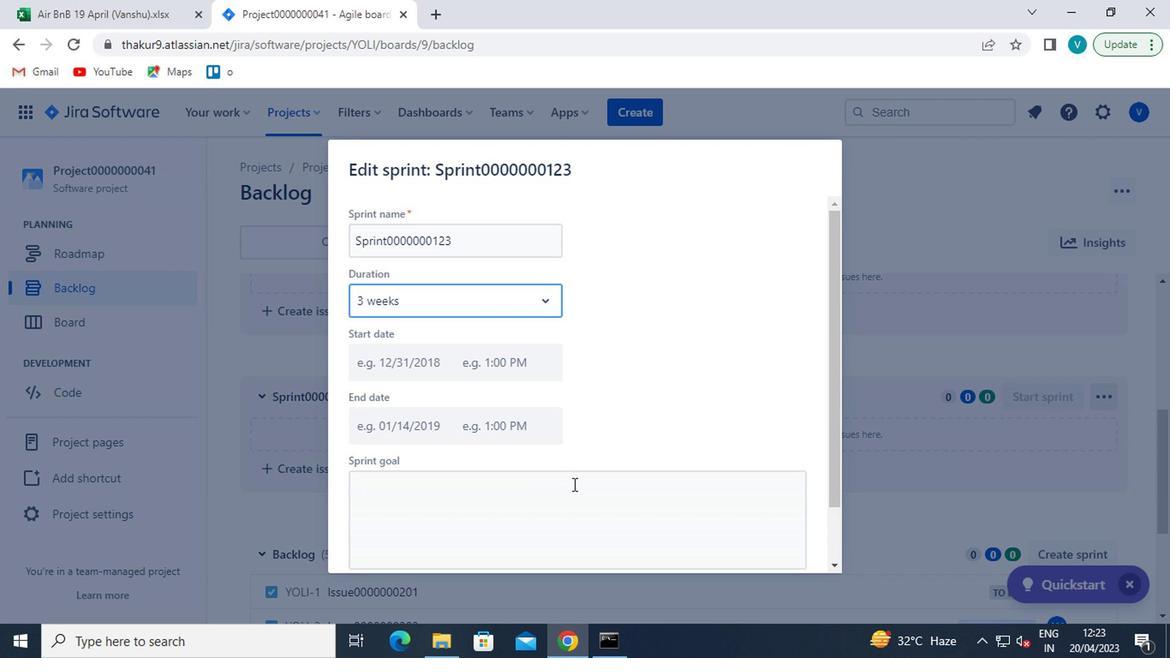 
Action: Mouse moved to (706, 535)
Screenshot: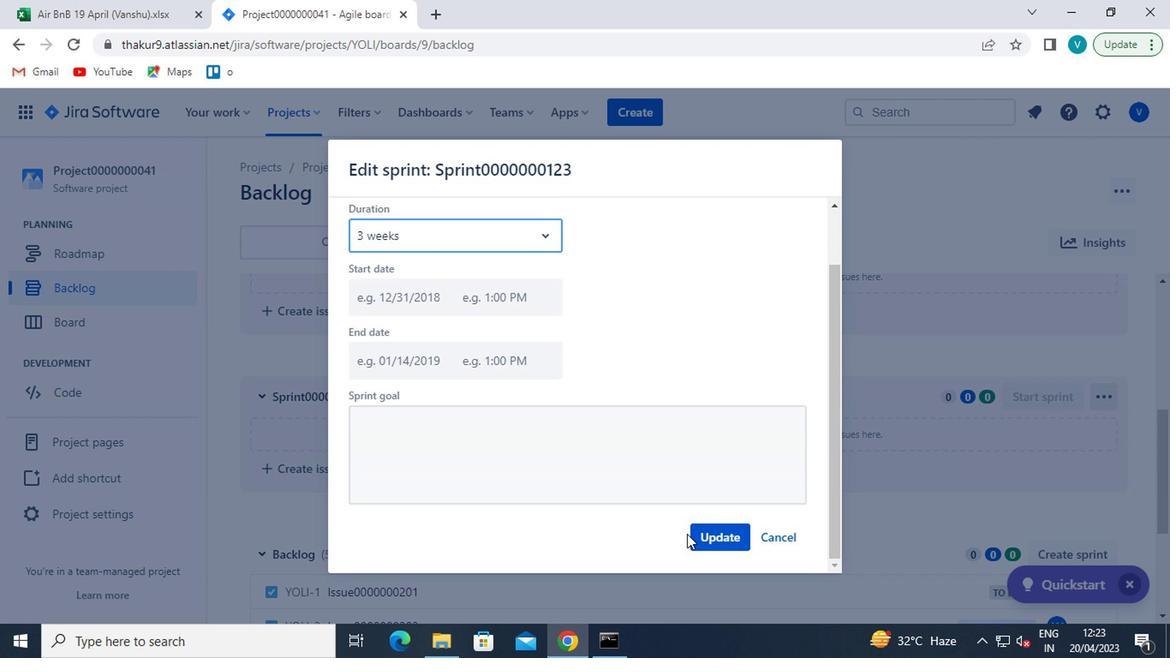 
Action: Mouse pressed left at (706, 535)
Screenshot: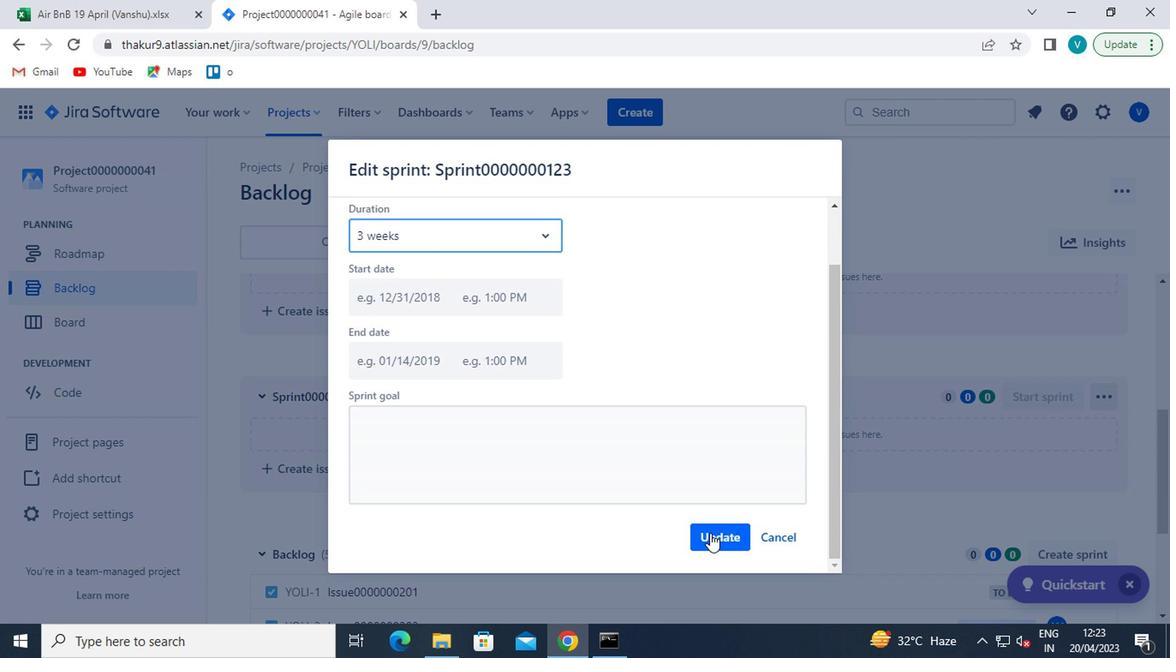 
Action: Mouse moved to (301, 117)
Screenshot: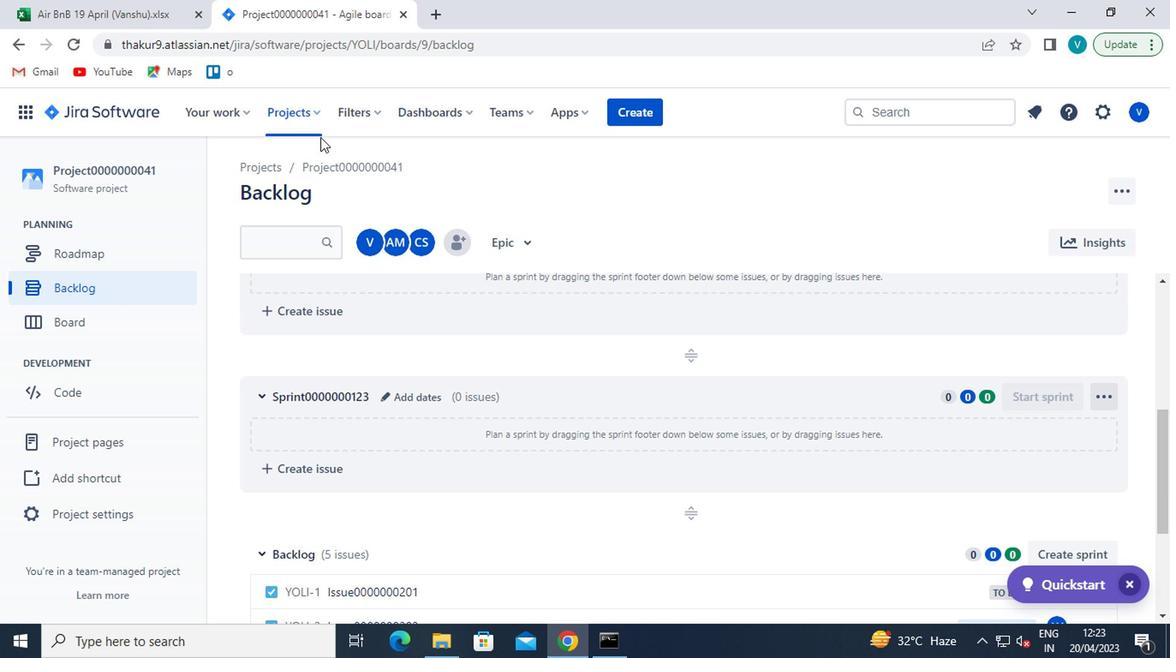 
Action: Mouse pressed left at (301, 117)
Screenshot: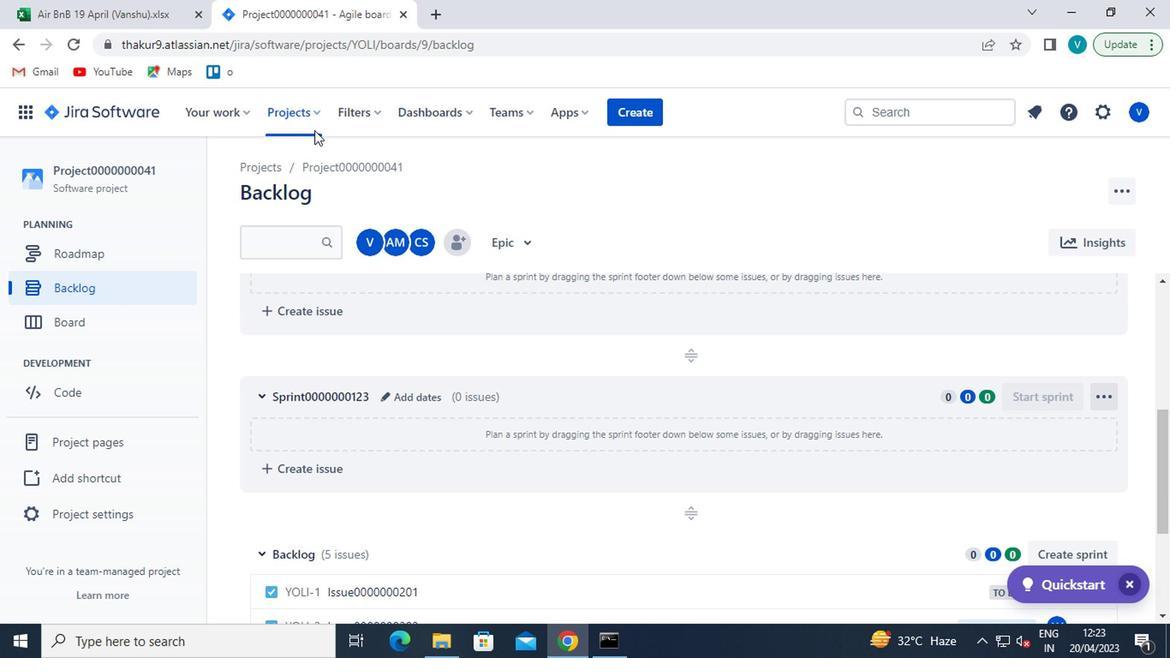 
Action: Mouse moved to (357, 229)
Screenshot: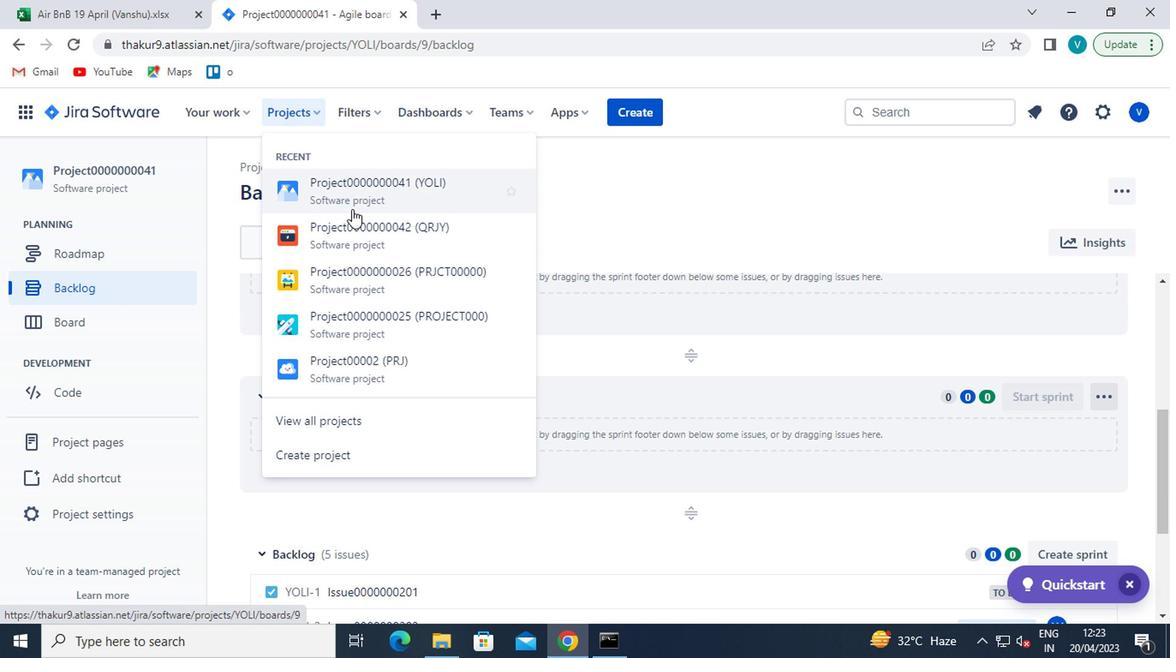 
Action: Mouse pressed left at (357, 229)
Screenshot: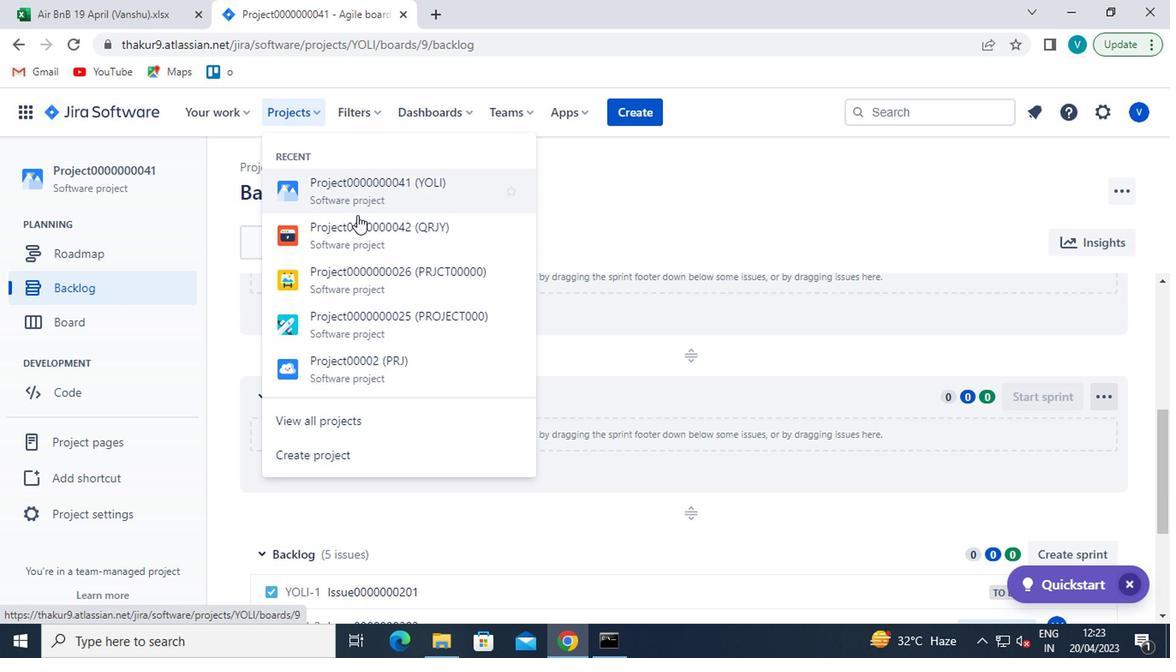 
Action: Mouse moved to (808, 461)
Screenshot: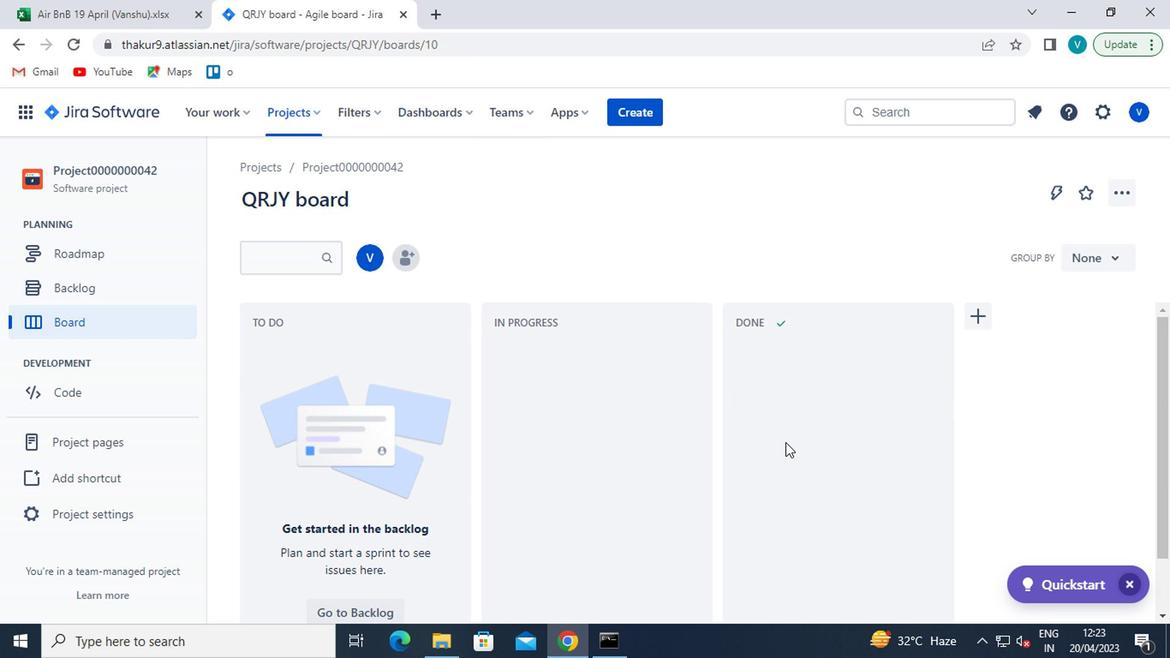 
Action: Mouse scrolled (808, 460) with delta (0, 0)
Screenshot: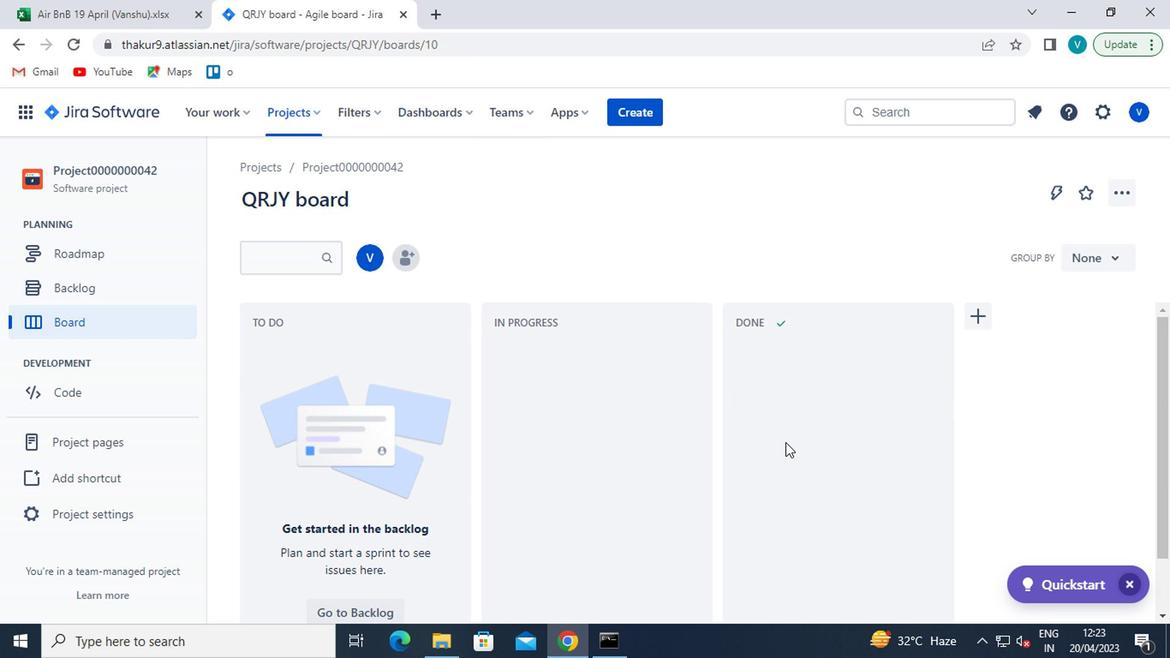 
Action: Mouse moved to (815, 465)
Screenshot: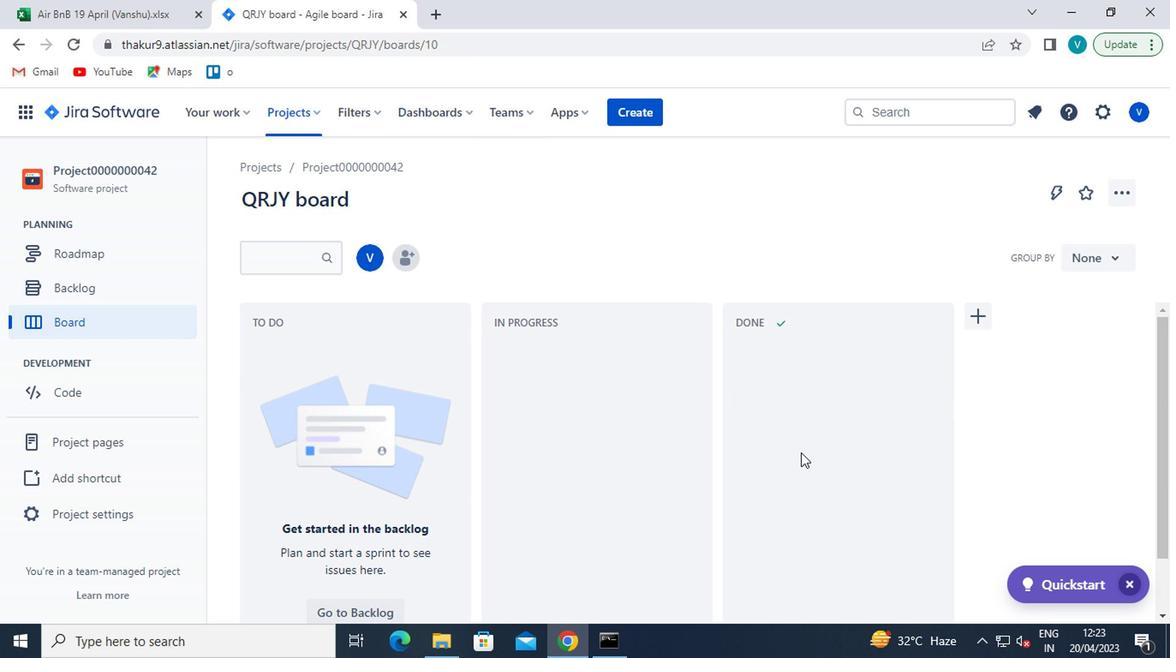 
Action: Mouse scrolled (815, 464) with delta (0, 0)
Screenshot: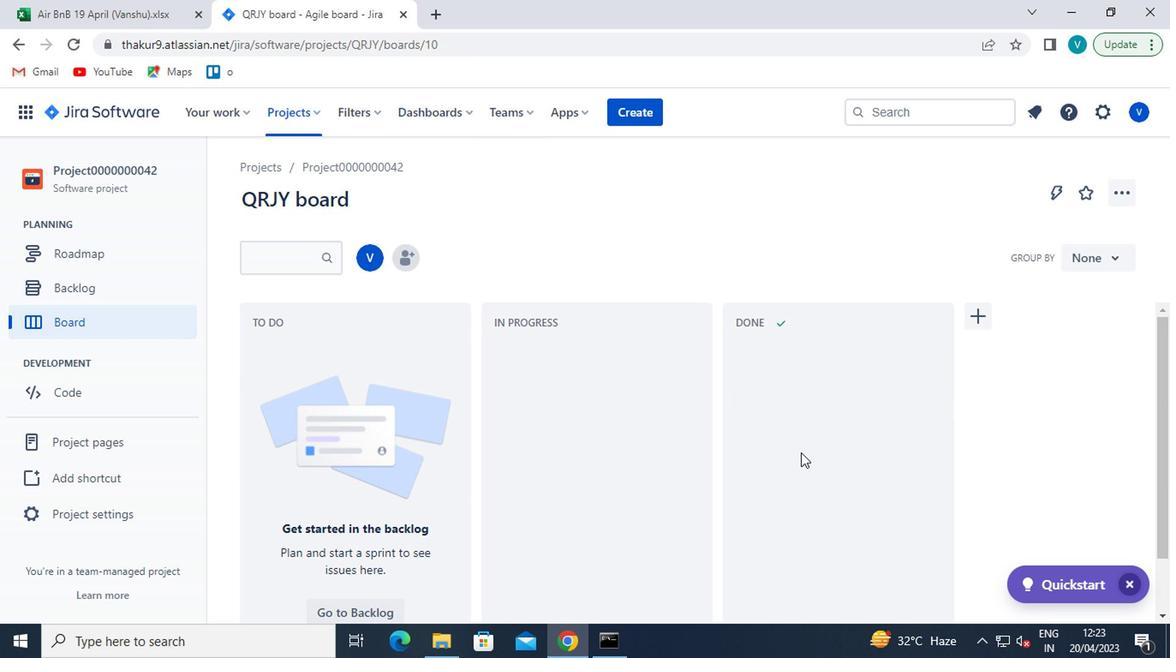 
Action: Mouse moved to (822, 466)
Screenshot: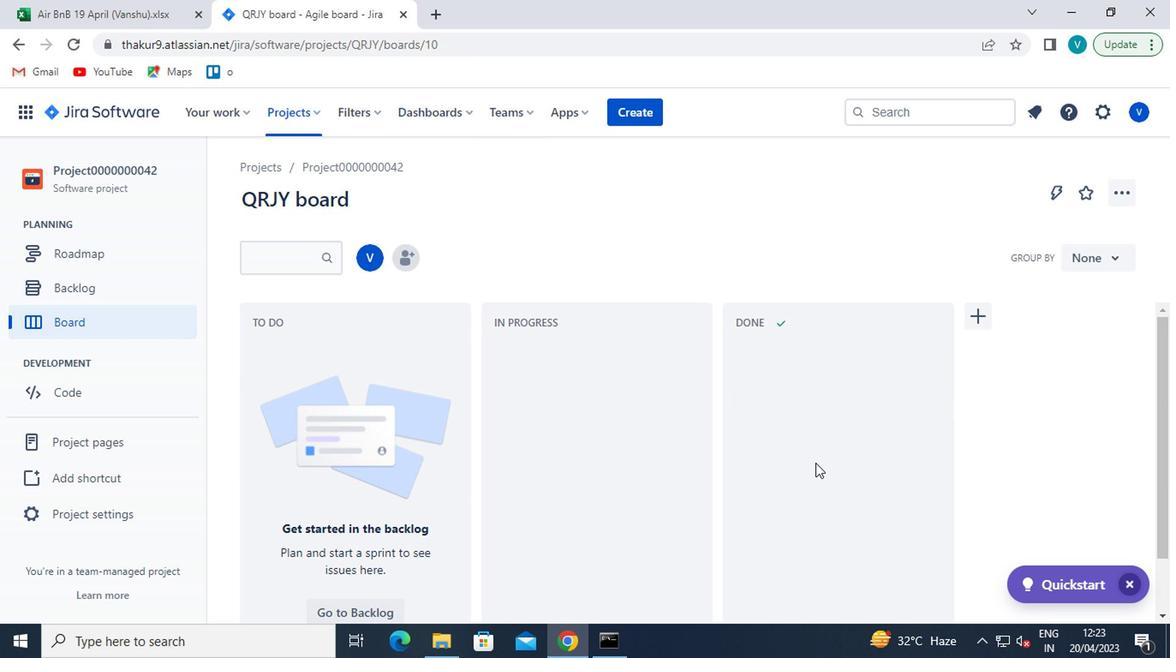 
Action: Mouse scrolled (822, 465) with delta (0, -1)
Screenshot: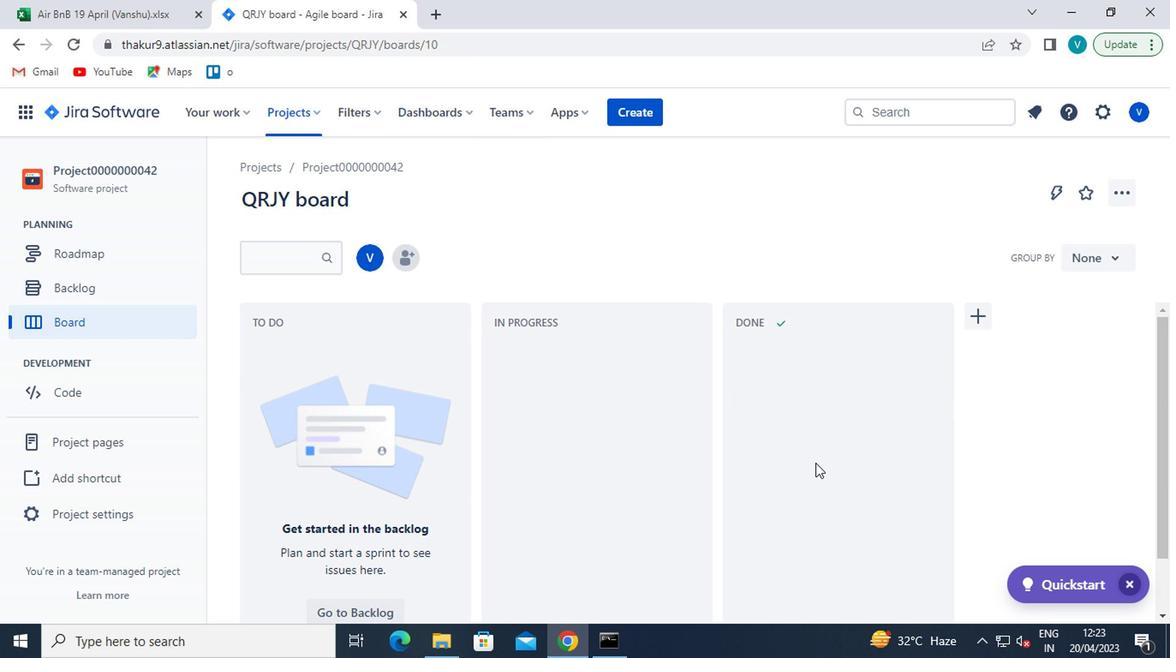 
Action: Mouse moved to (825, 467)
Screenshot: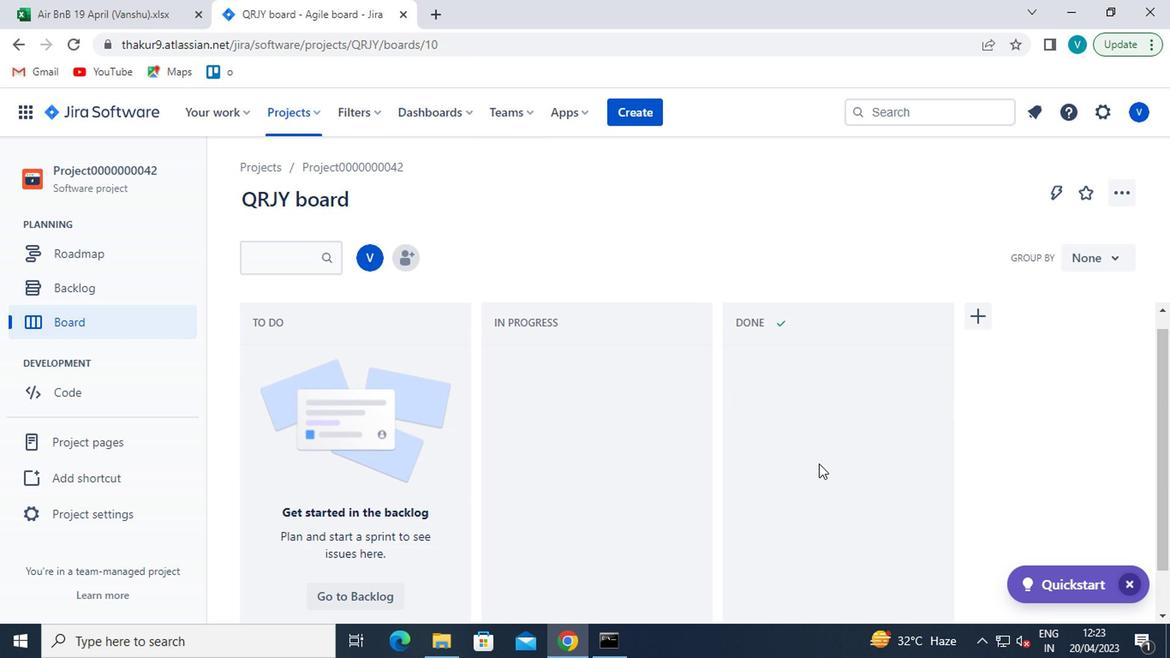 
Action: Mouse scrolled (825, 466) with delta (0, 0)
Screenshot: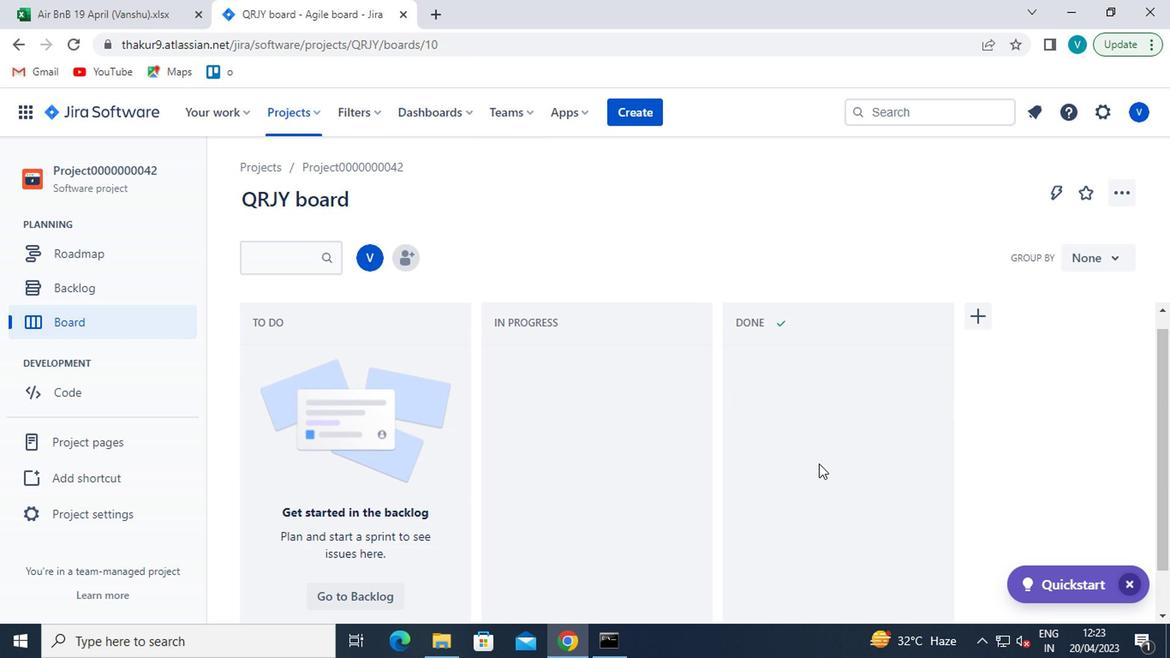 
Action: Mouse moved to (831, 469)
Screenshot: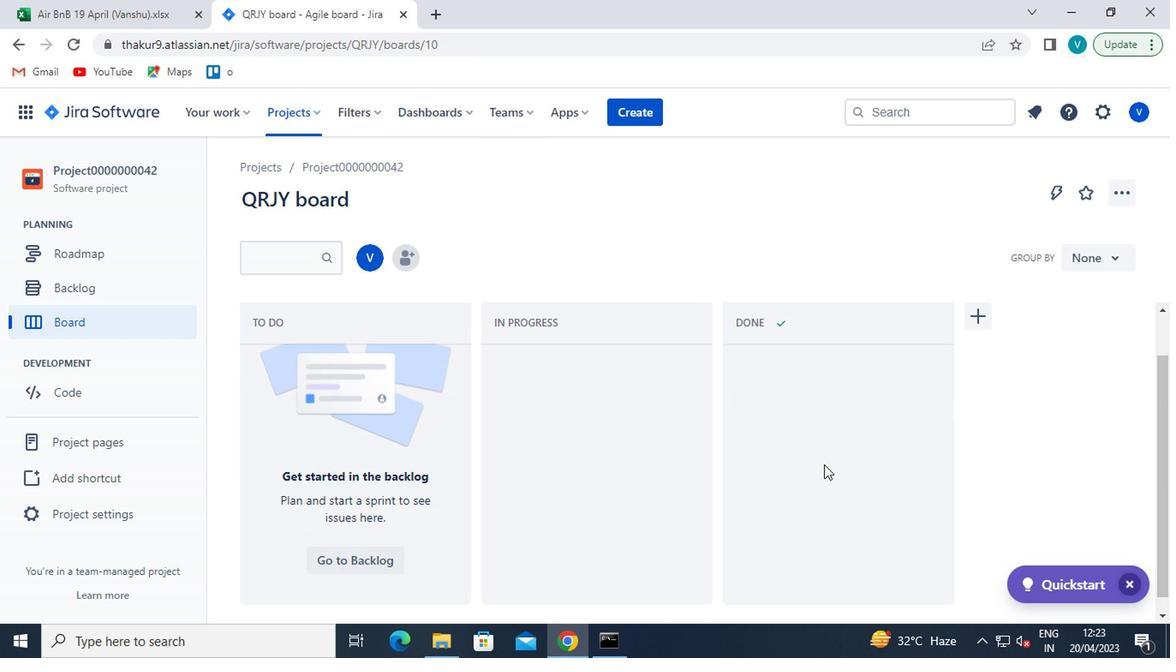 
Action: Mouse scrolled (831, 468) with delta (0, 0)
Screenshot: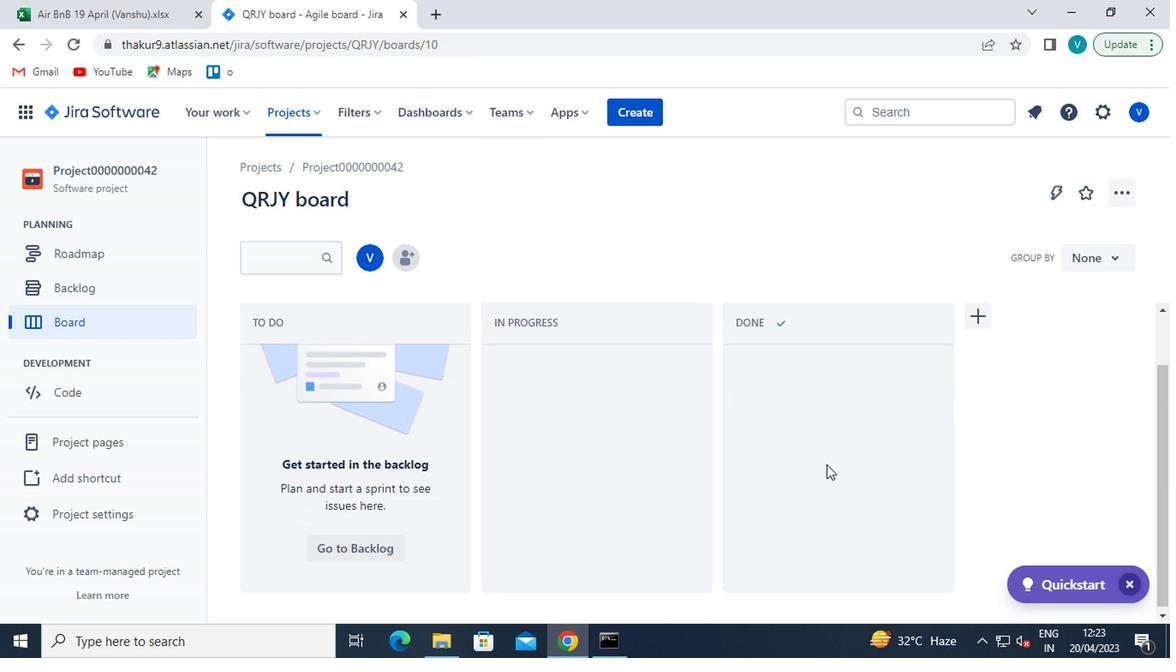 
Action: Mouse moved to (76, 291)
Screenshot: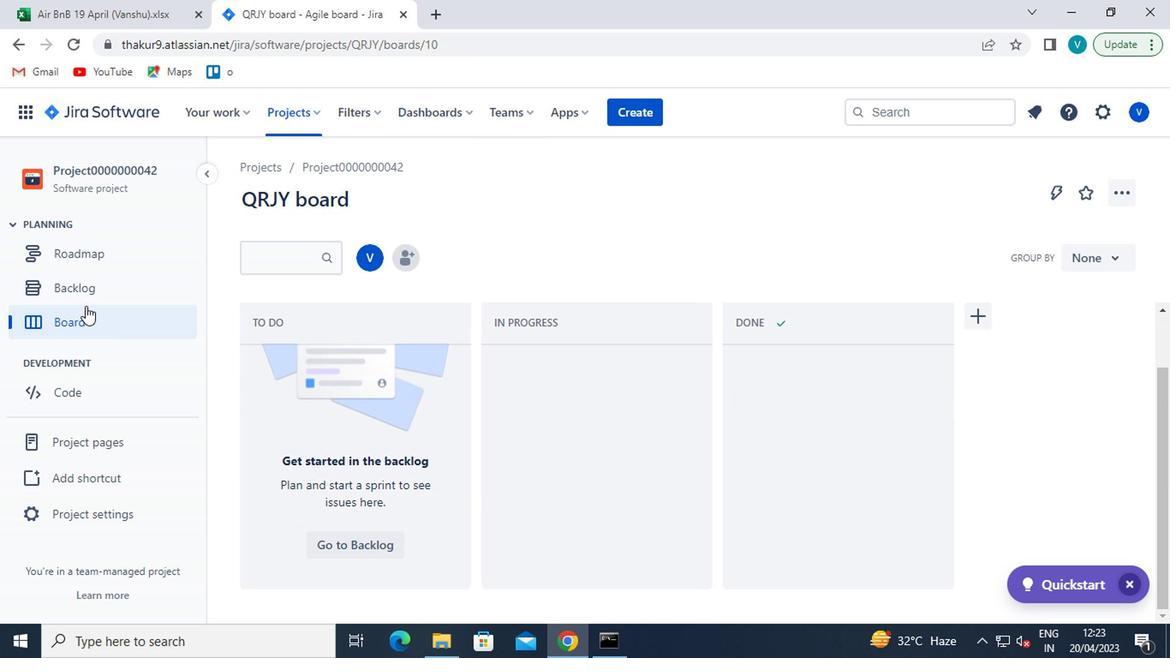 
Action: Mouse pressed left at (76, 291)
Screenshot: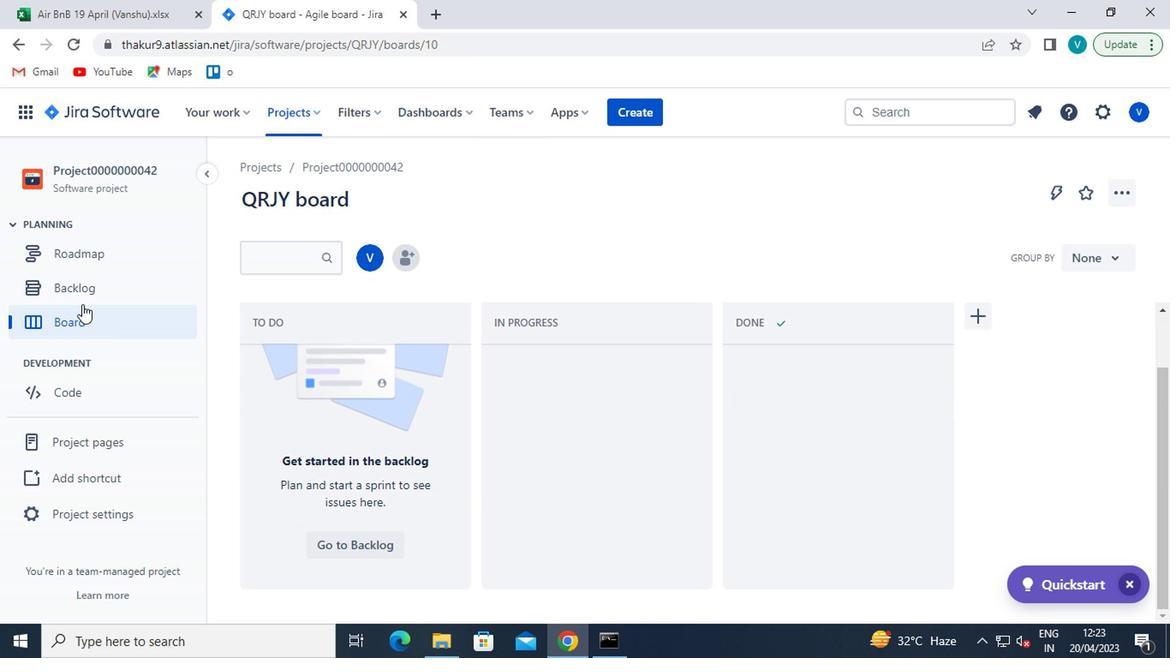 
Action: Mouse moved to (918, 446)
Screenshot: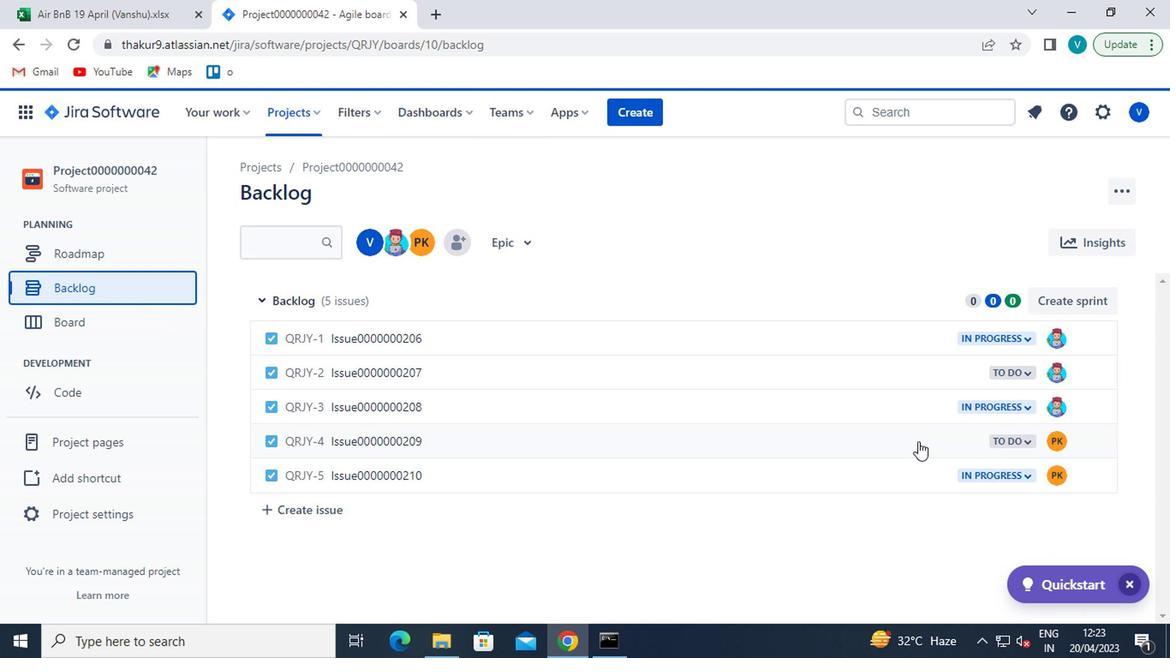 
Action: Mouse scrolled (918, 446) with delta (0, 0)
Screenshot: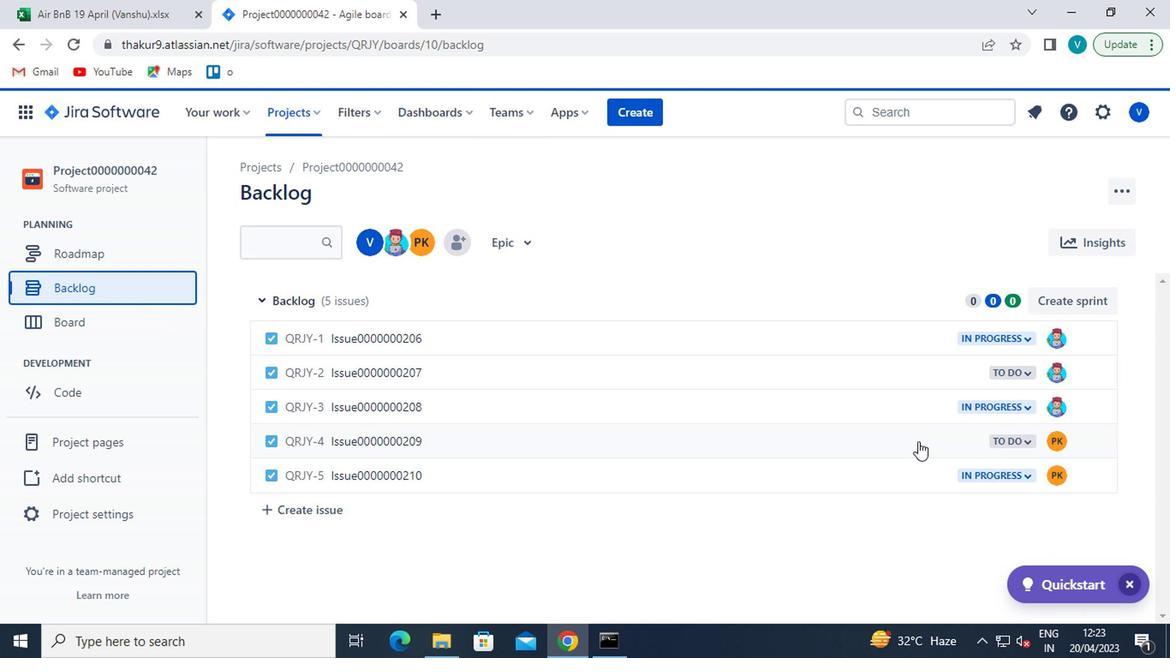 
Action: Mouse moved to (1075, 304)
Screenshot: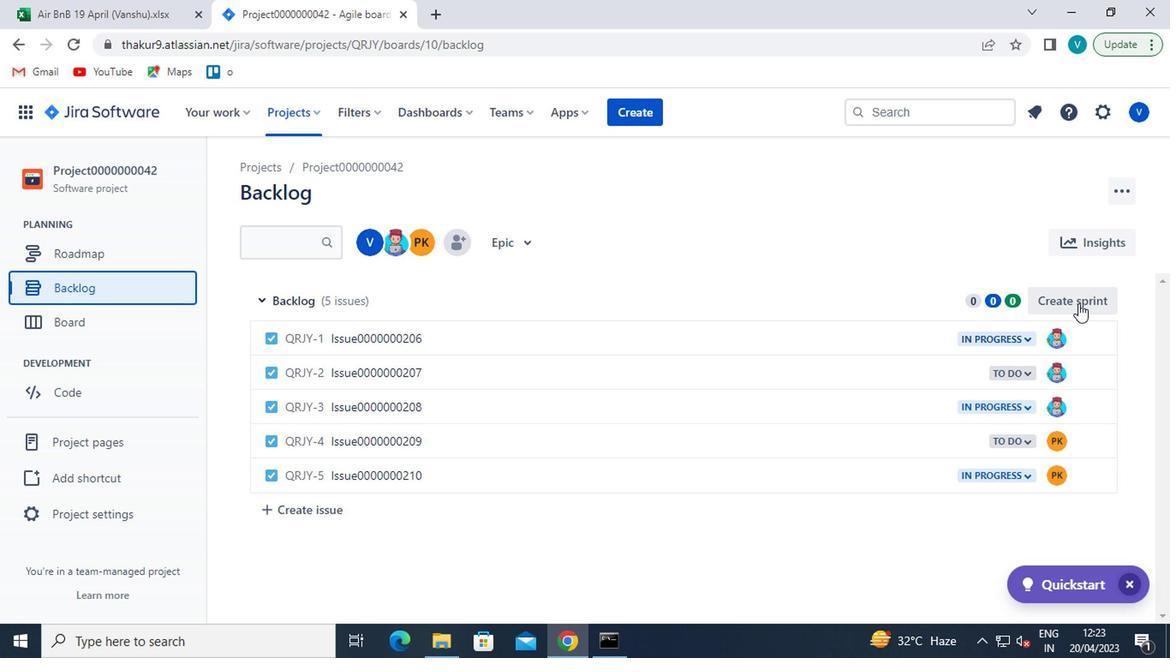
Action: Mouse pressed left at (1075, 304)
Screenshot: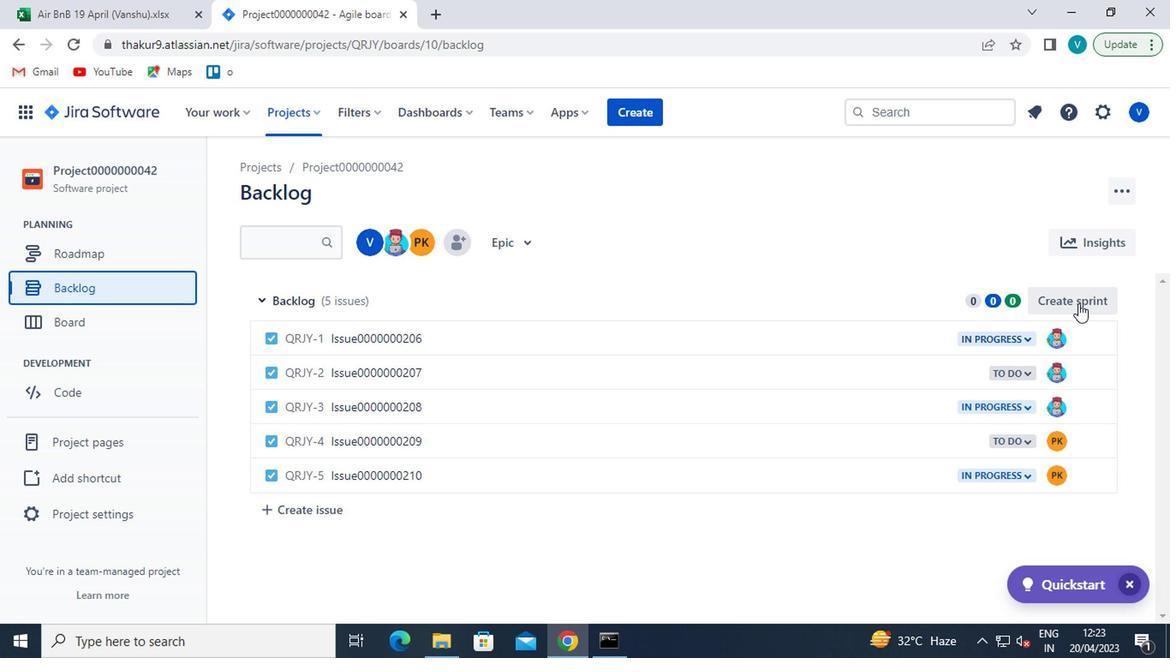 
Action: Mouse moved to (386, 300)
Screenshot: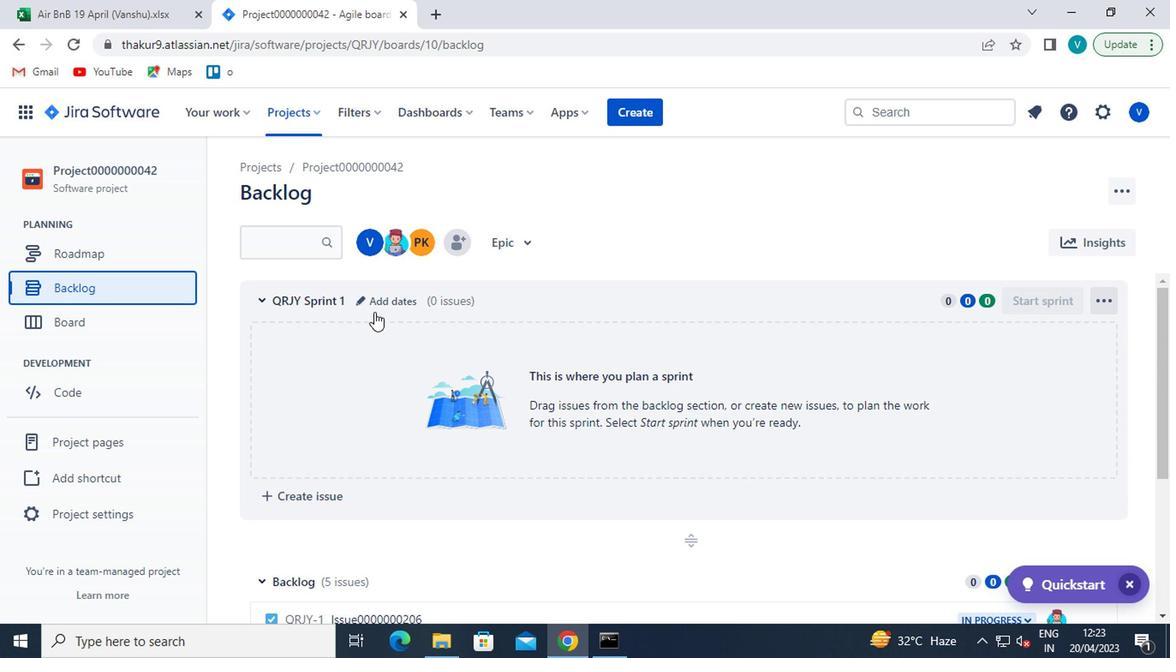 
Action: Mouse pressed left at (386, 300)
Screenshot: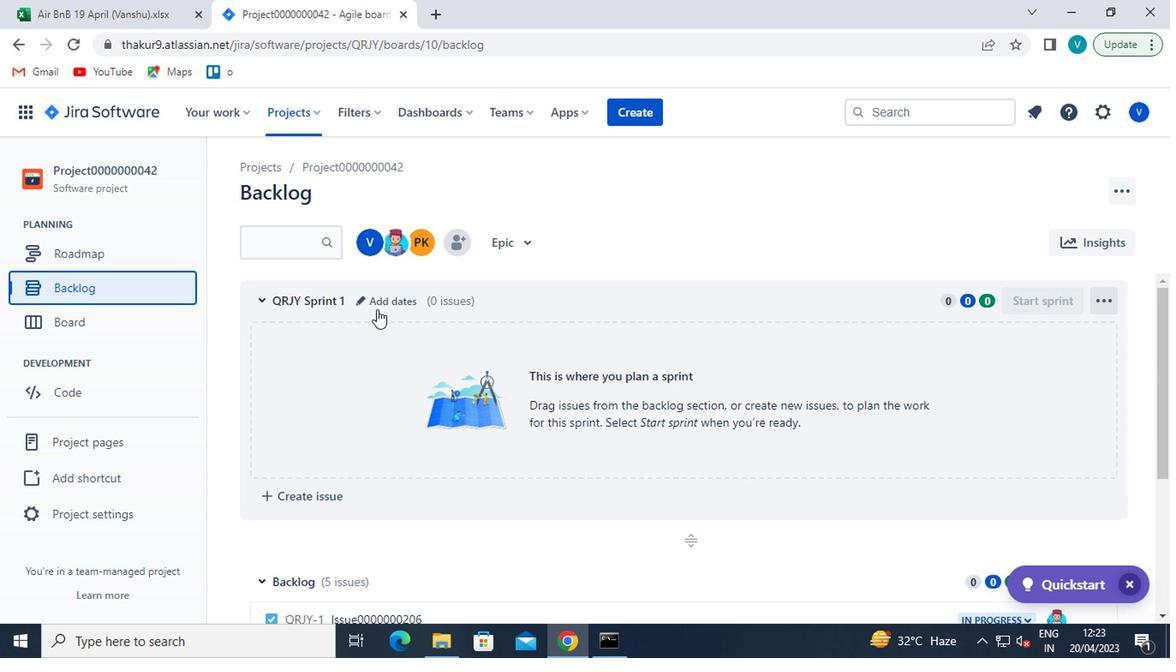 
Action: Mouse moved to (437, 267)
Screenshot: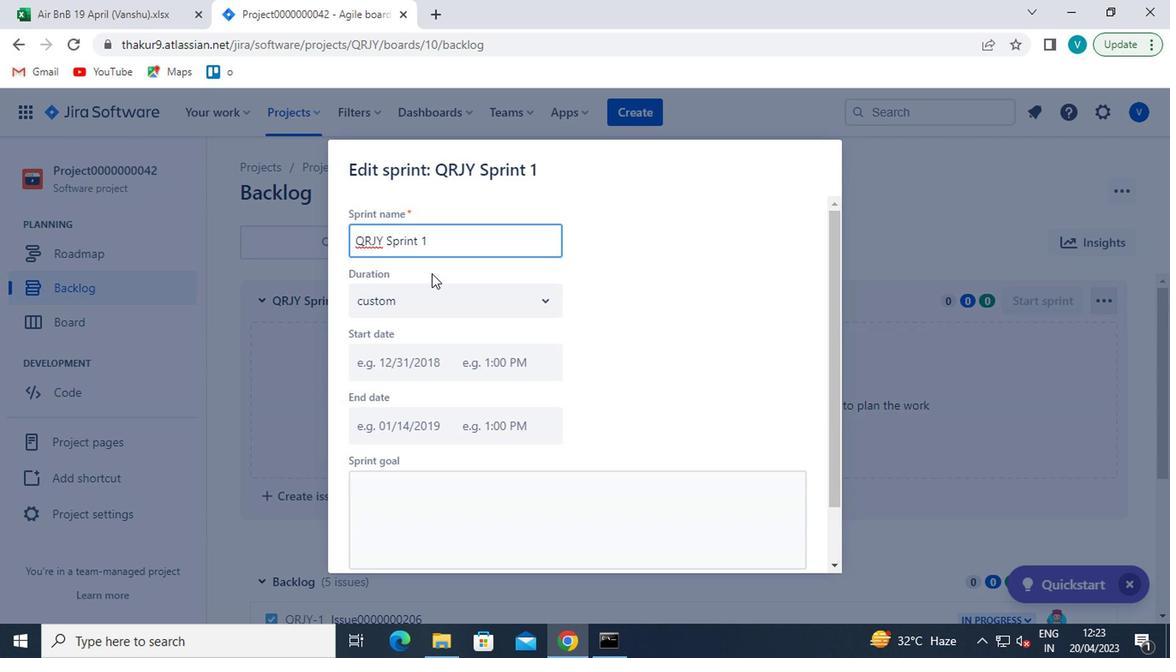 
Action: Key pressed <Key.backspace><Key.backspace><Key.backspace><Key.backspace><Key.backspace><Key.backspace><Key.backspace><Key.backspace><Key.backspace><Key.backspace><Key.backspace><Key.backspace><Key.backspace><Key.backspace><Key.shift>SPRINT
Screenshot: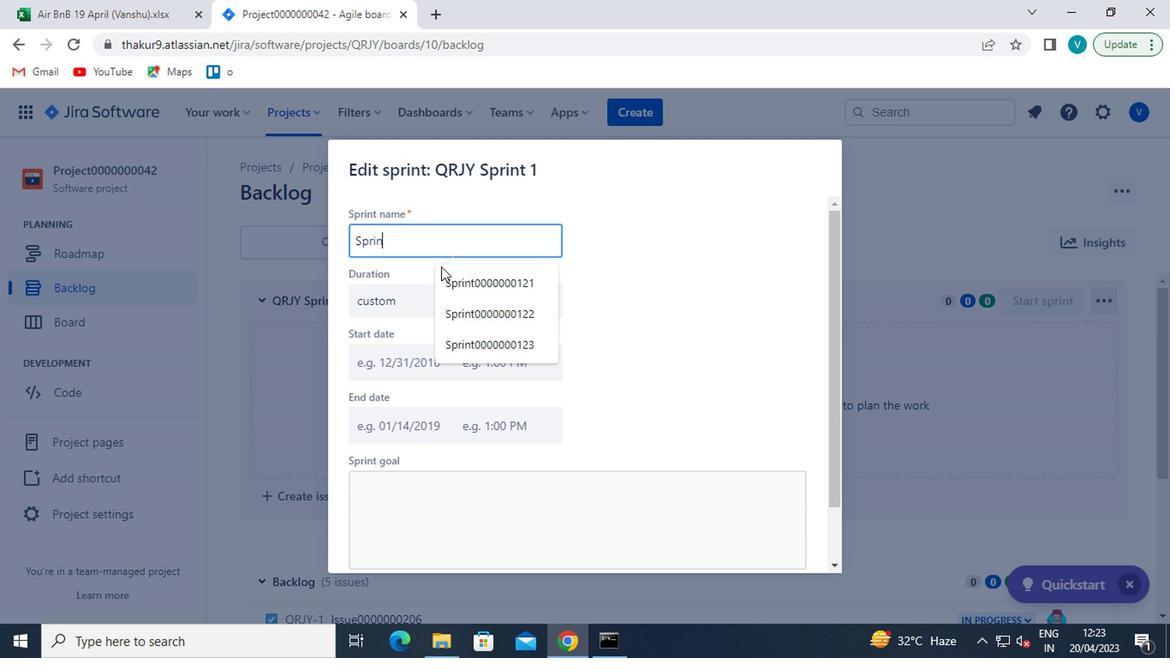 
Action: Mouse moved to (437, 267)
Screenshot: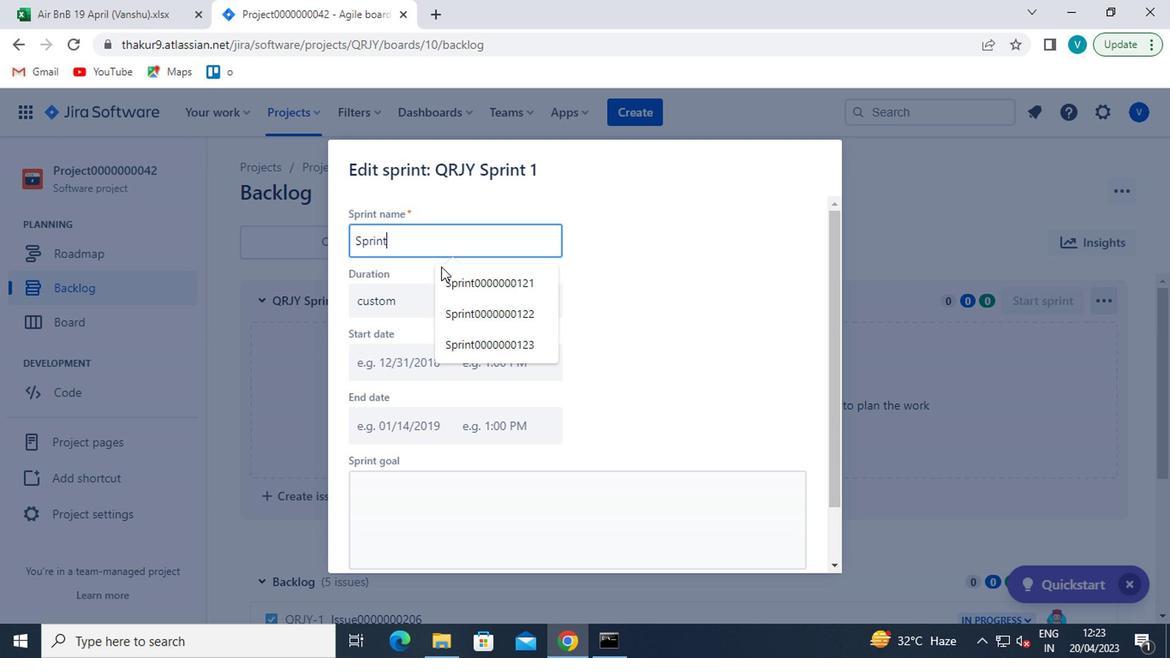 
Action: Key pressed 0000000124
Screenshot: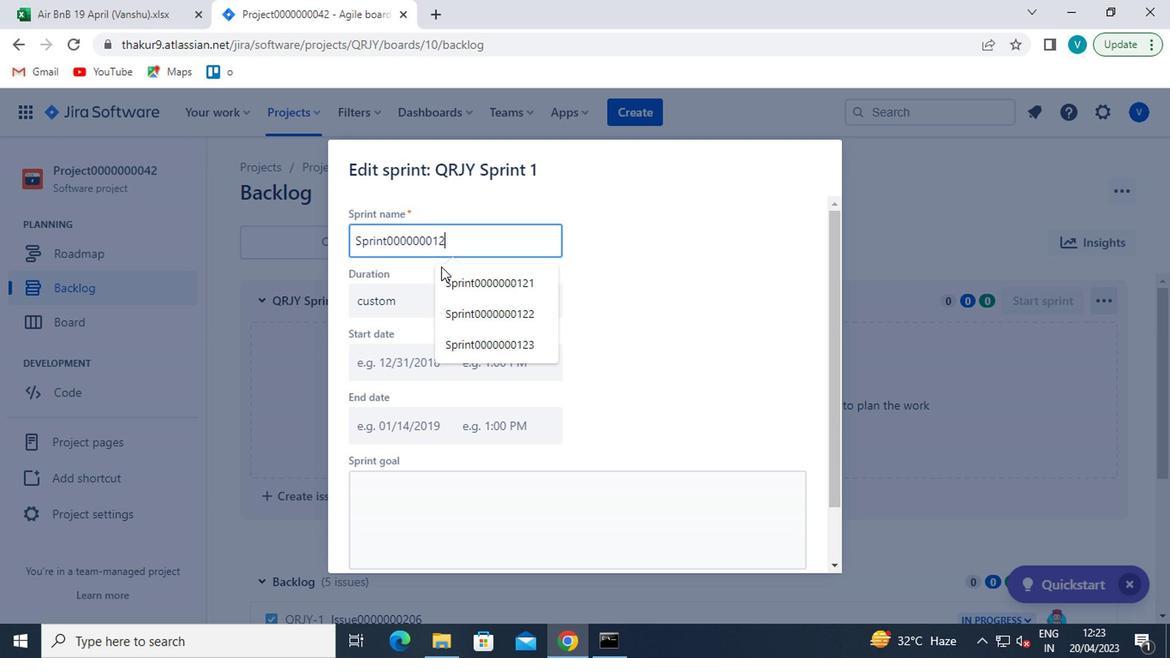 
Action: Mouse moved to (435, 290)
Screenshot: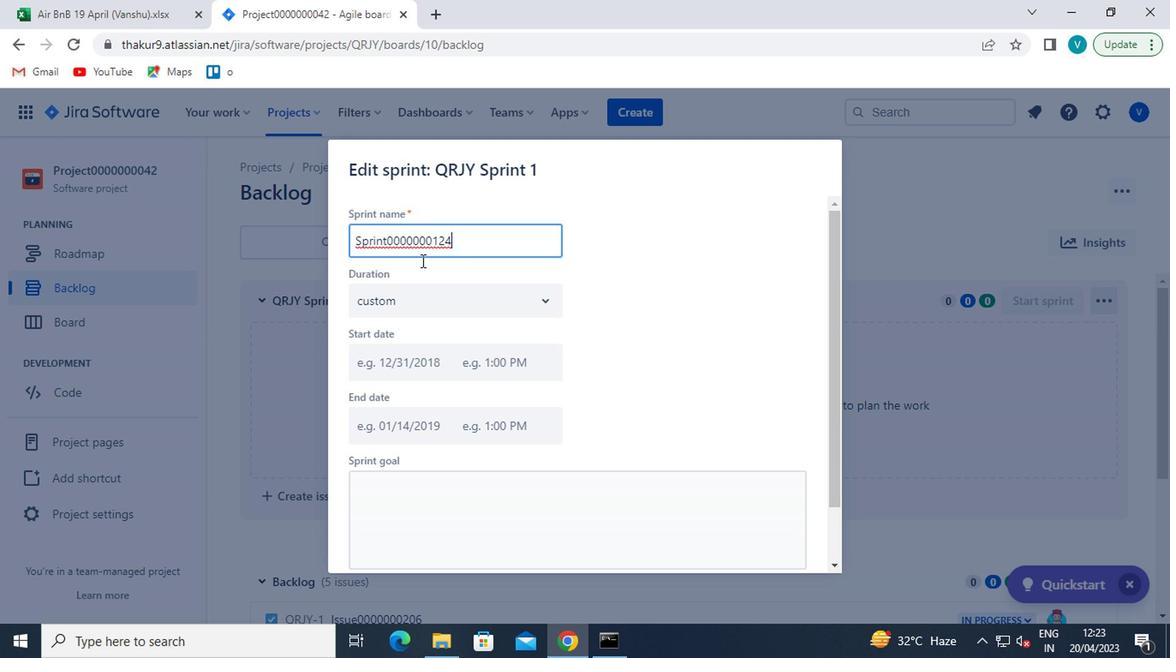 
Action: Mouse scrolled (435, 289) with delta (0, 0)
Screenshot: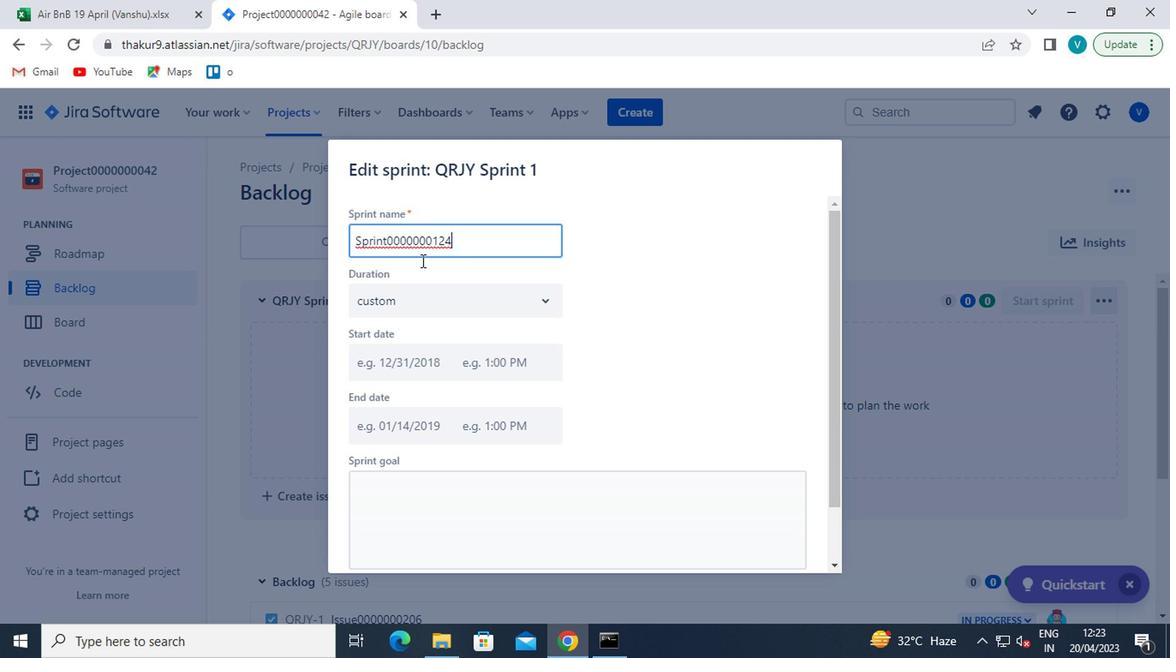 
Action: Mouse moved to (437, 312)
Screenshot: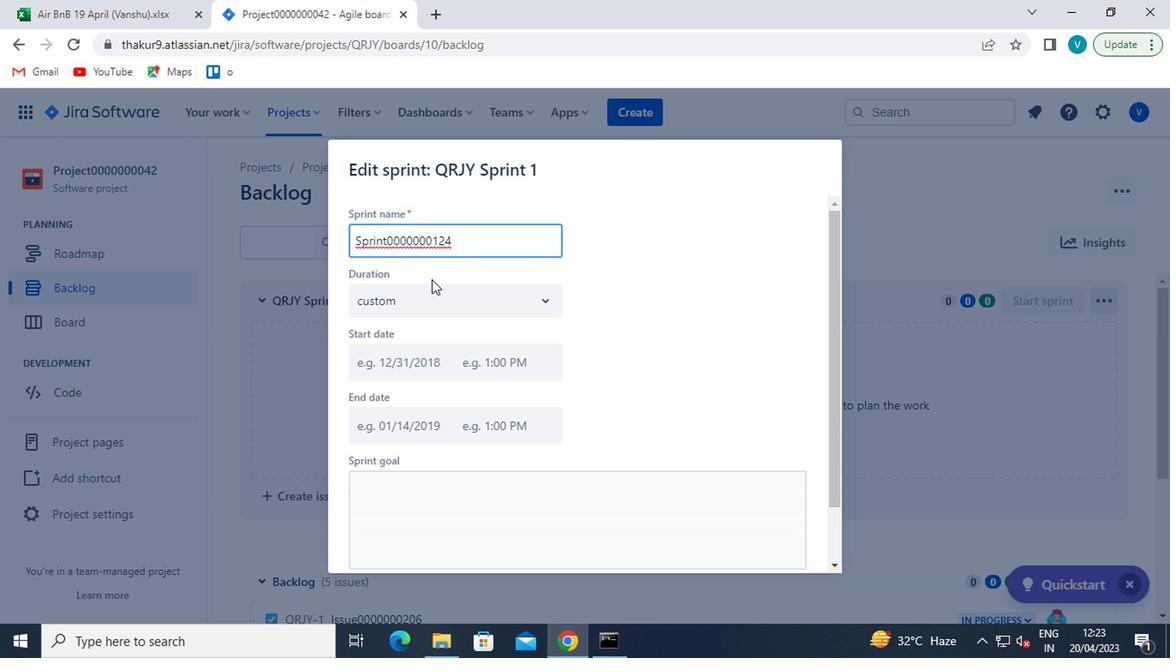 
Action: Mouse scrolled (437, 311) with delta (0, -1)
Screenshot: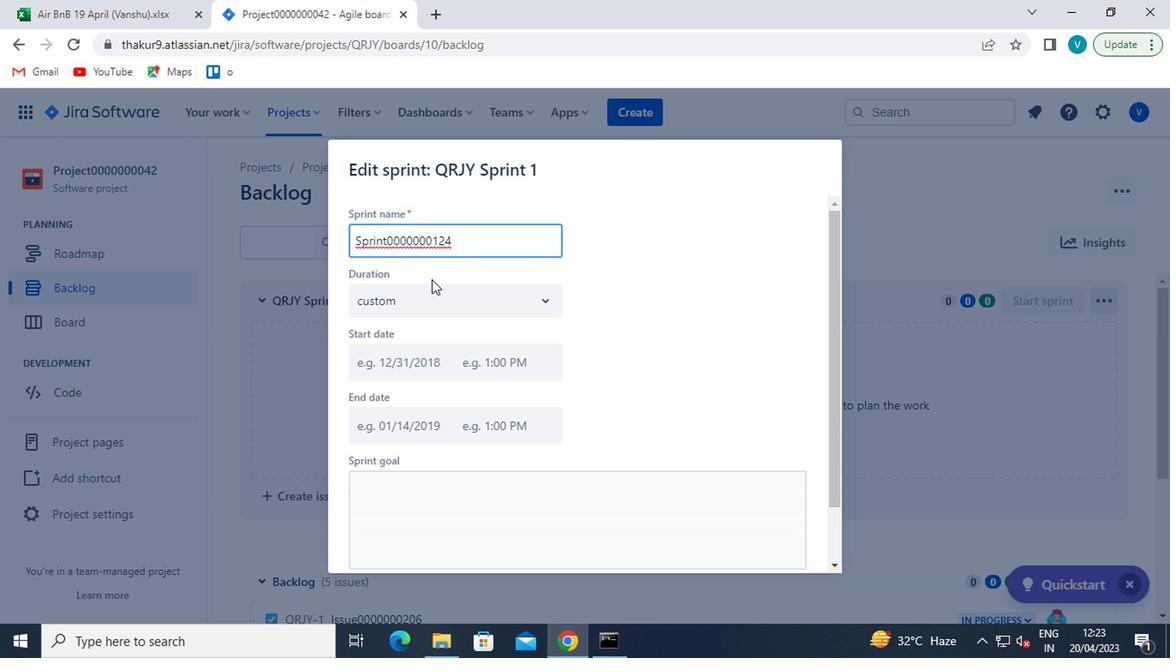 
Action: Mouse moved to (712, 530)
Screenshot: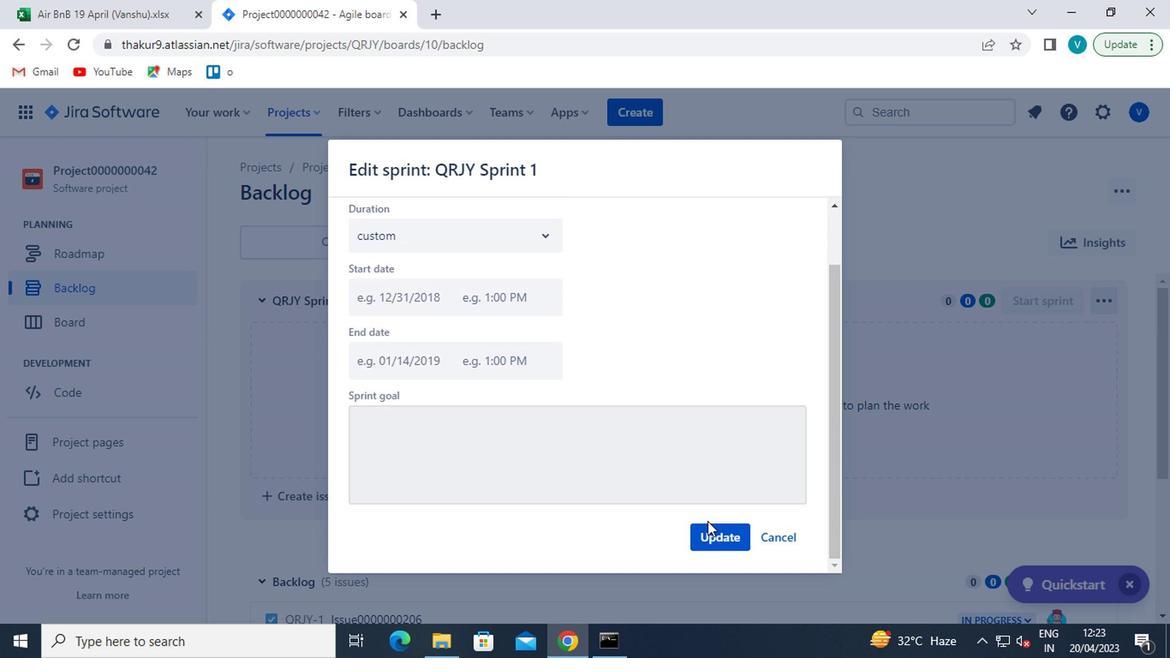 
Action: Mouse pressed left at (712, 530)
Screenshot: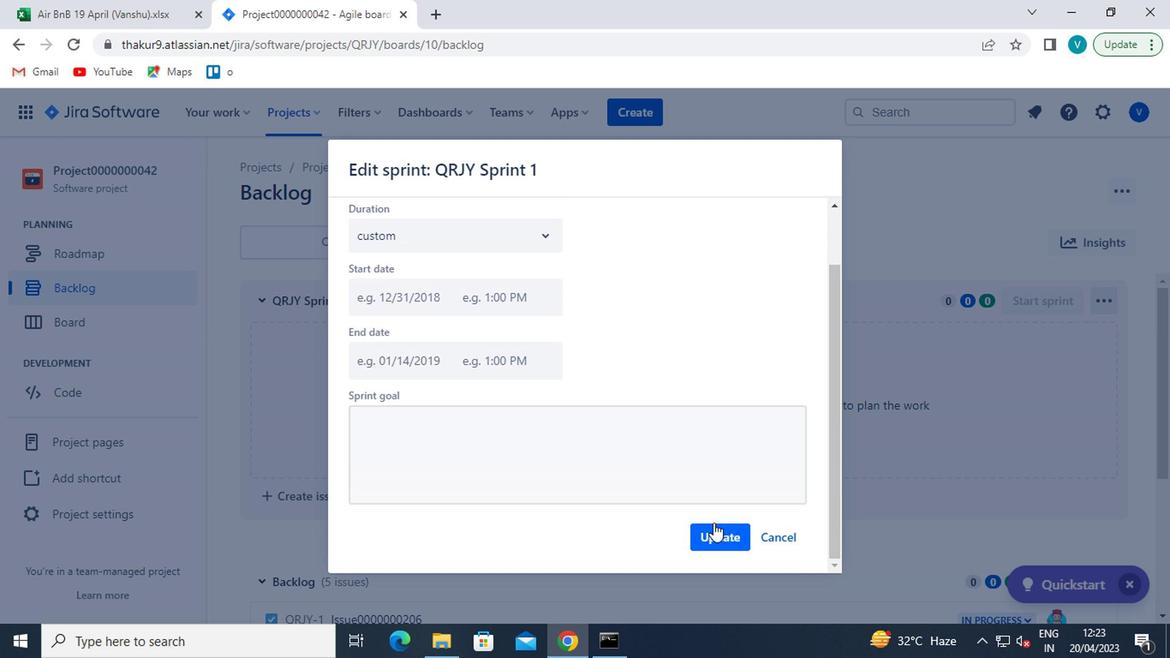 
Action: Mouse moved to (717, 530)
Screenshot: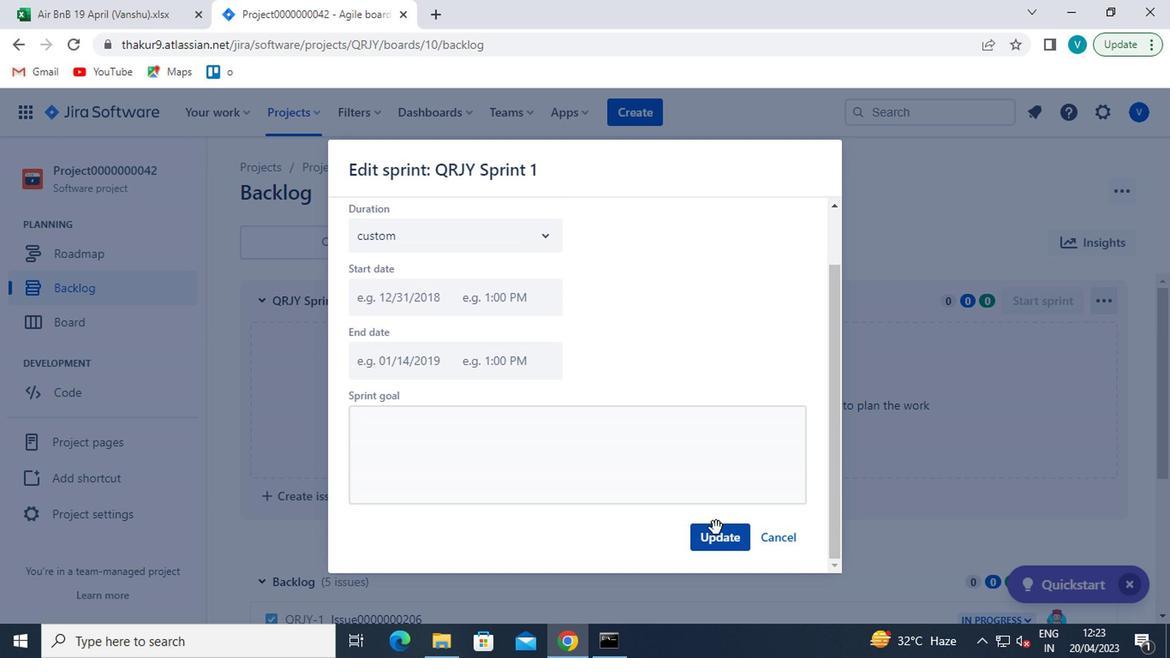 
